 Task: Search one way flight ticket for 4 adults, 2 children, 2 infants in seat and 1 infant on lap in premium economy from Garden City: Garden City Regional Airport to Indianapolis: Indianapolis International Airport on 8-5-2023. Choice of flights is Alaska. Number of bags: 2 checked bags. Price is upto 84000. Outbound departure time preference is 20:30.
Action: Mouse moved to (410, 372)
Screenshot: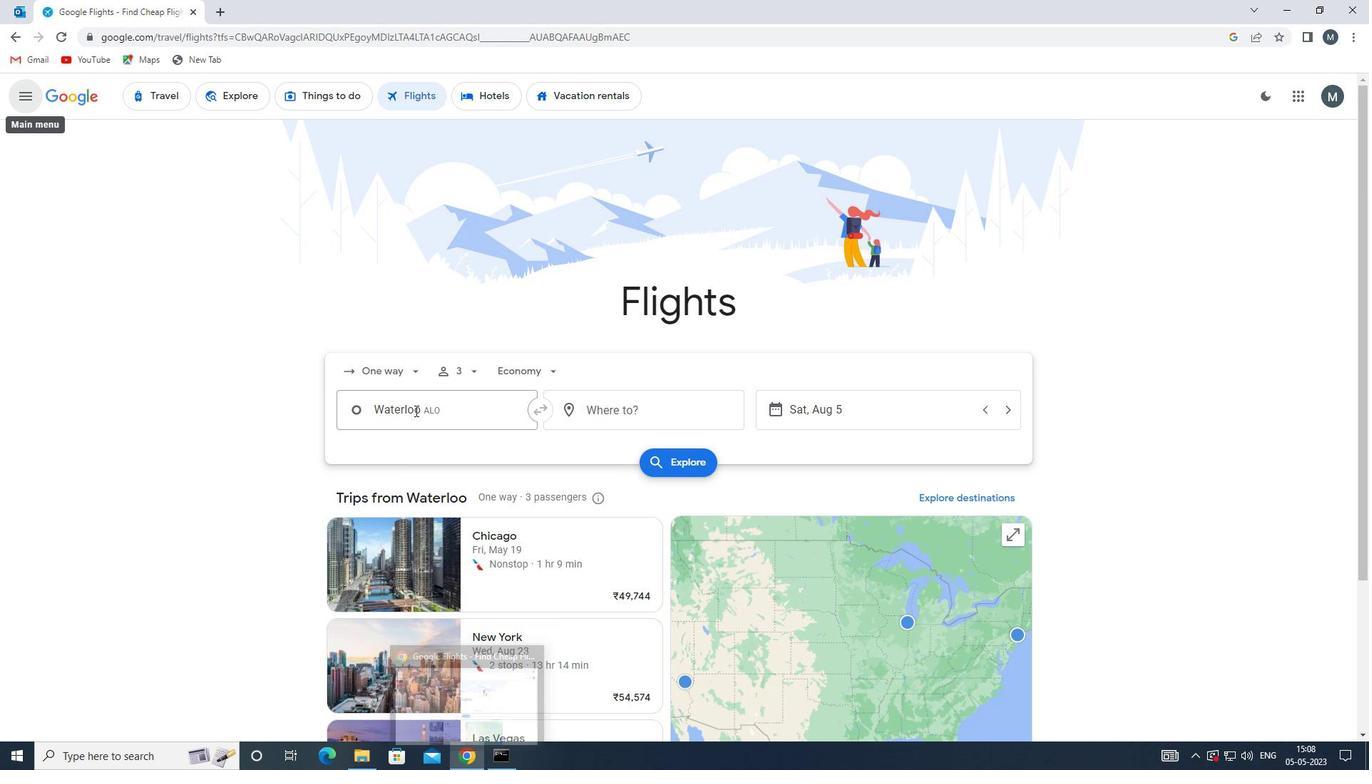 
Action: Mouse pressed left at (410, 372)
Screenshot: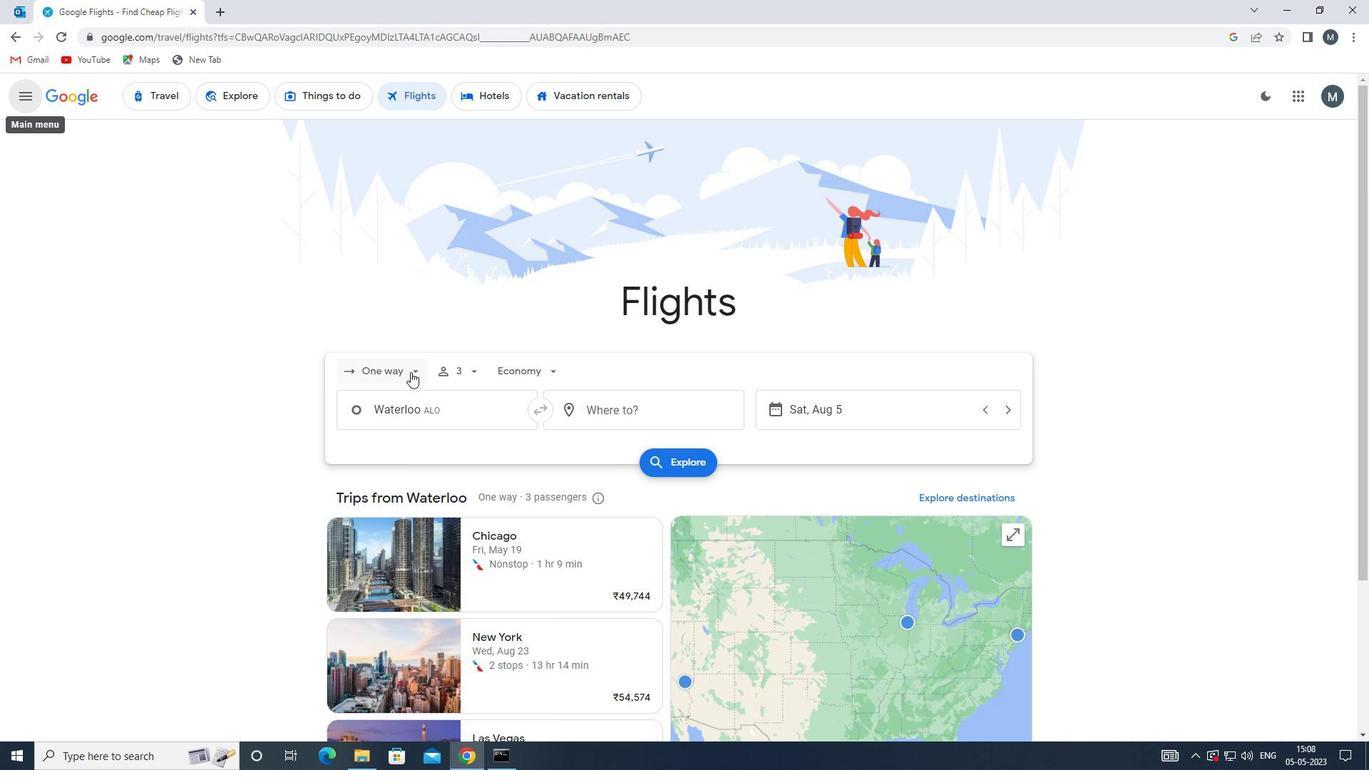 
Action: Mouse moved to (413, 436)
Screenshot: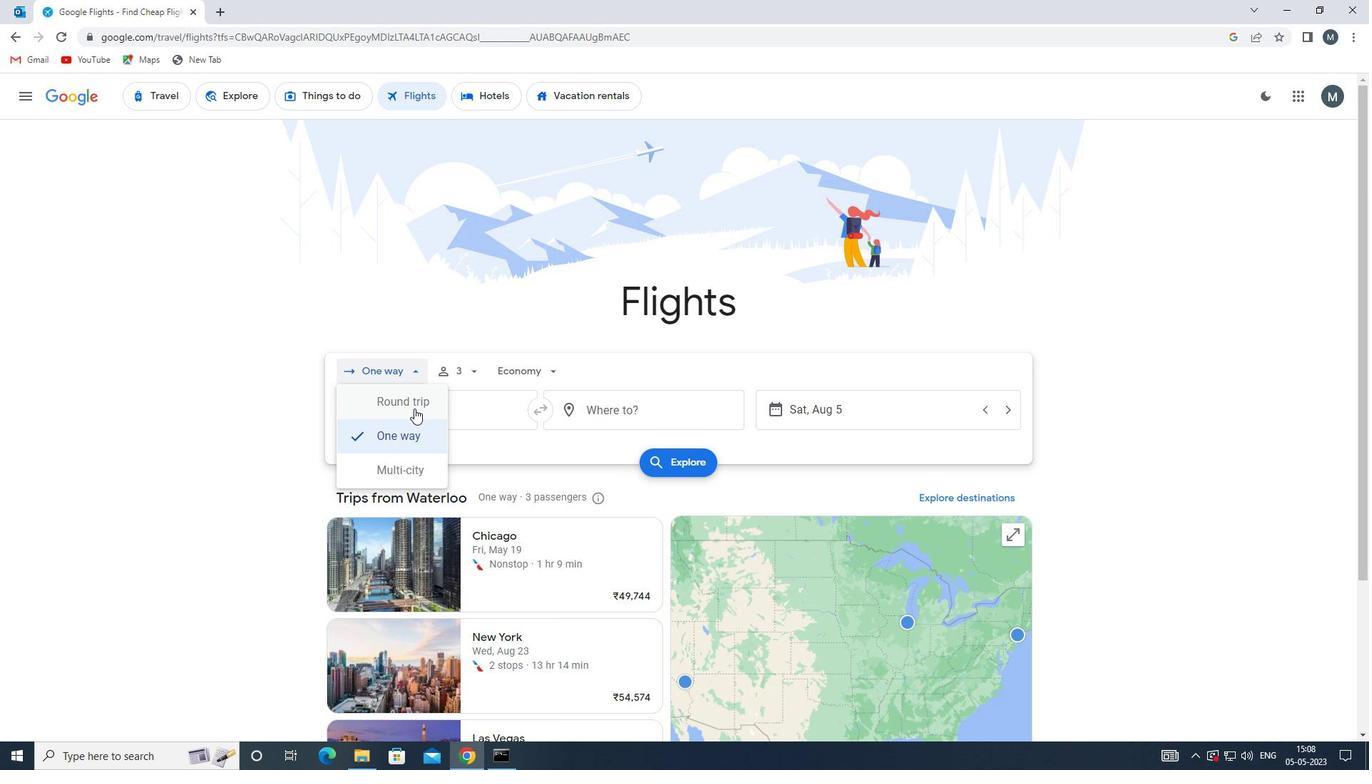 
Action: Mouse pressed left at (413, 436)
Screenshot: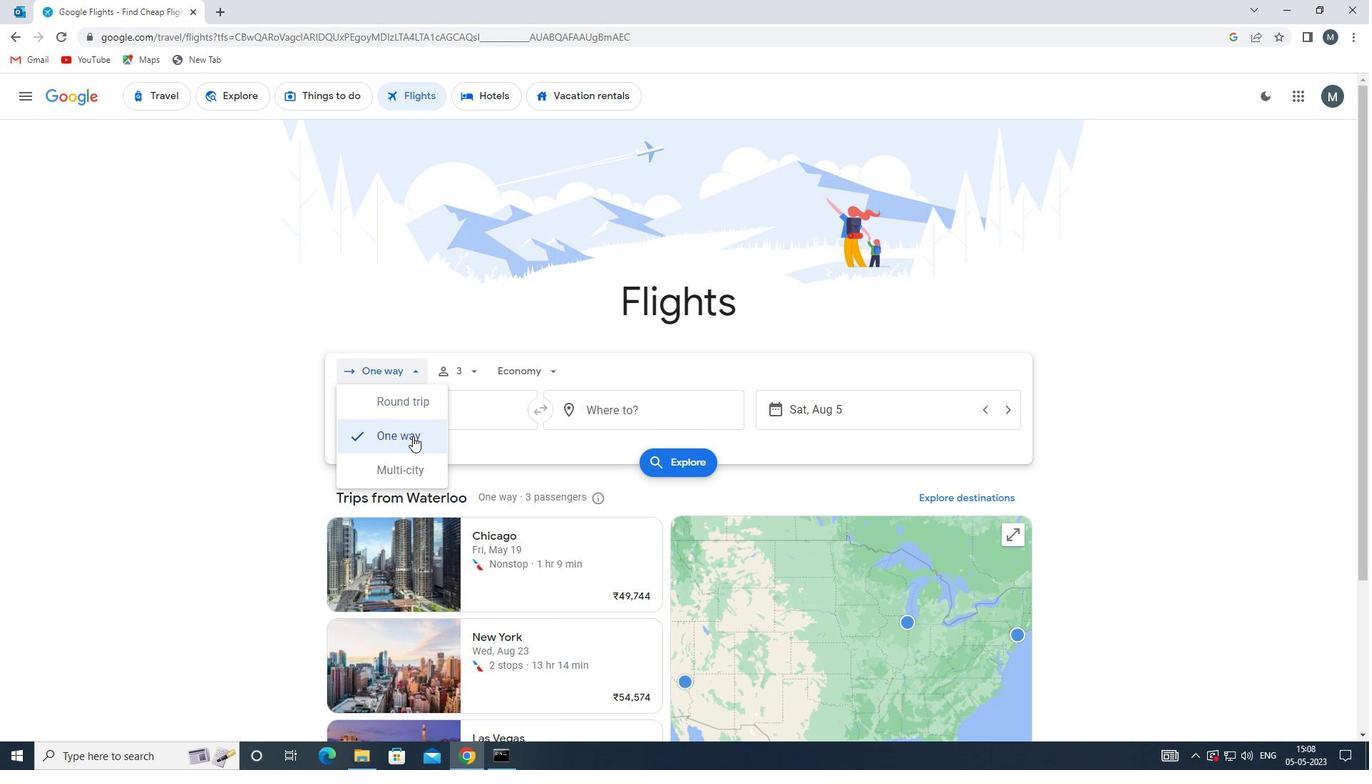 
Action: Mouse moved to (470, 371)
Screenshot: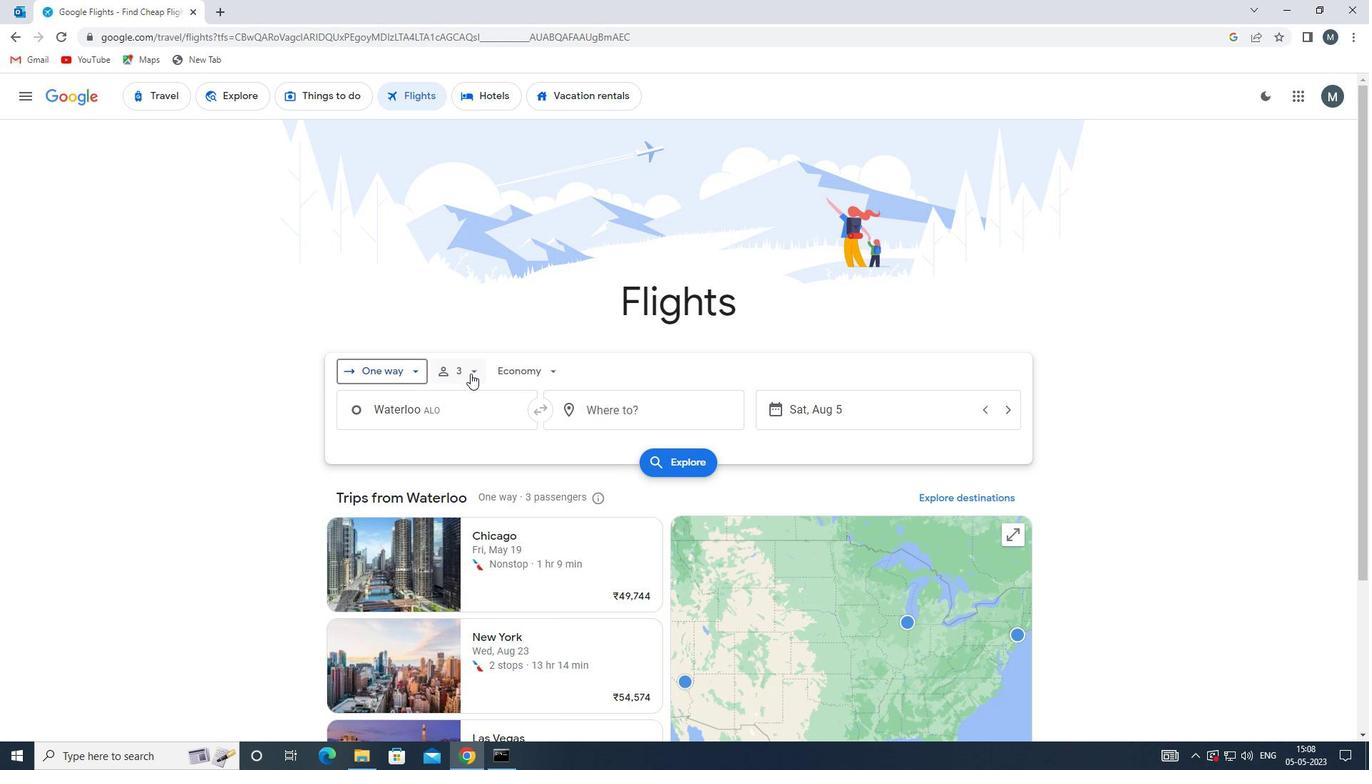 
Action: Mouse pressed left at (470, 371)
Screenshot: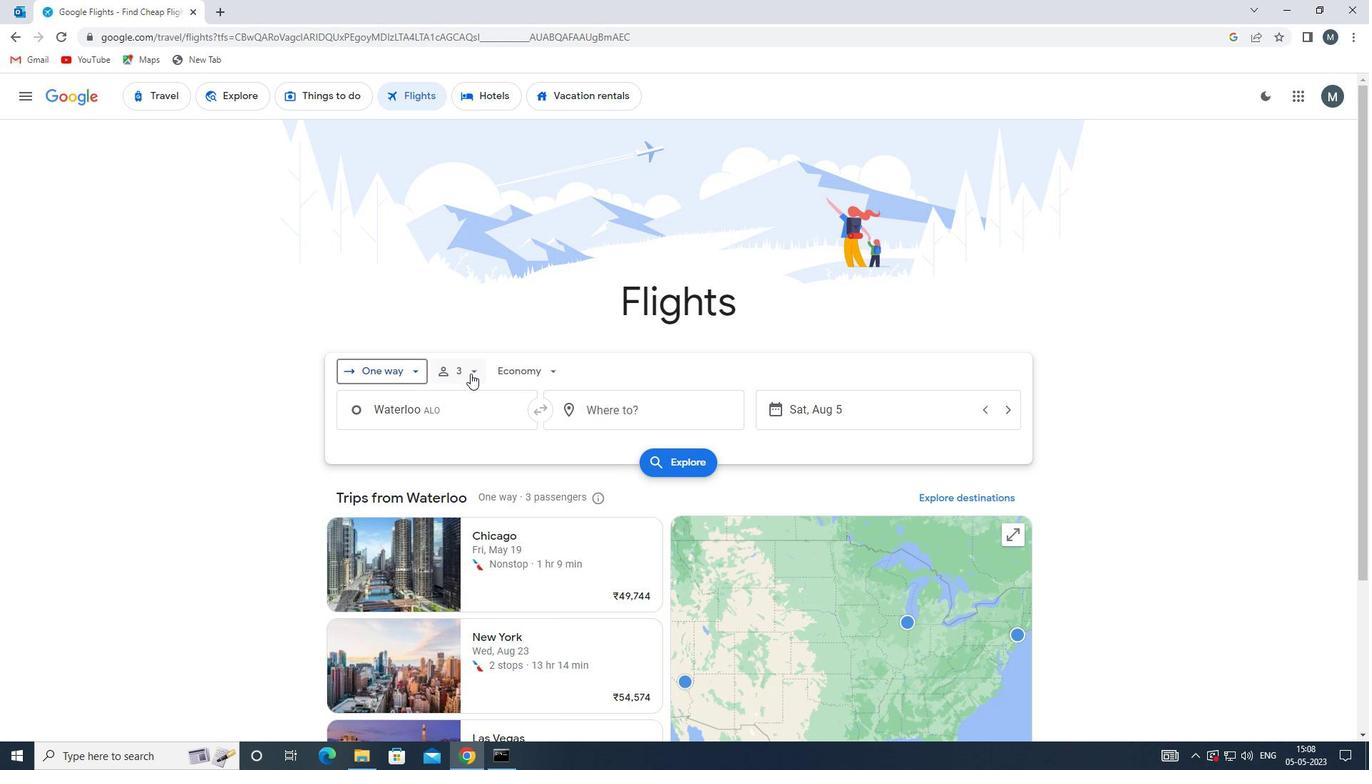 
Action: Mouse moved to (583, 408)
Screenshot: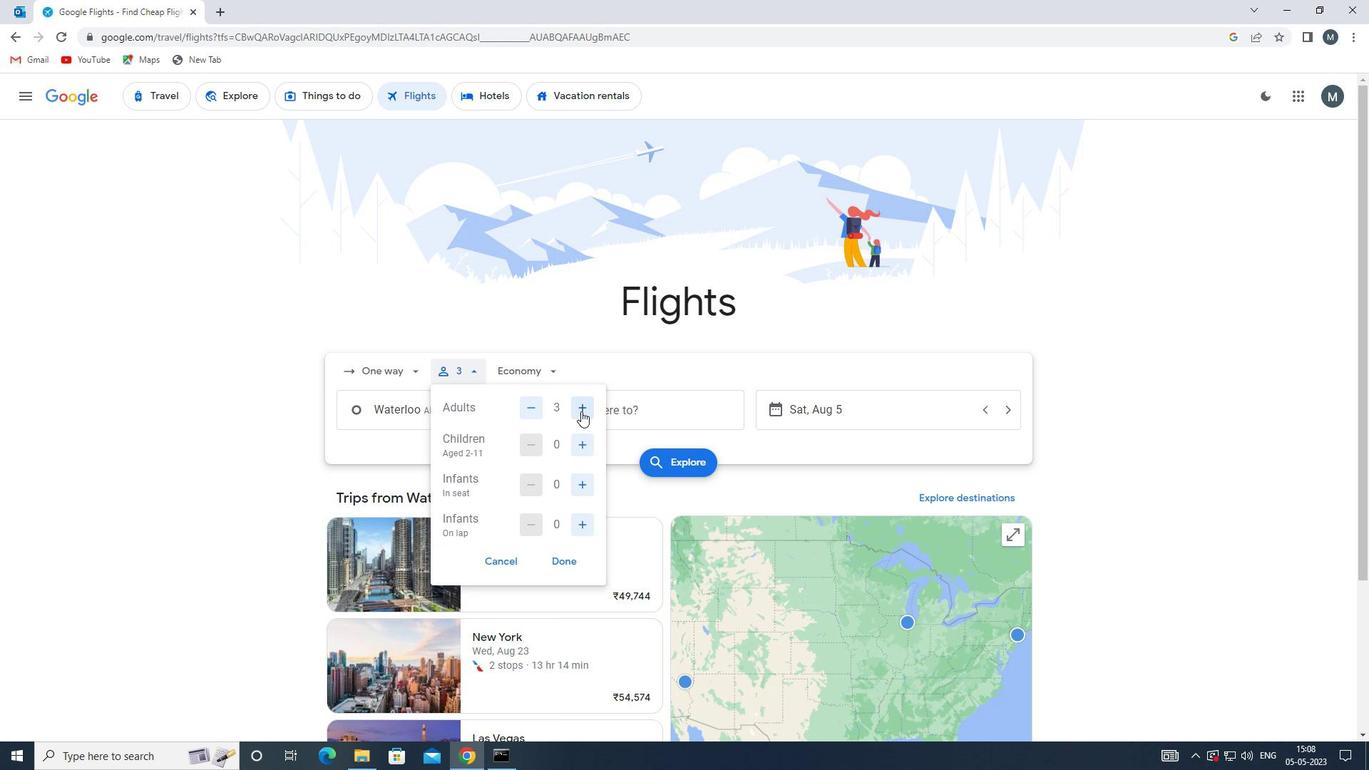 
Action: Mouse pressed left at (583, 408)
Screenshot: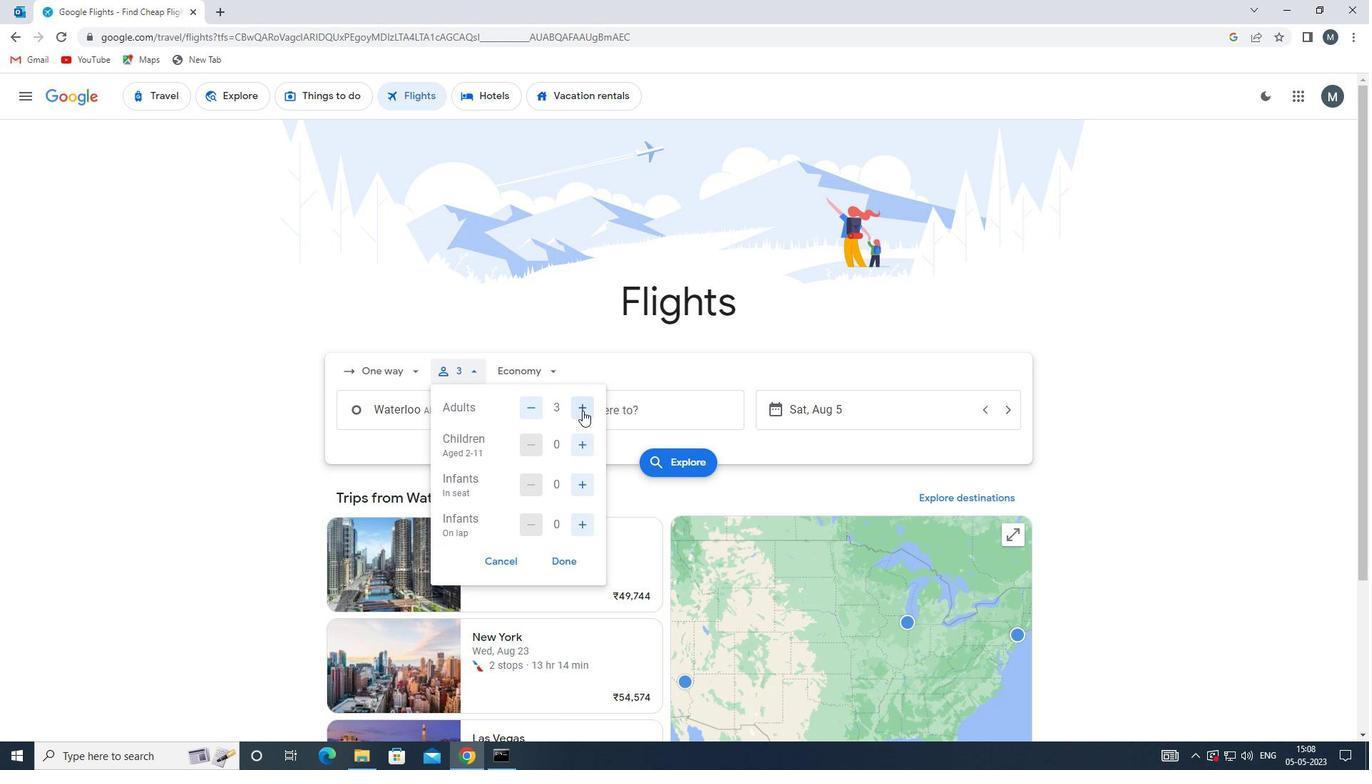 
Action: Mouse moved to (582, 441)
Screenshot: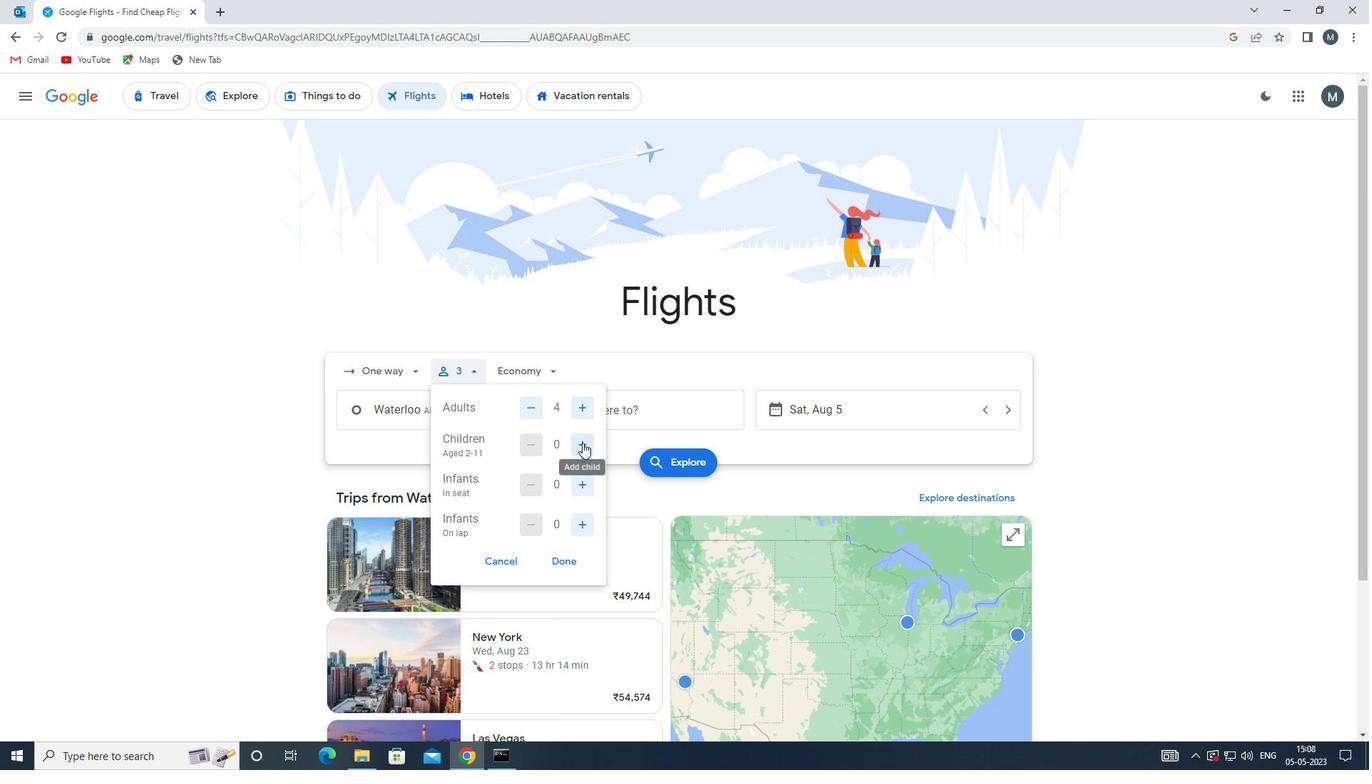 
Action: Mouse pressed left at (582, 441)
Screenshot: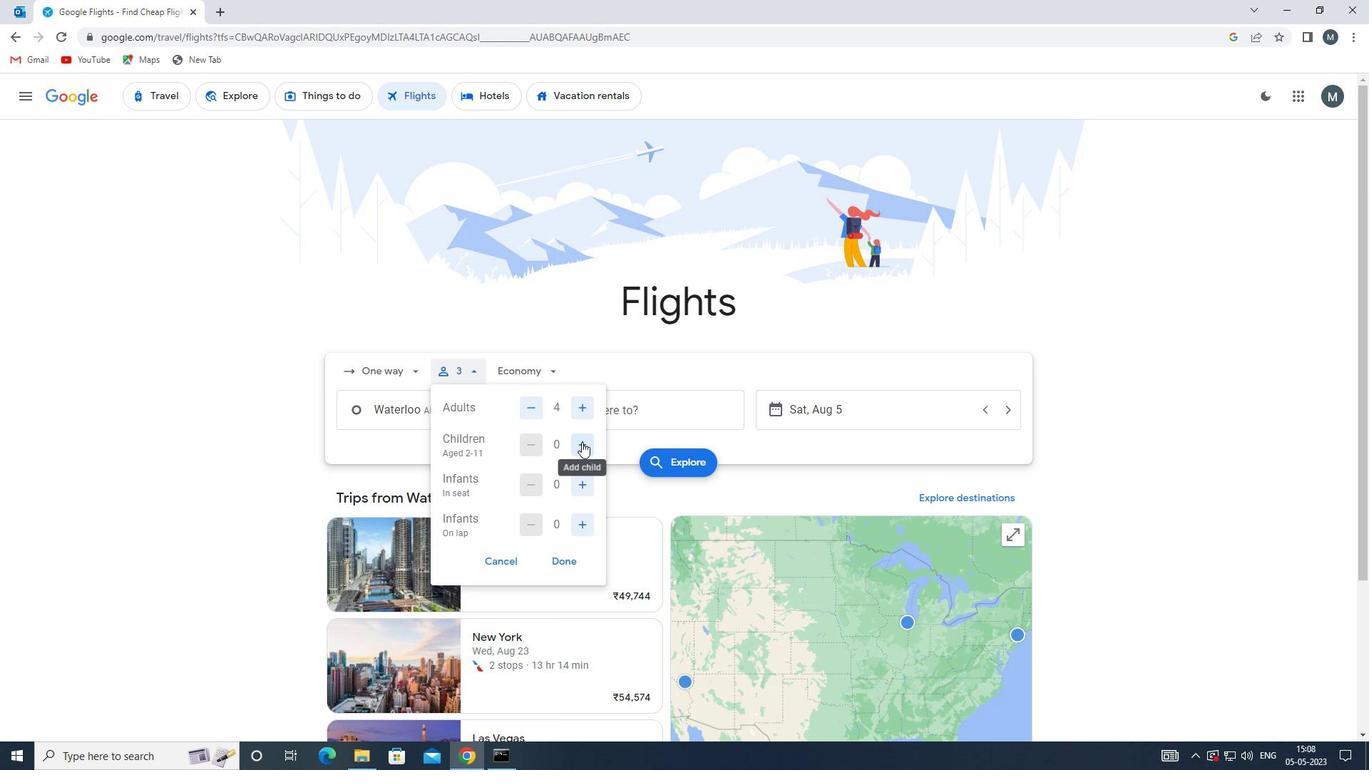 
Action: Mouse pressed left at (582, 441)
Screenshot: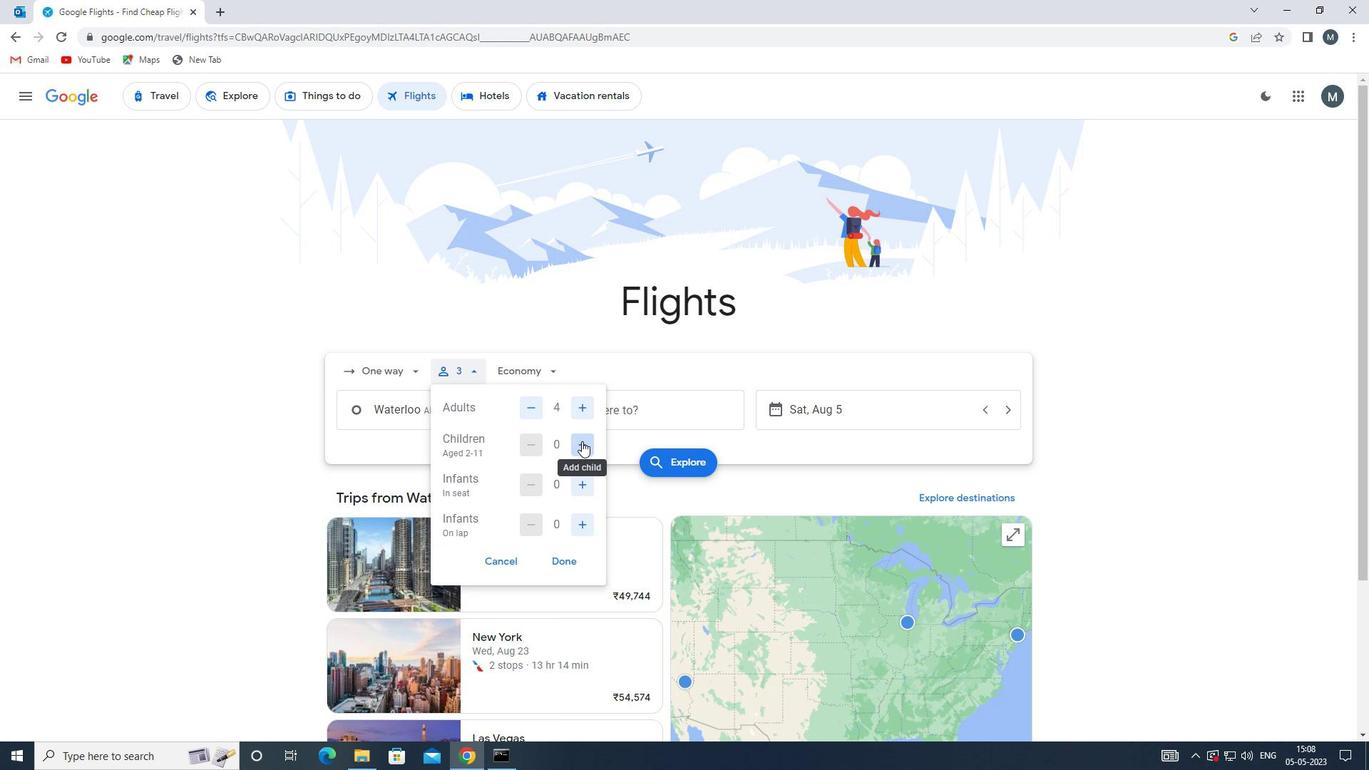 
Action: Mouse moved to (578, 482)
Screenshot: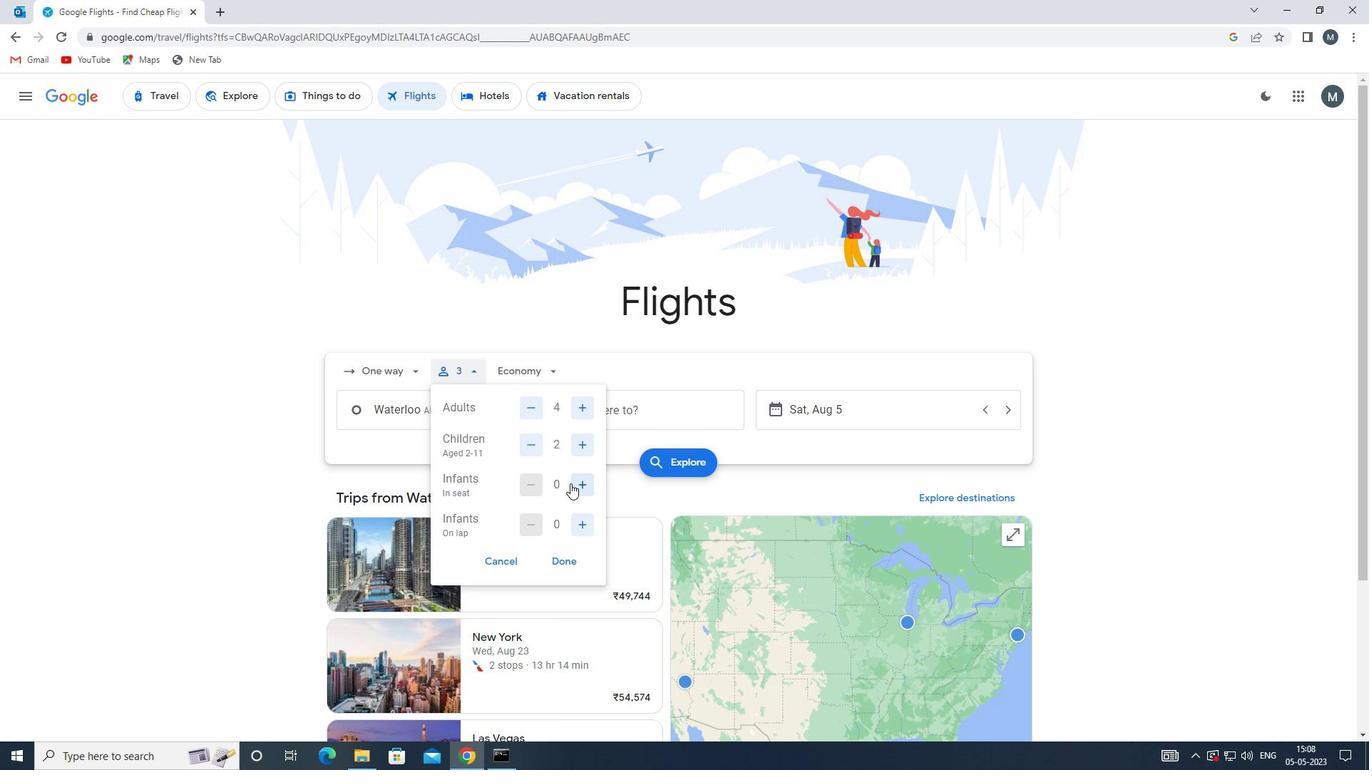 
Action: Mouse pressed left at (578, 482)
Screenshot: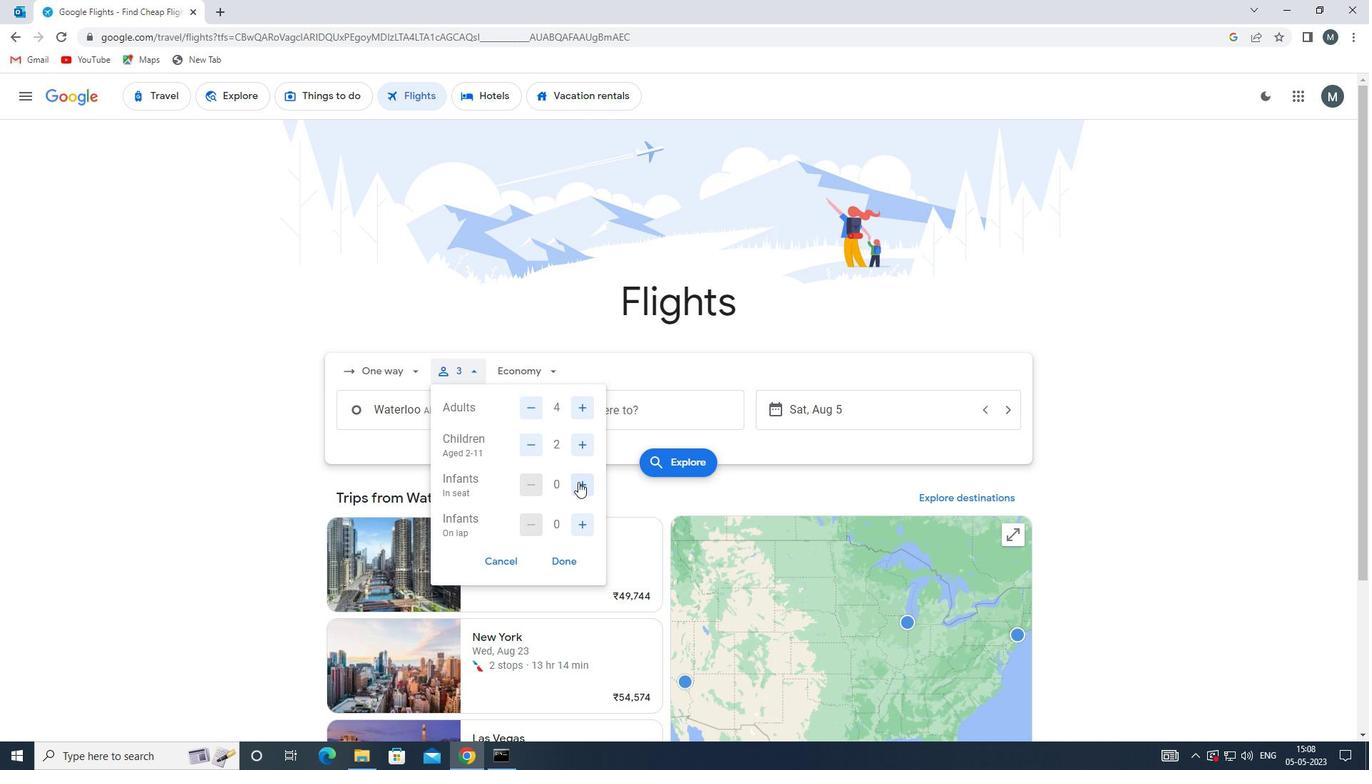 
Action: Mouse pressed left at (578, 482)
Screenshot: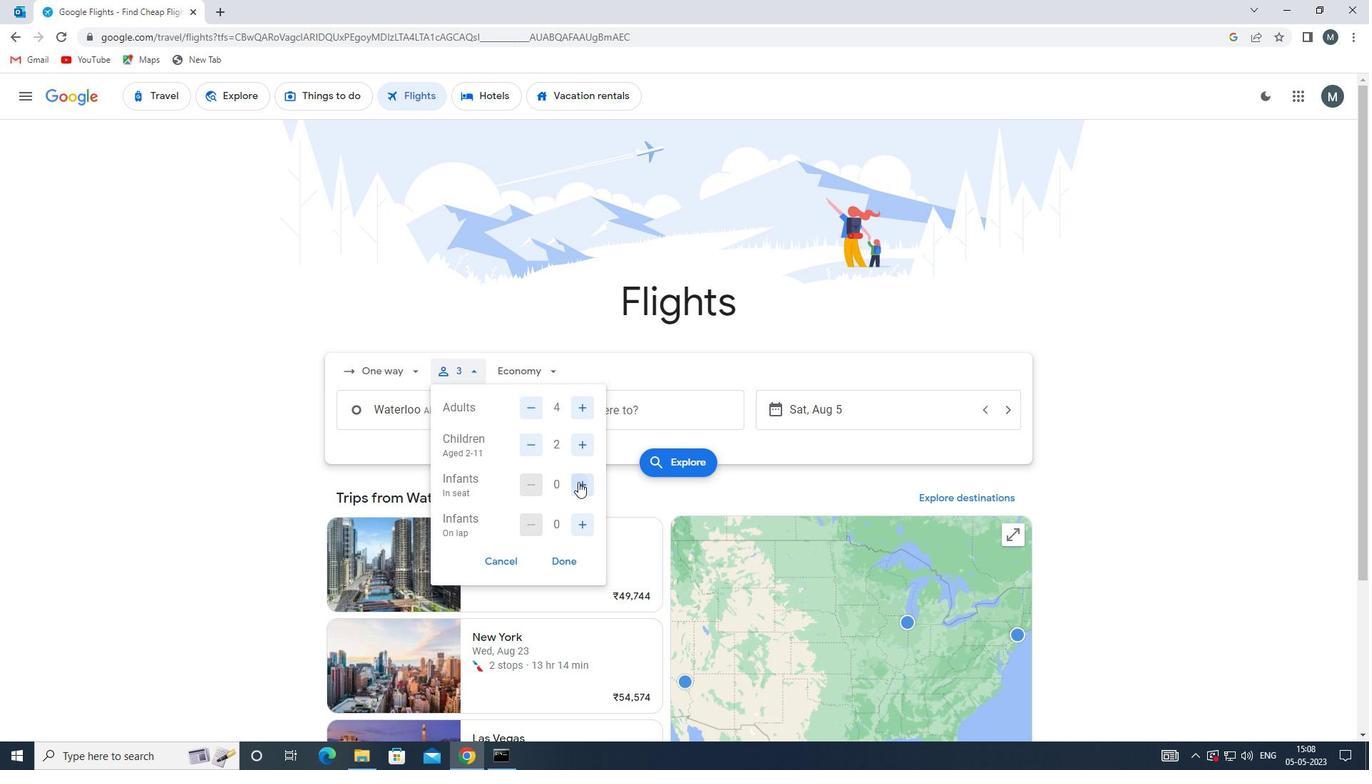 
Action: Mouse moved to (581, 521)
Screenshot: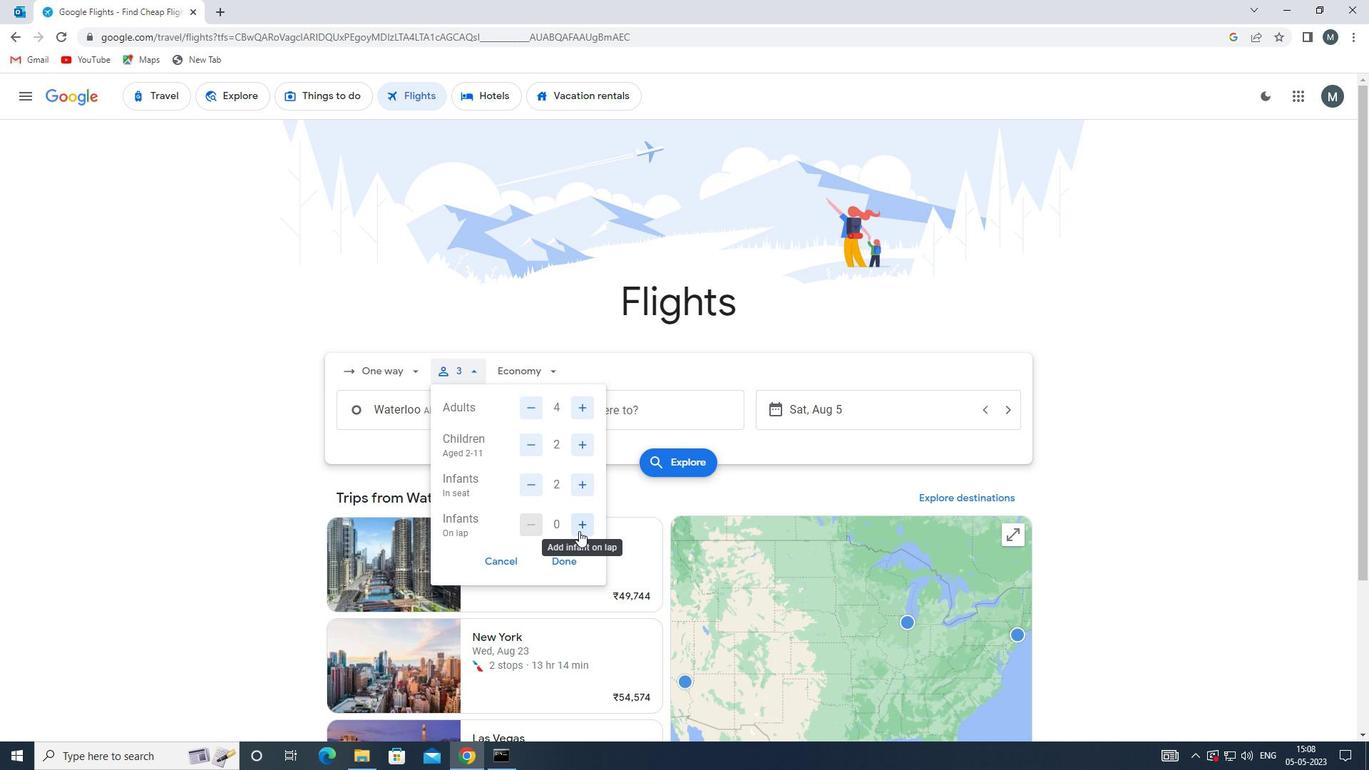 
Action: Mouse pressed left at (581, 521)
Screenshot: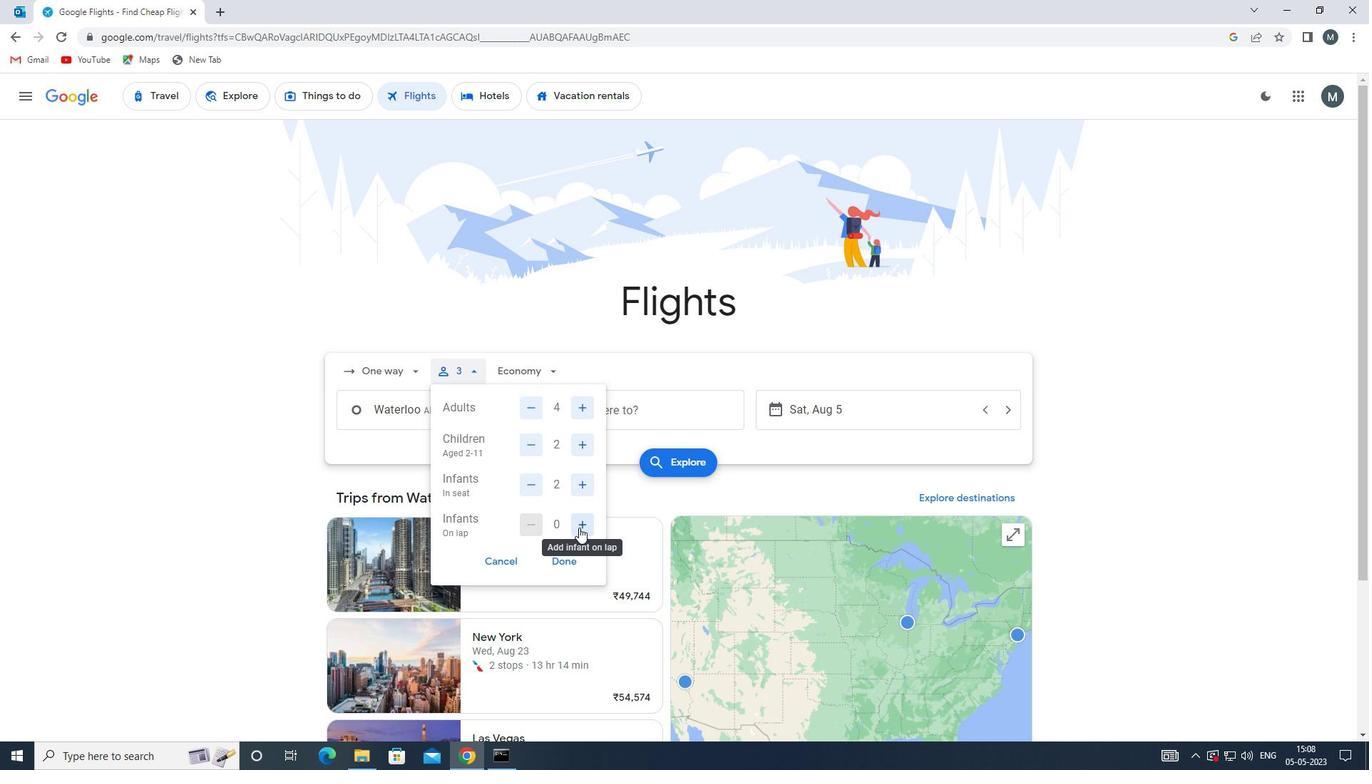 
Action: Mouse moved to (568, 555)
Screenshot: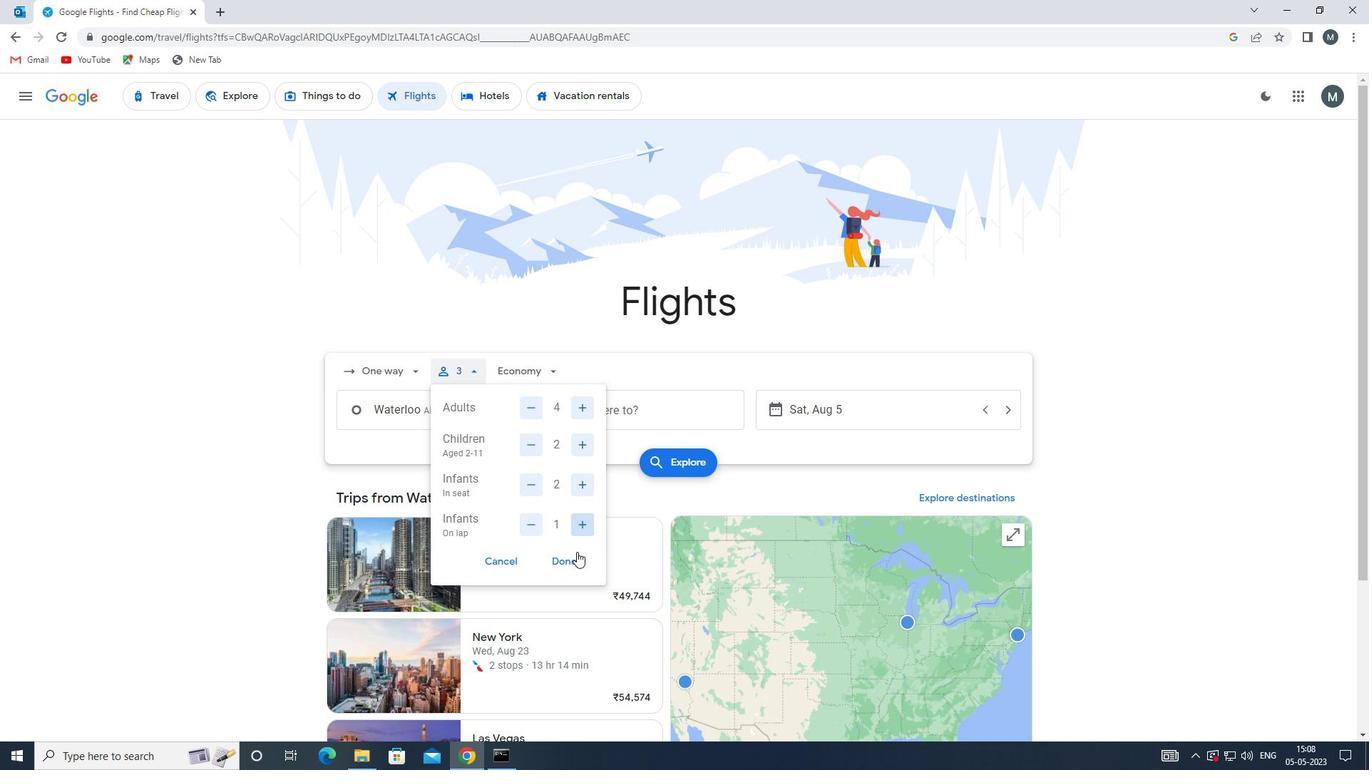 
Action: Mouse pressed left at (568, 555)
Screenshot: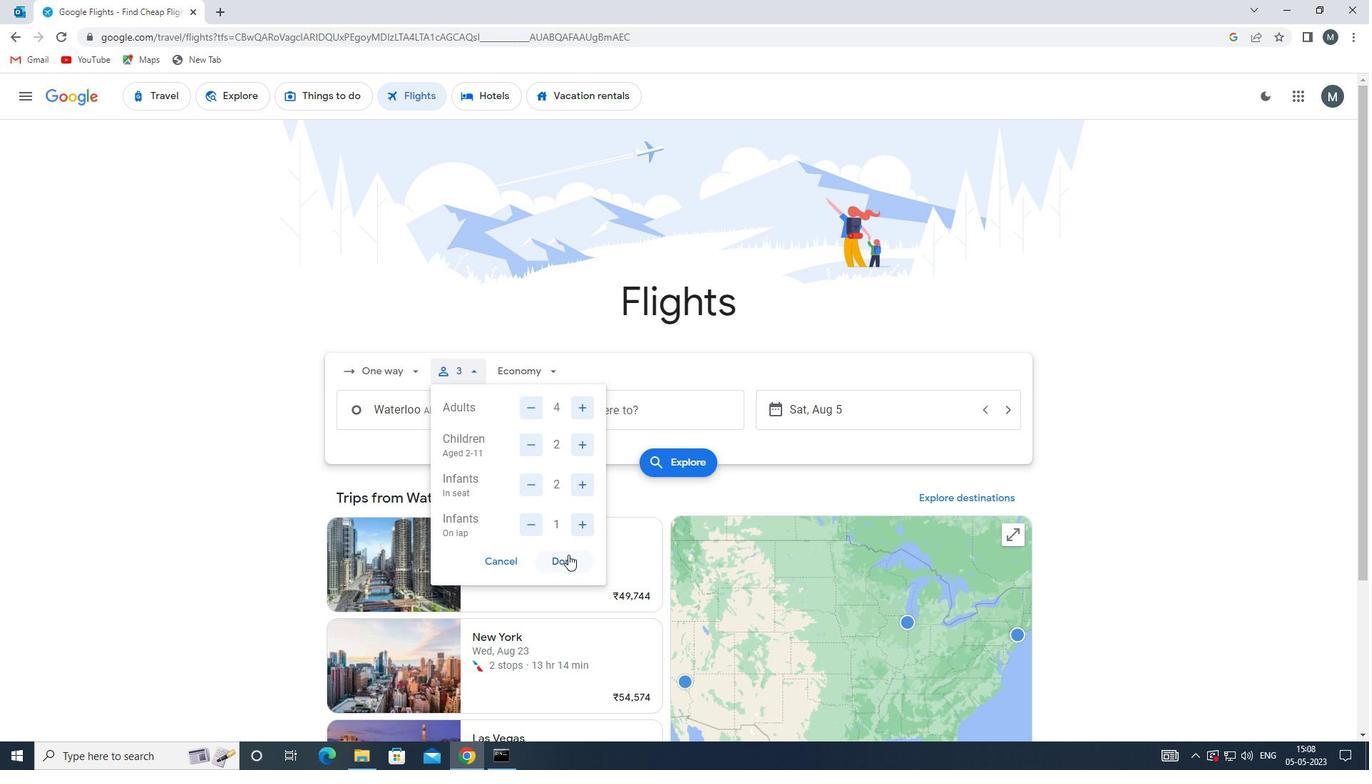 
Action: Mouse moved to (532, 366)
Screenshot: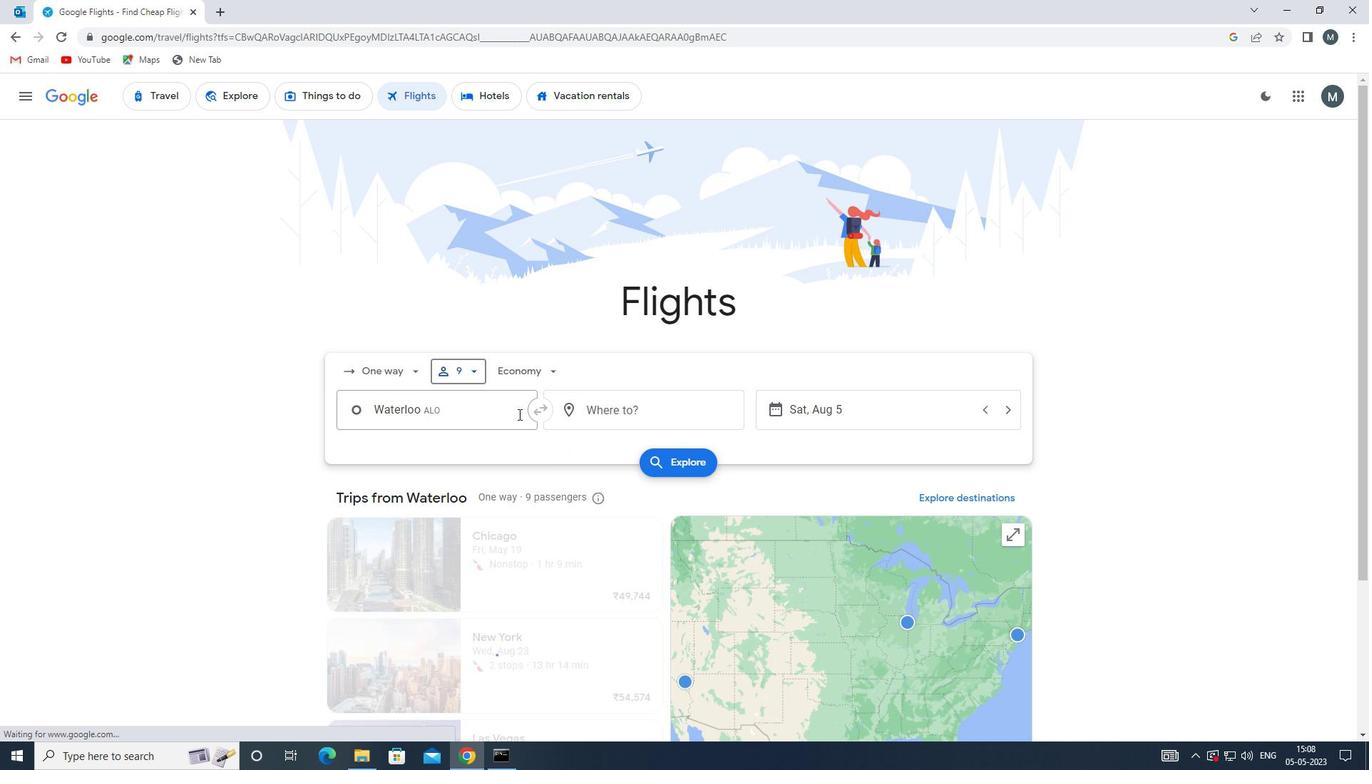 
Action: Mouse pressed left at (532, 366)
Screenshot: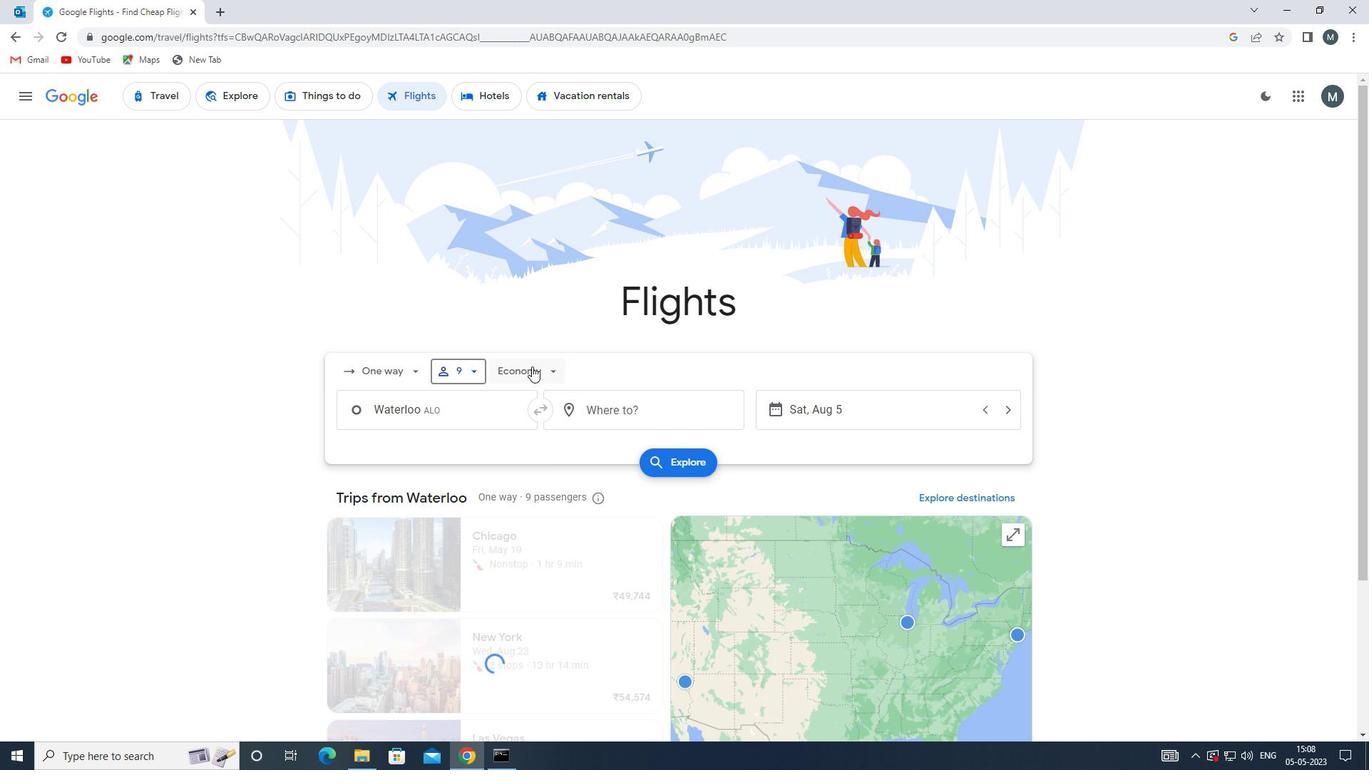 
Action: Mouse moved to (547, 436)
Screenshot: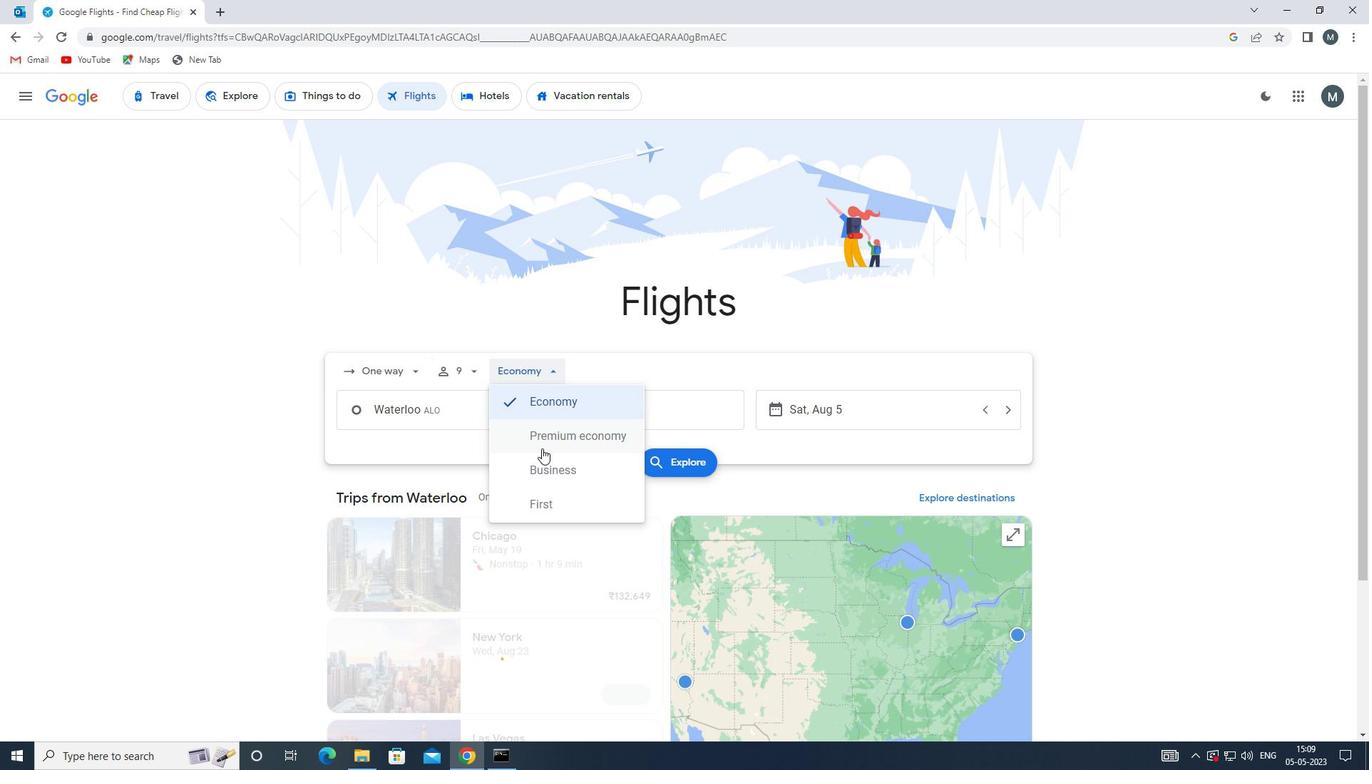 
Action: Mouse pressed left at (547, 436)
Screenshot: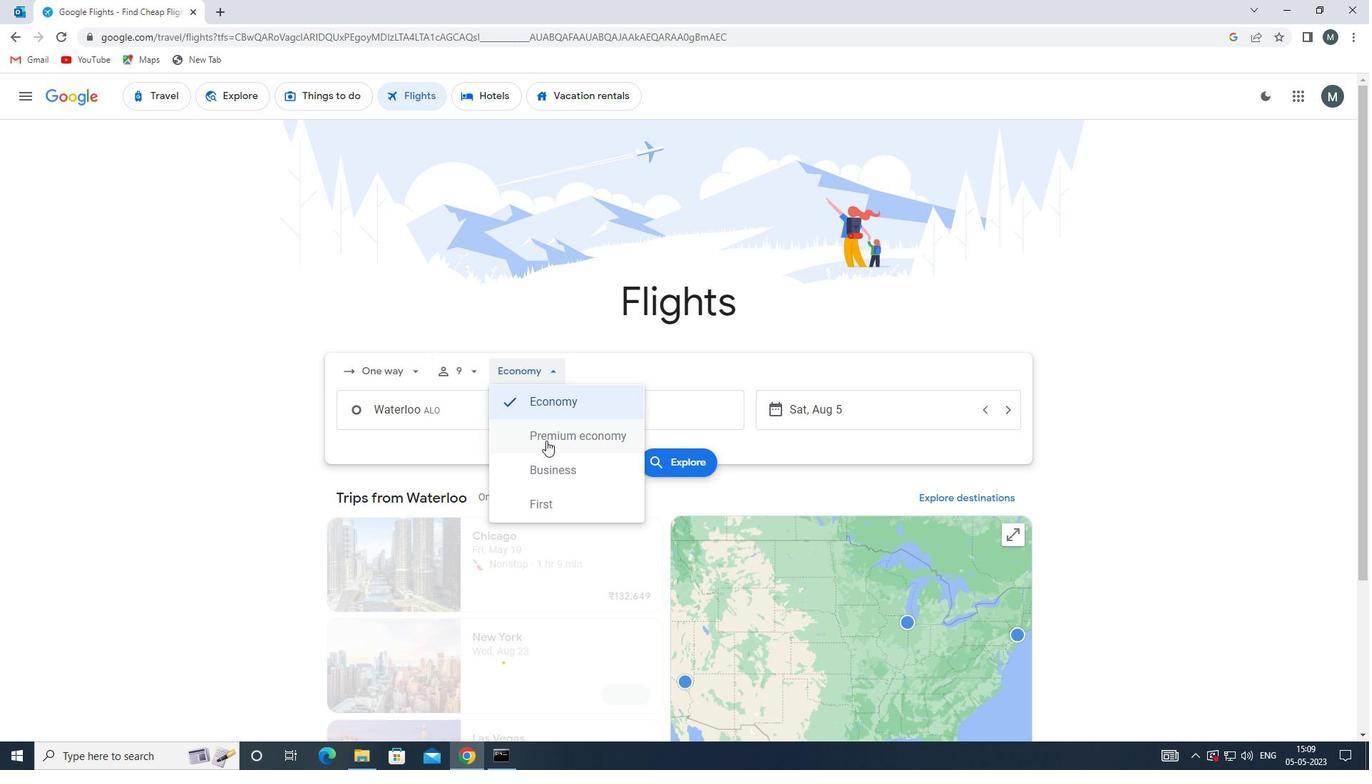 
Action: Mouse moved to (449, 416)
Screenshot: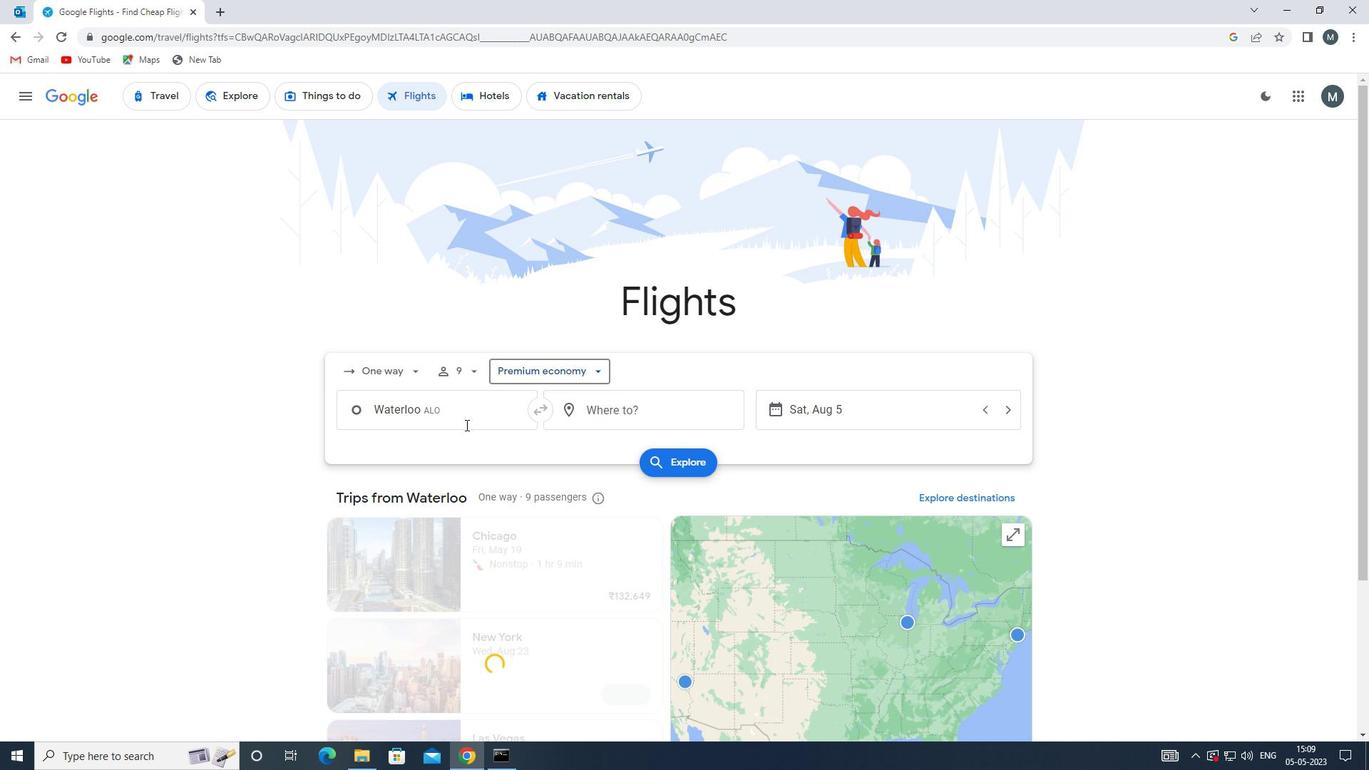 
Action: Mouse pressed left at (449, 416)
Screenshot: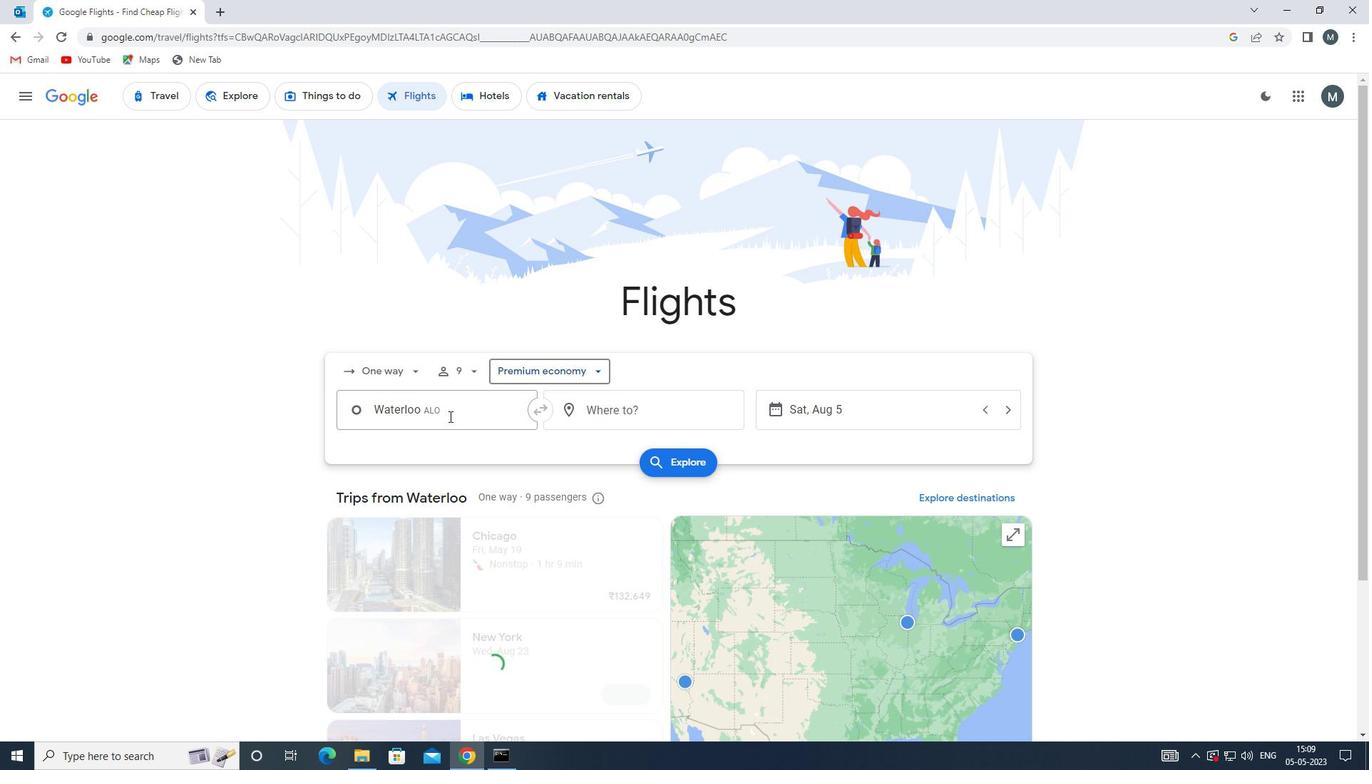
Action: Key pressed garden<Key.space>city
Screenshot: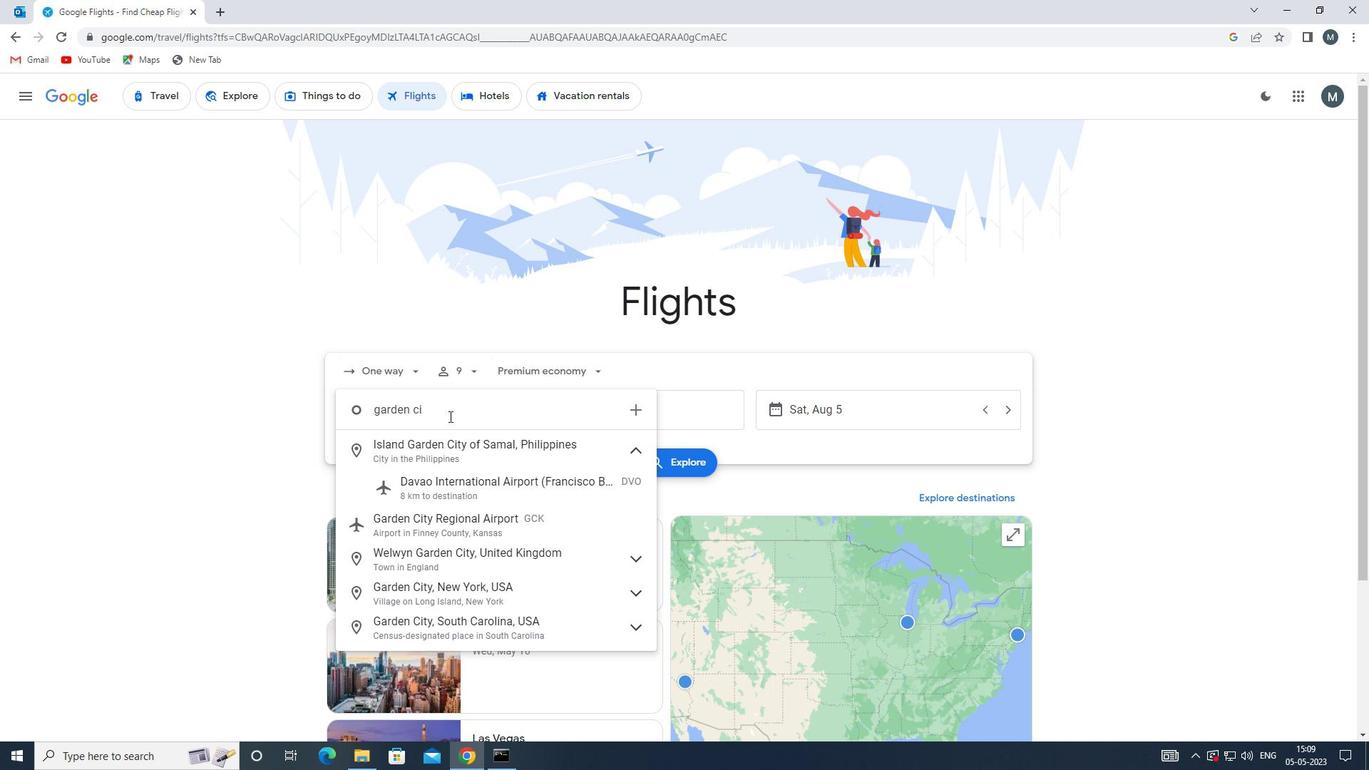 
Action: Mouse moved to (465, 520)
Screenshot: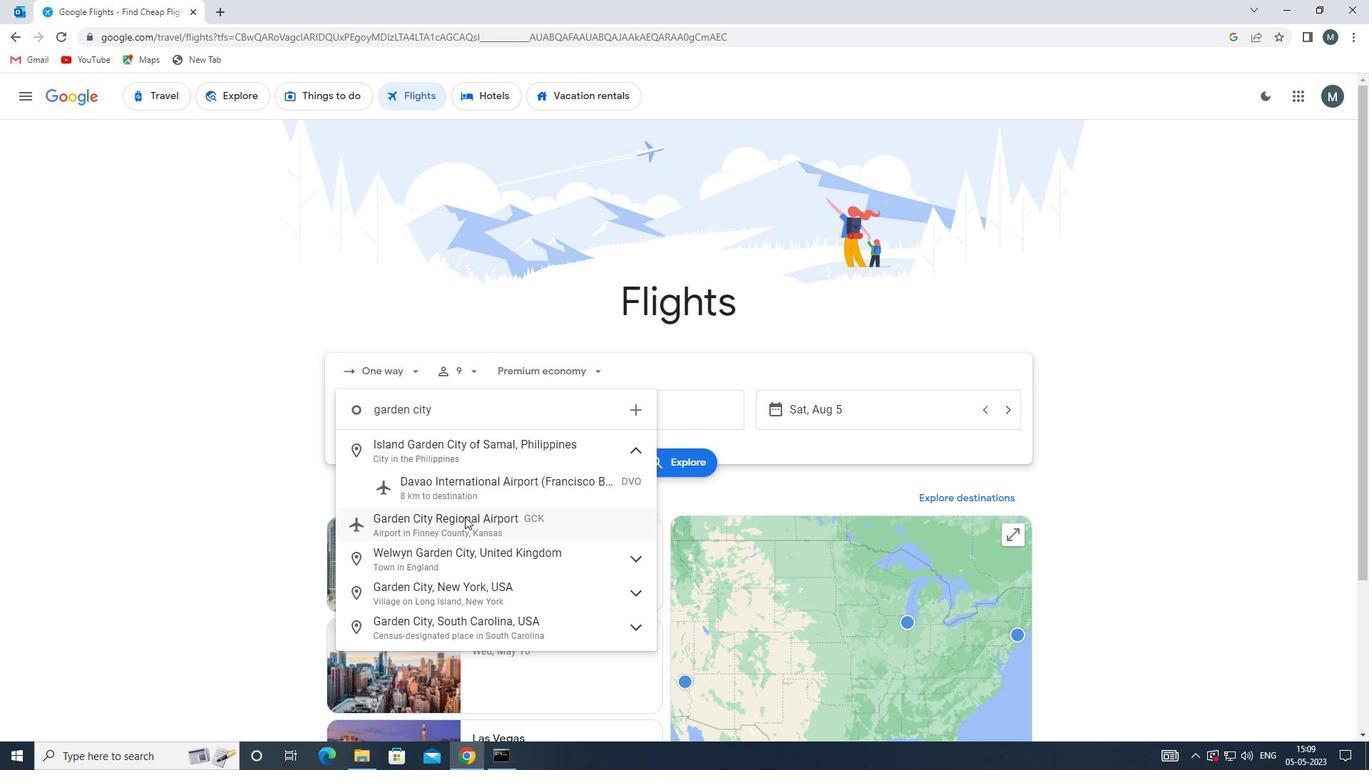 
Action: Mouse pressed left at (465, 520)
Screenshot: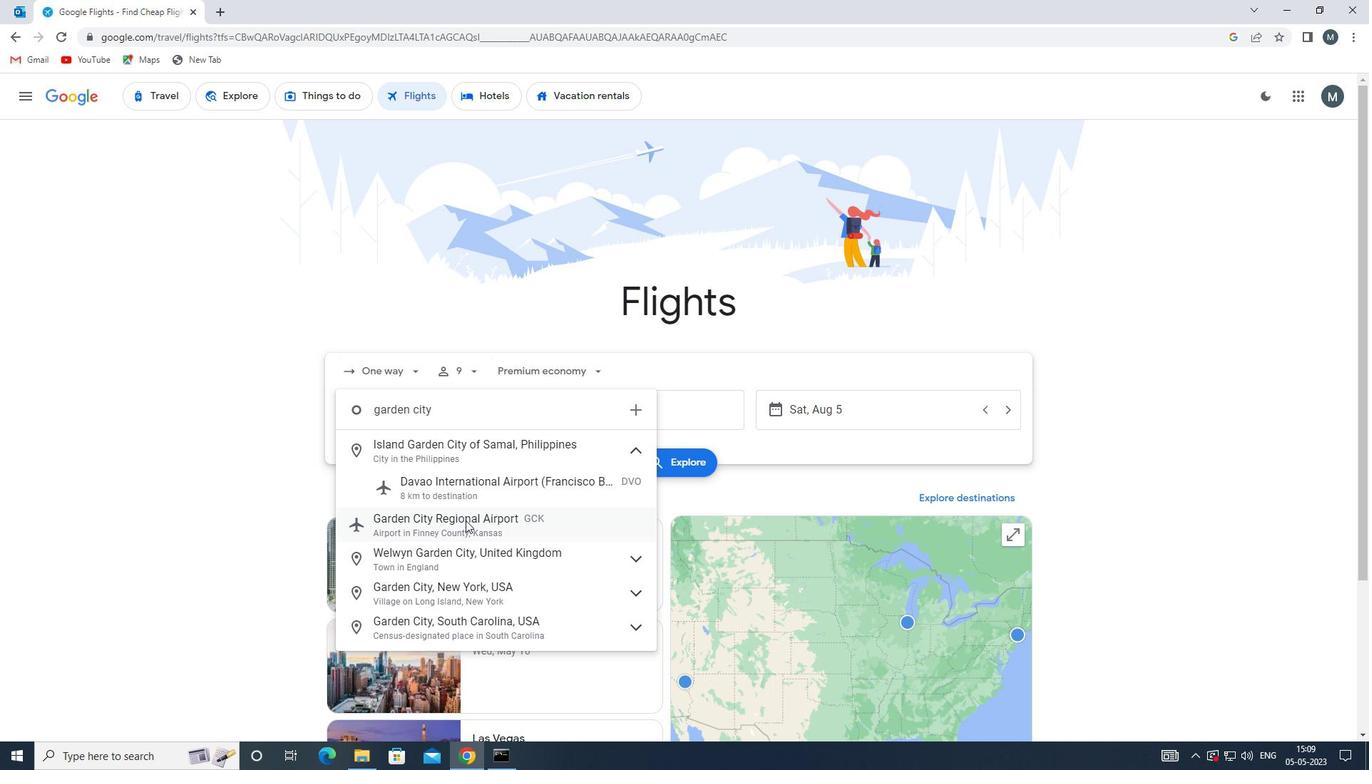 
Action: Mouse moved to (647, 412)
Screenshot: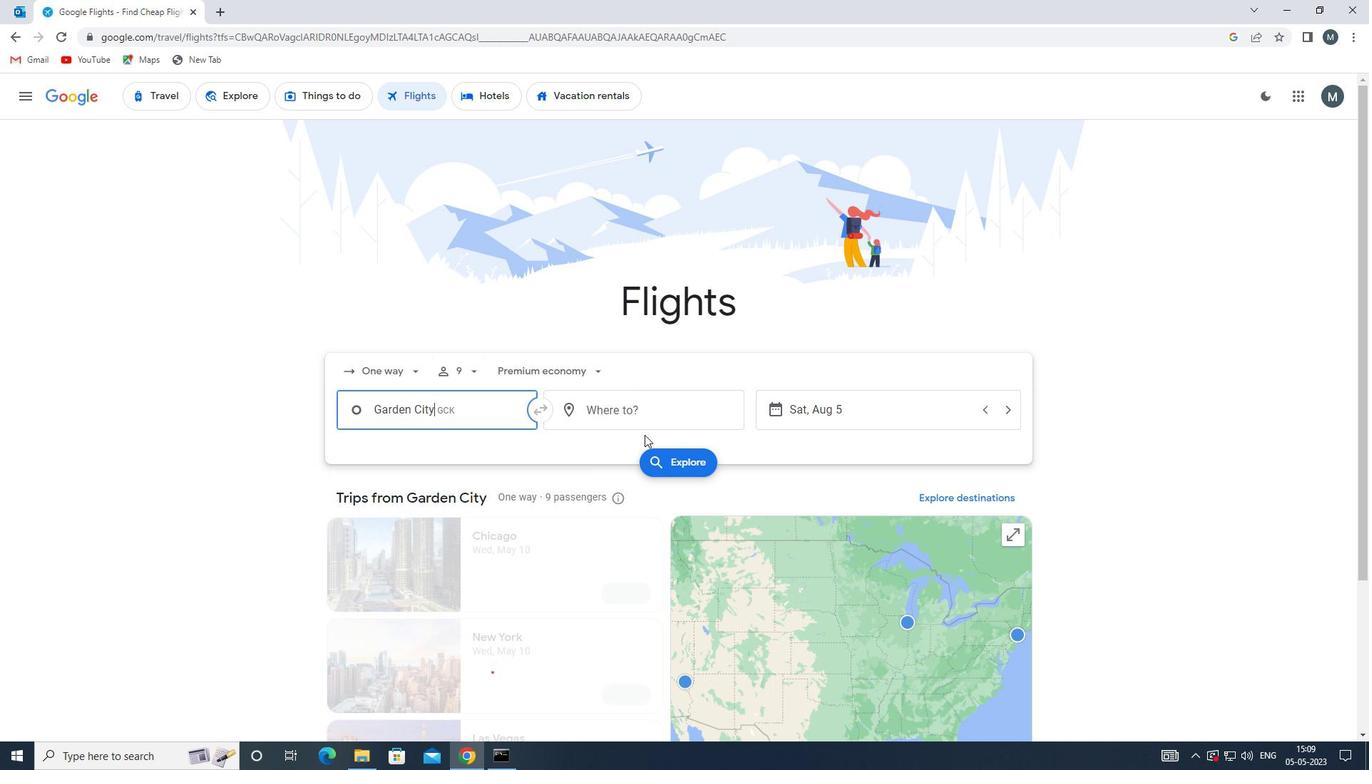 
Action: Mouse pressed left at (647, 412)
Screenshot: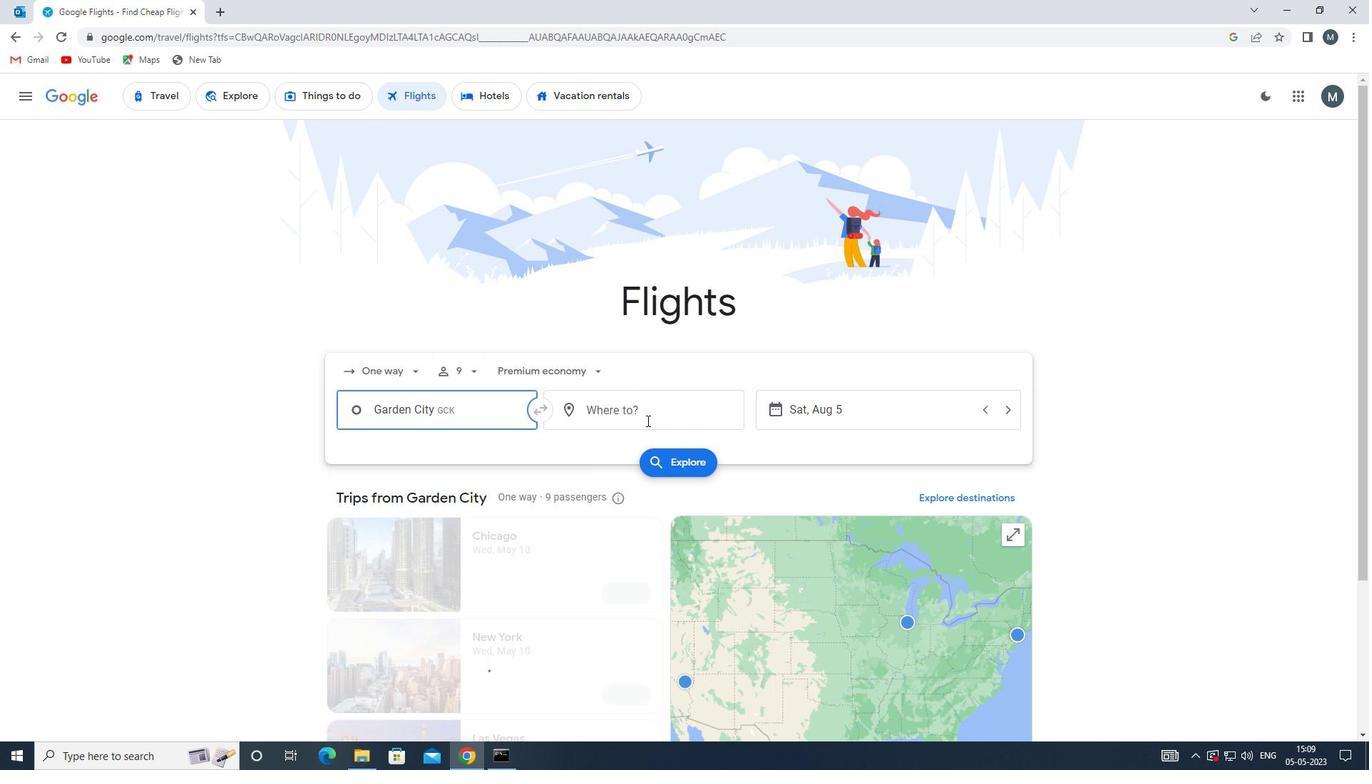 
Action: Mouse moved to (632, 415)
Screenshot: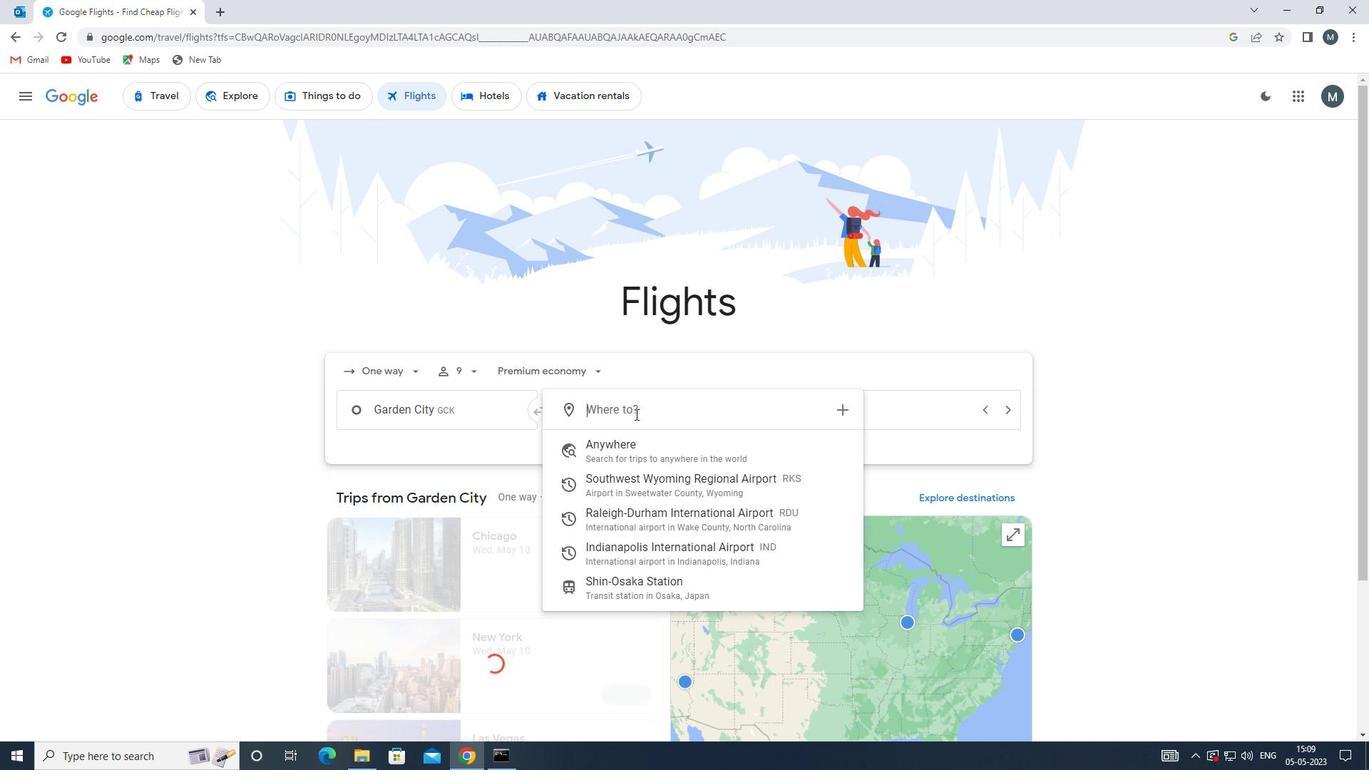 
Action: Key pressed ind
Screenshot: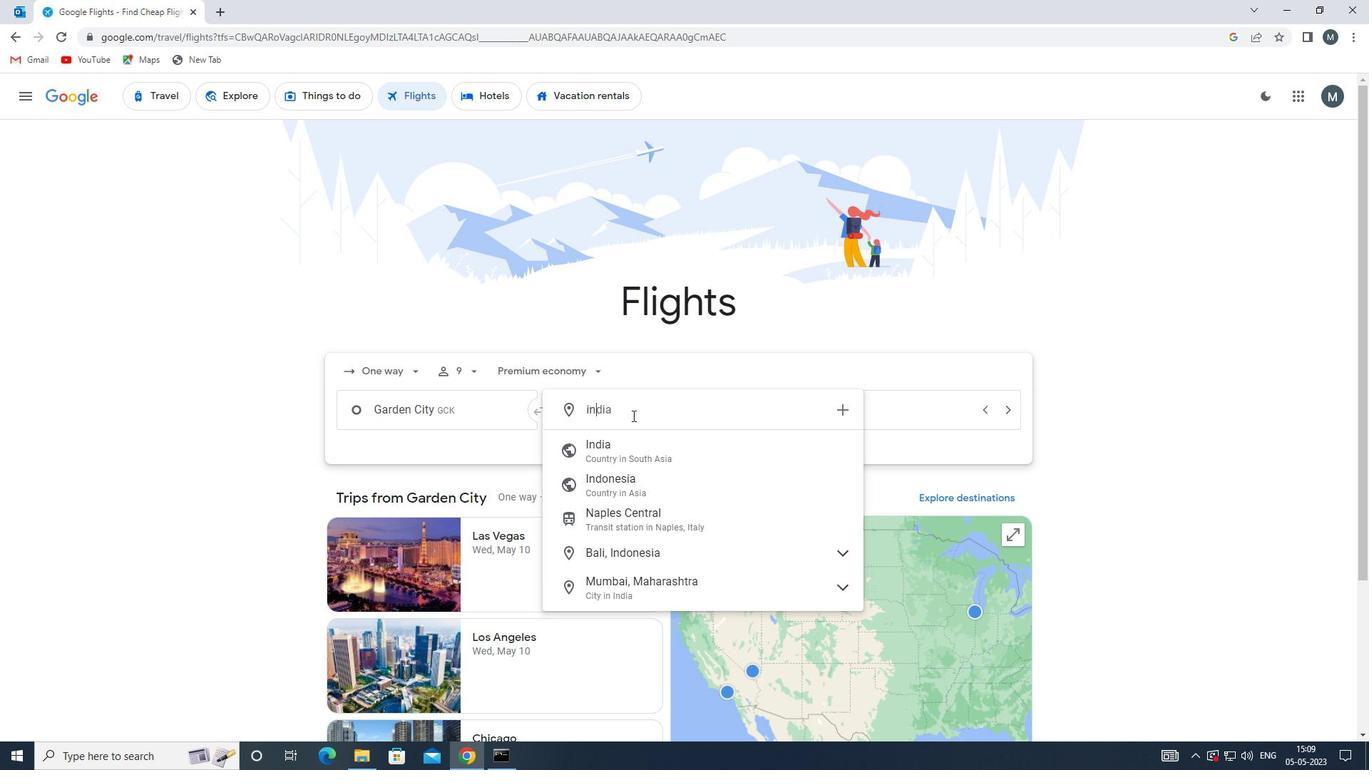 
Action: Mouse moved to (632, 452)
Screenshot: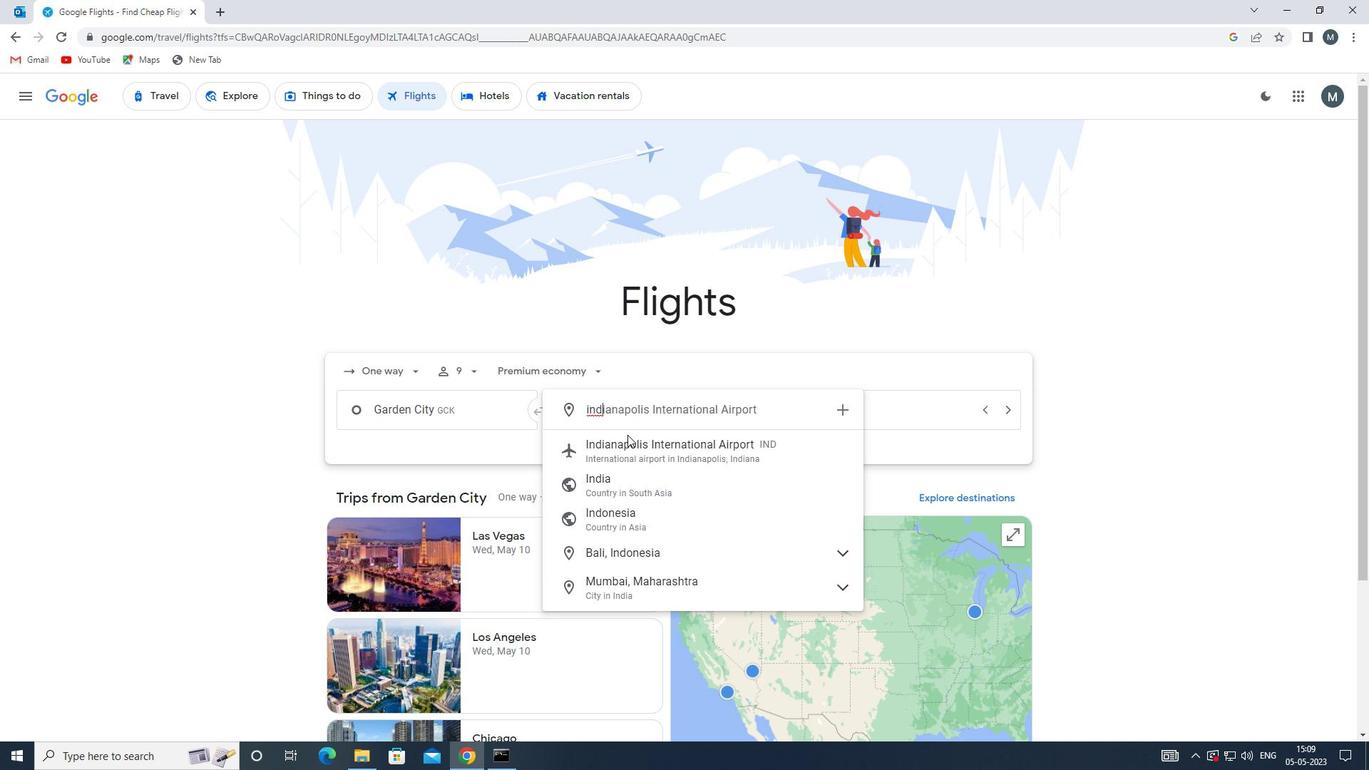 
Action: Mouse pressed left at (632, 452)
Screenshot: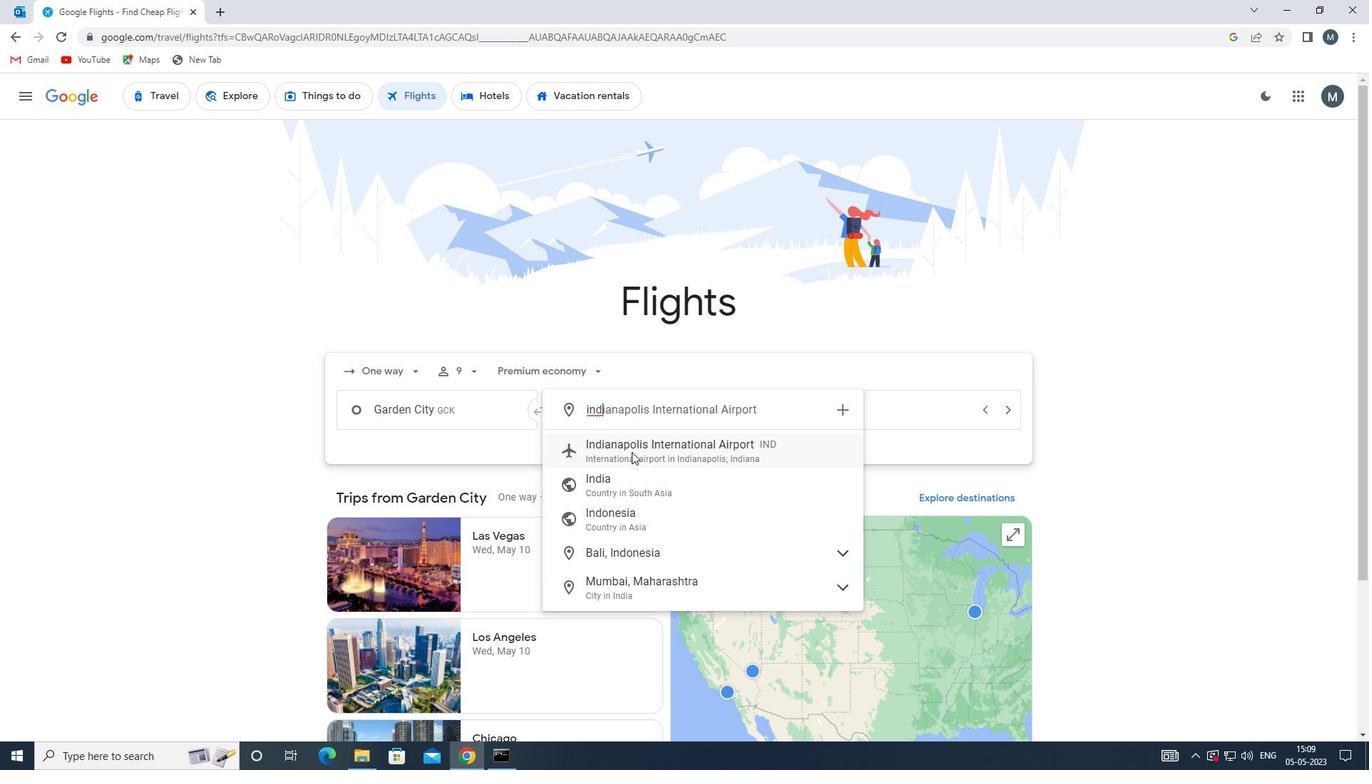 
Action: Mouse moved to (786, 407)
Screenshot: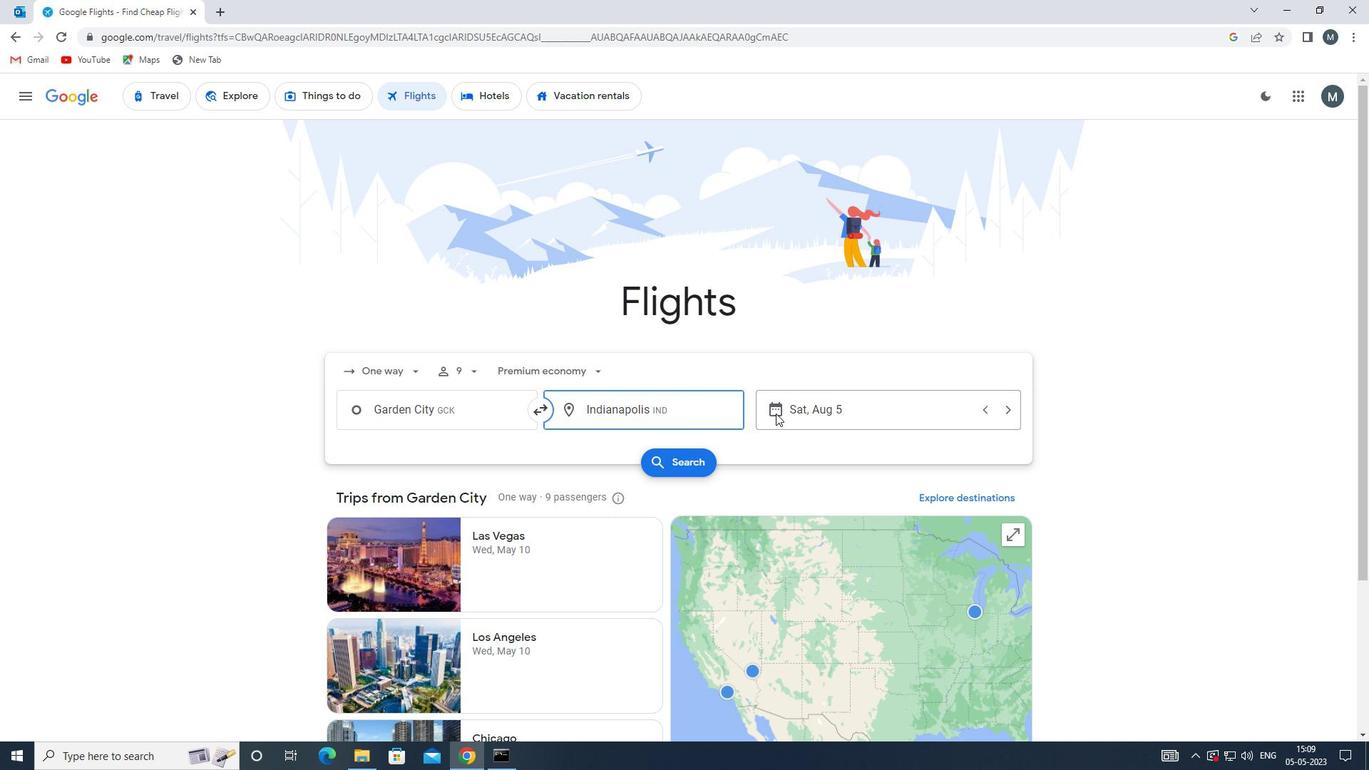 
Action: Mouse pressed left at (786, 407)
Screenshot: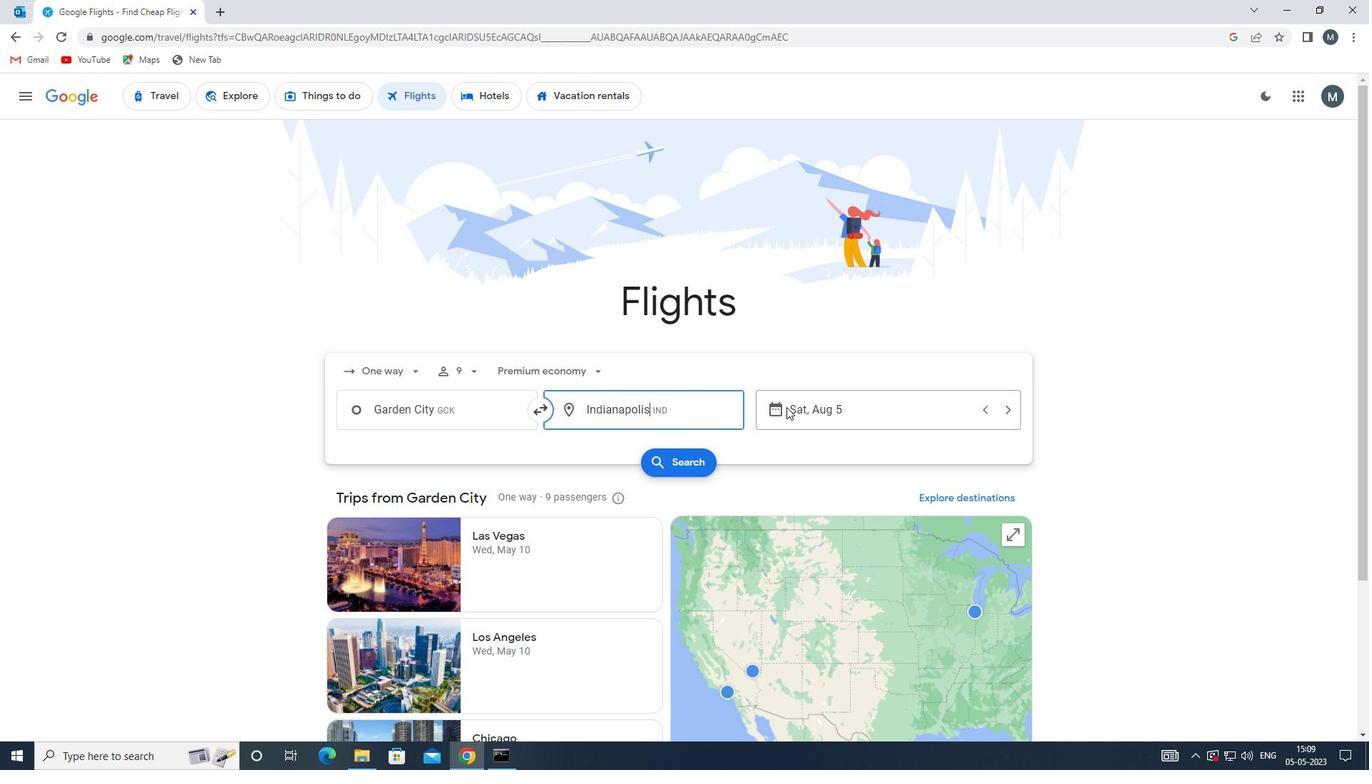 
Action: Mouse moved to (726, 483)
Screenshot: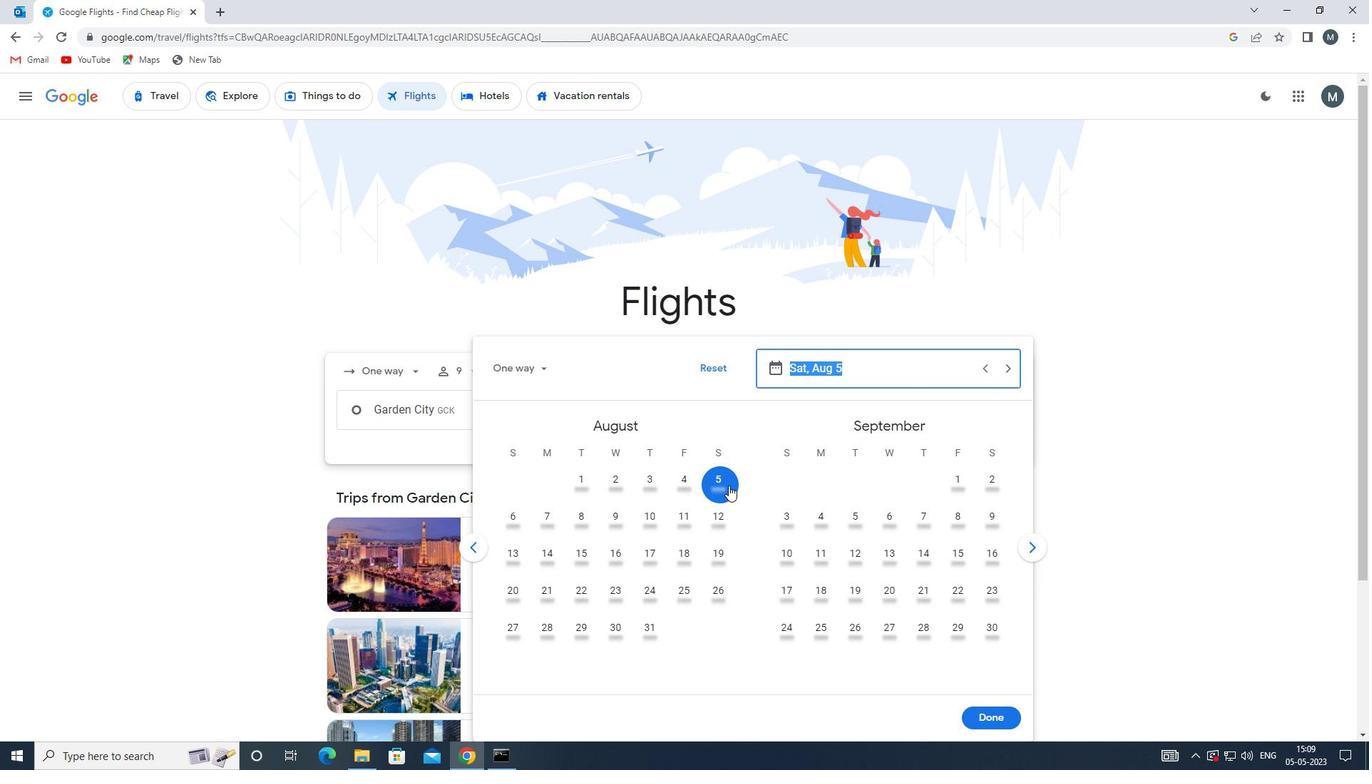 
Action: Mouse pressed left at (726, 483)
Screenshot: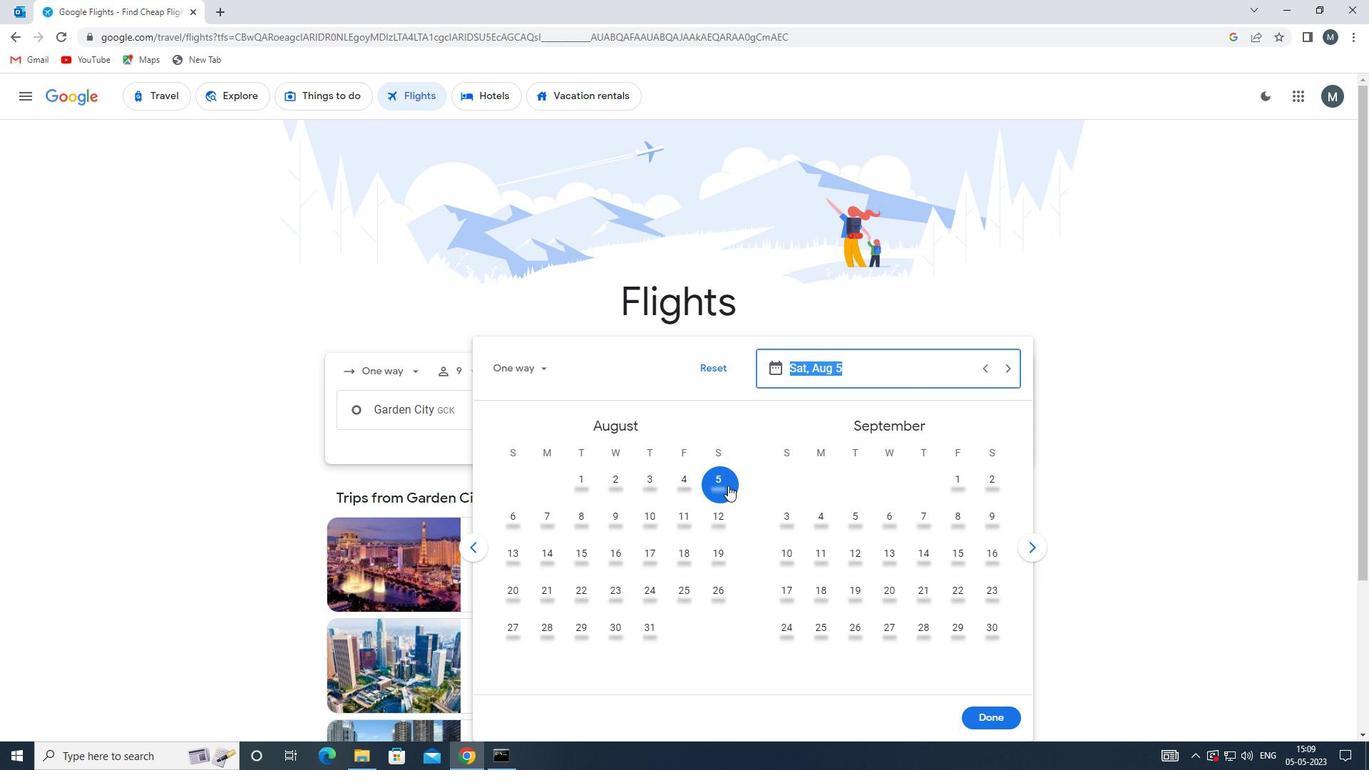 
Action: Mouse moved to (985, 712)
Screenshot: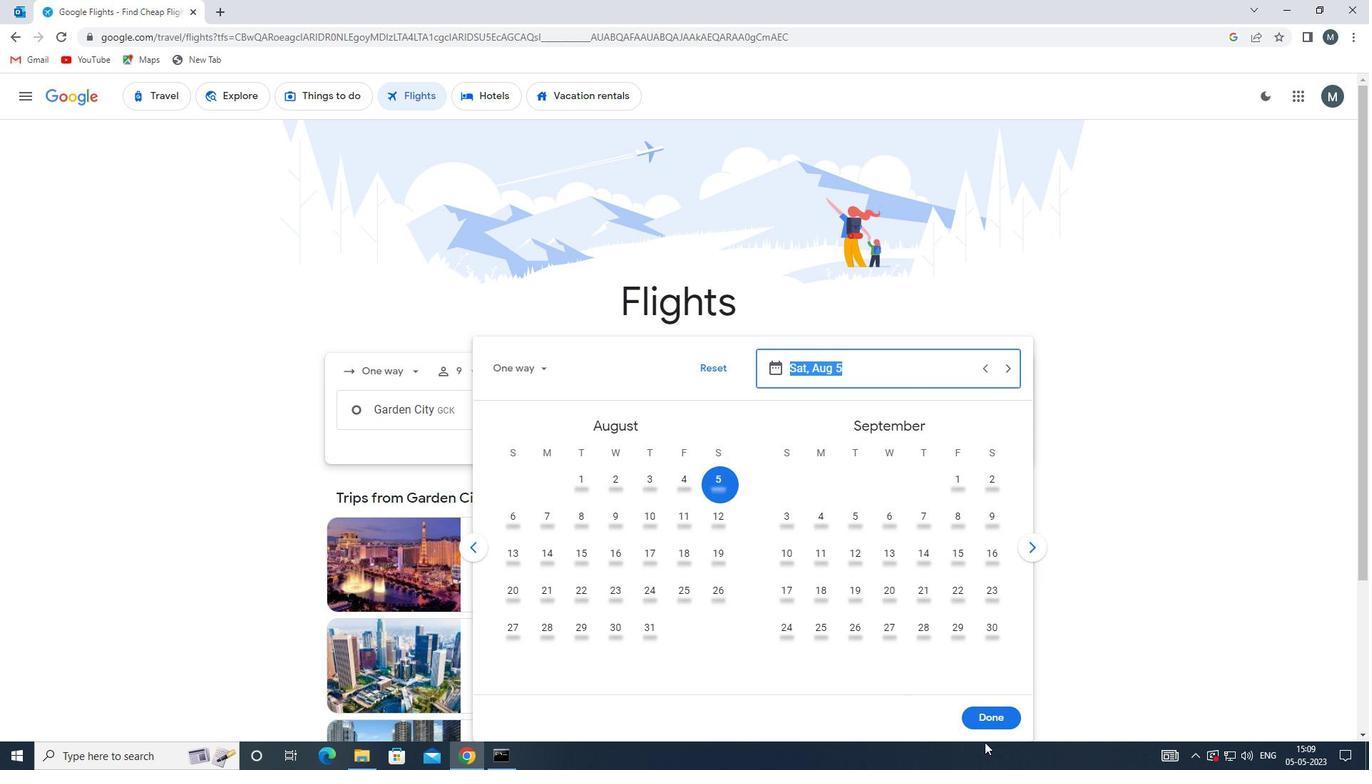 
Action: Mouse pressed left at (985, 712)
Screenshot: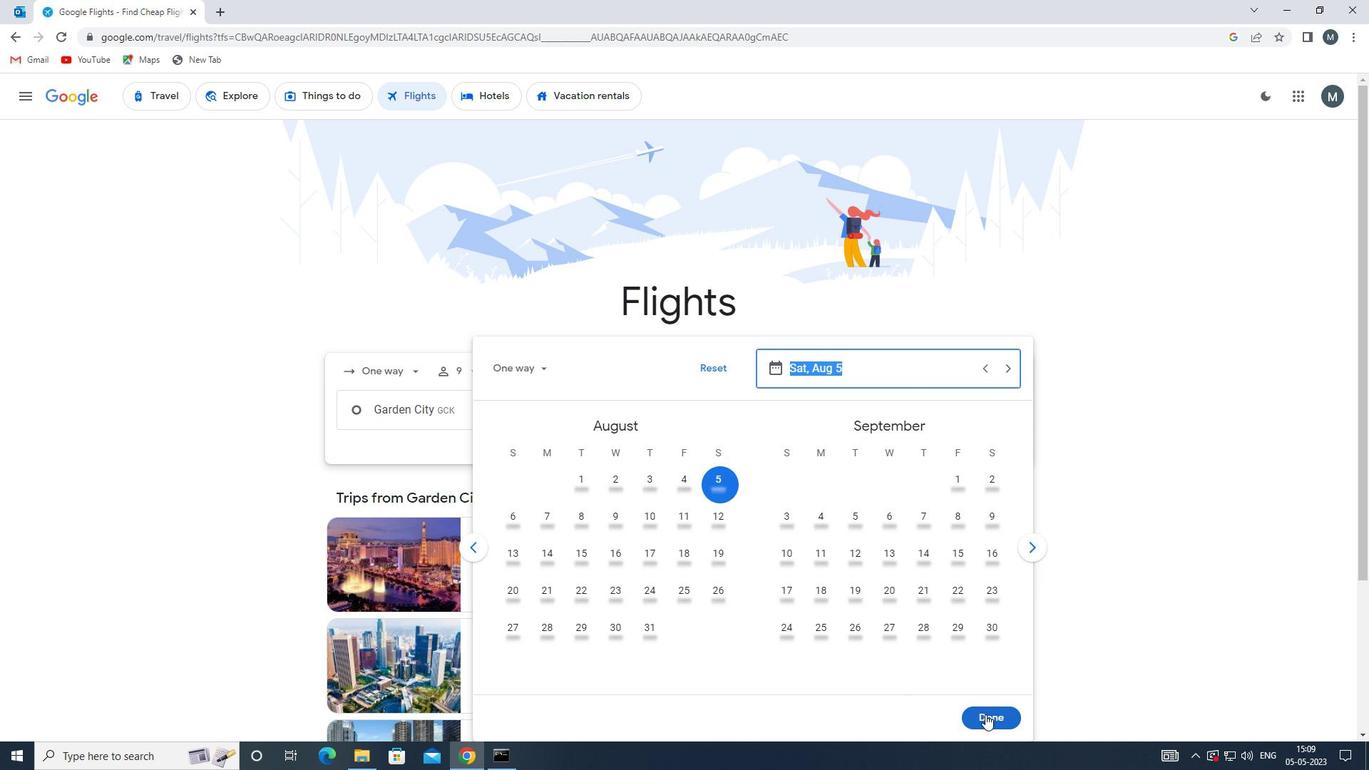 
Action: Mouse moved to (698, 465)
Screenshot: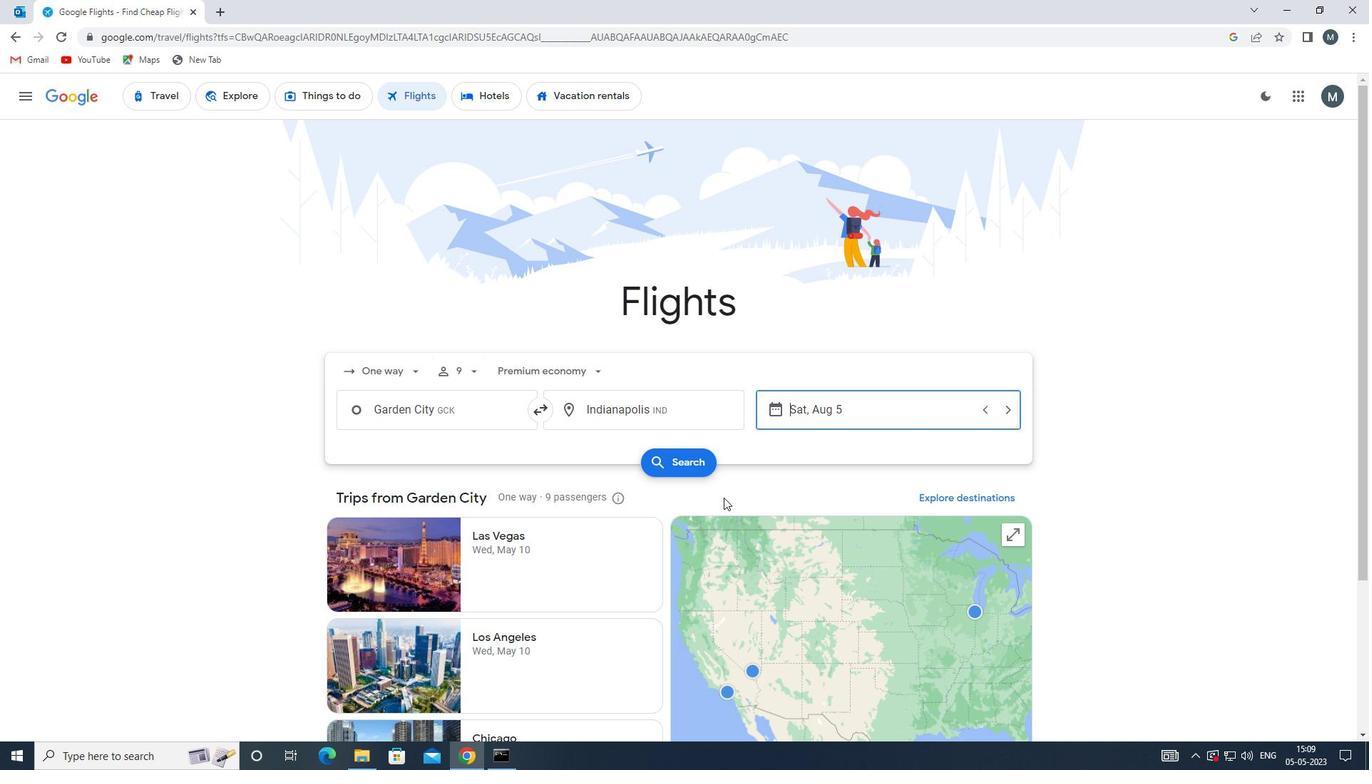 
Action: Mouse pressed left at (698, 465)
Screenshot: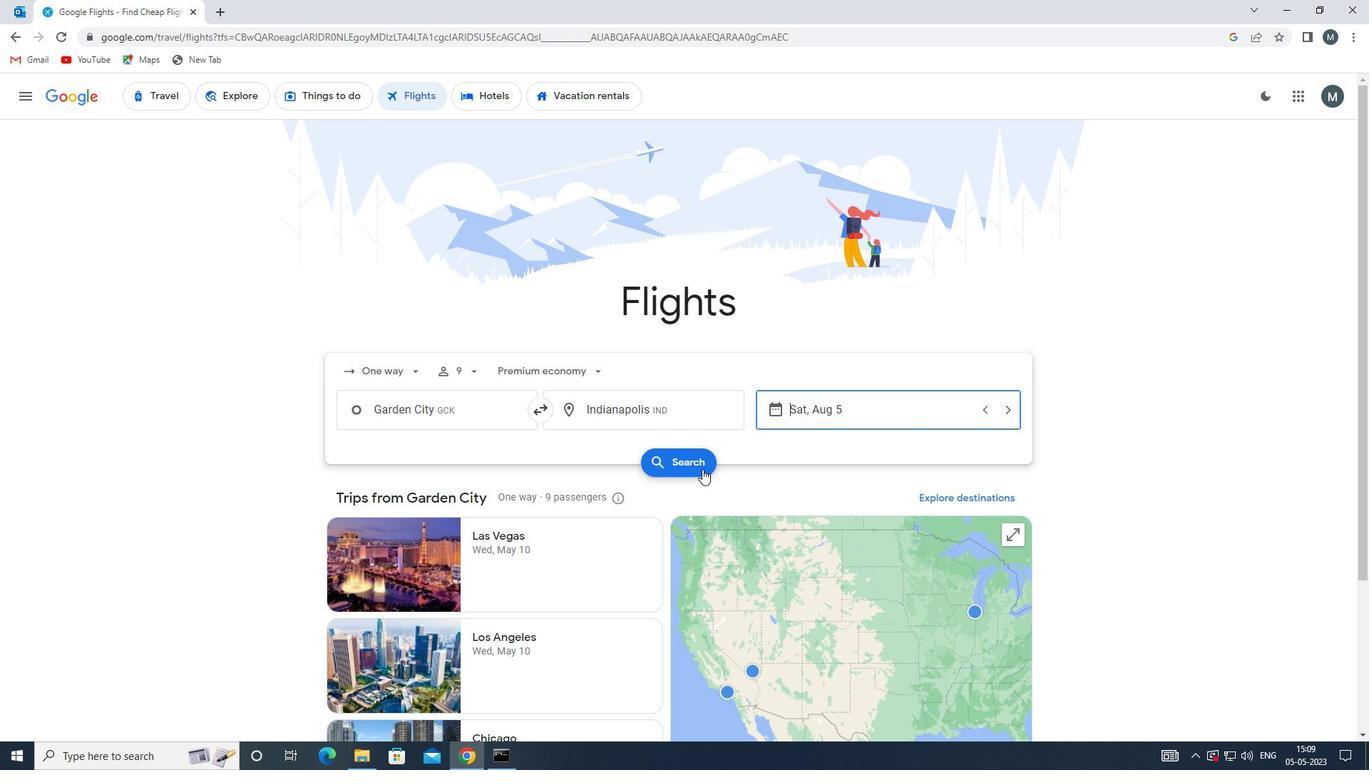 
Action: Mouse moved to (373, 218)
Screenshot: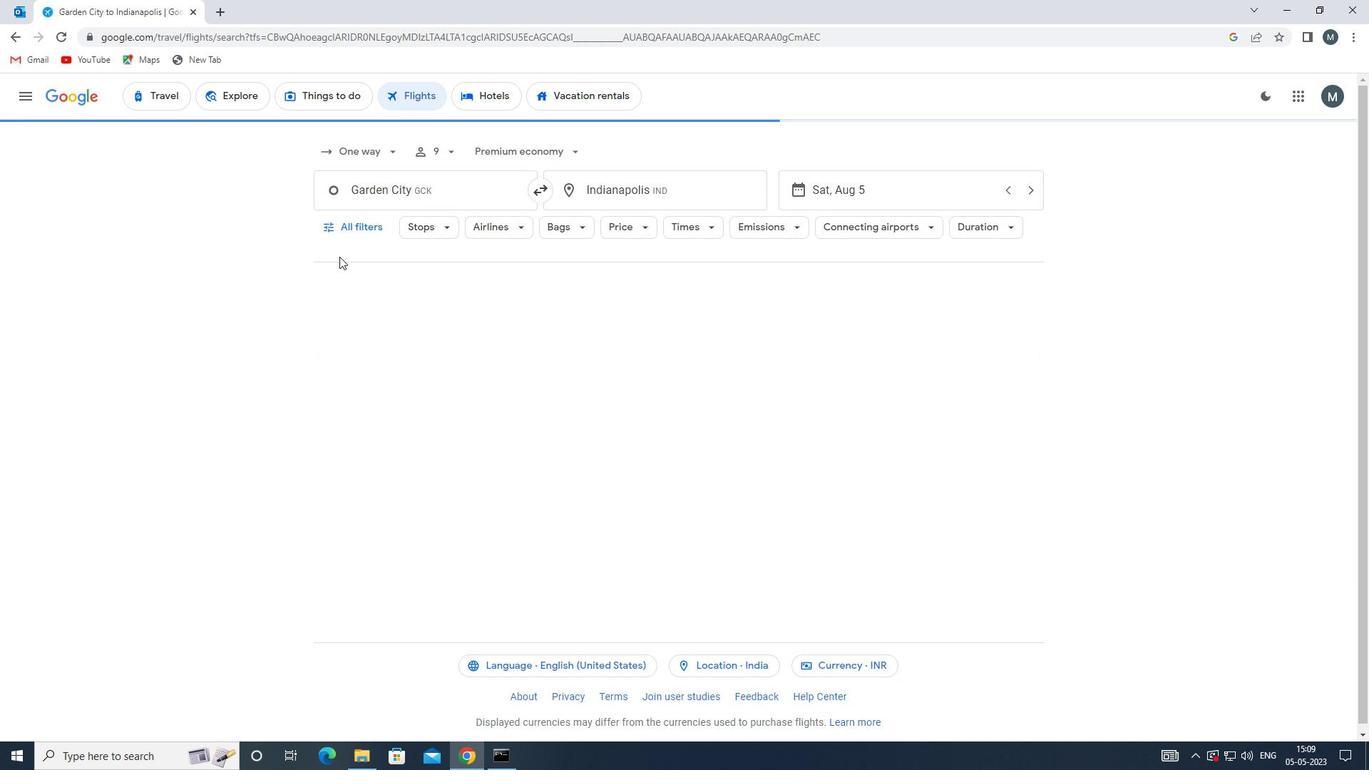 
Action: Mouse pressed left at (373, 218)
Screenshot: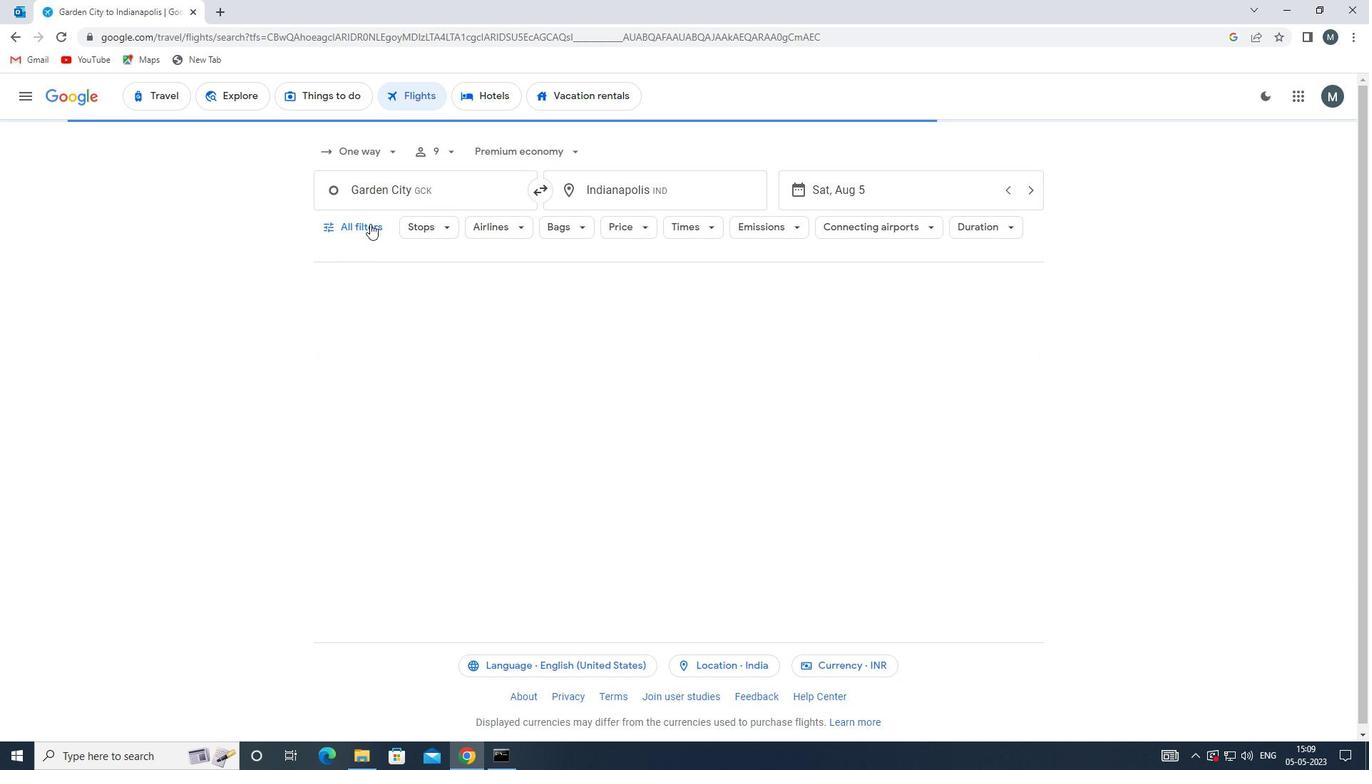 
Action: Mouse moved to (371, 368)
Screenshot: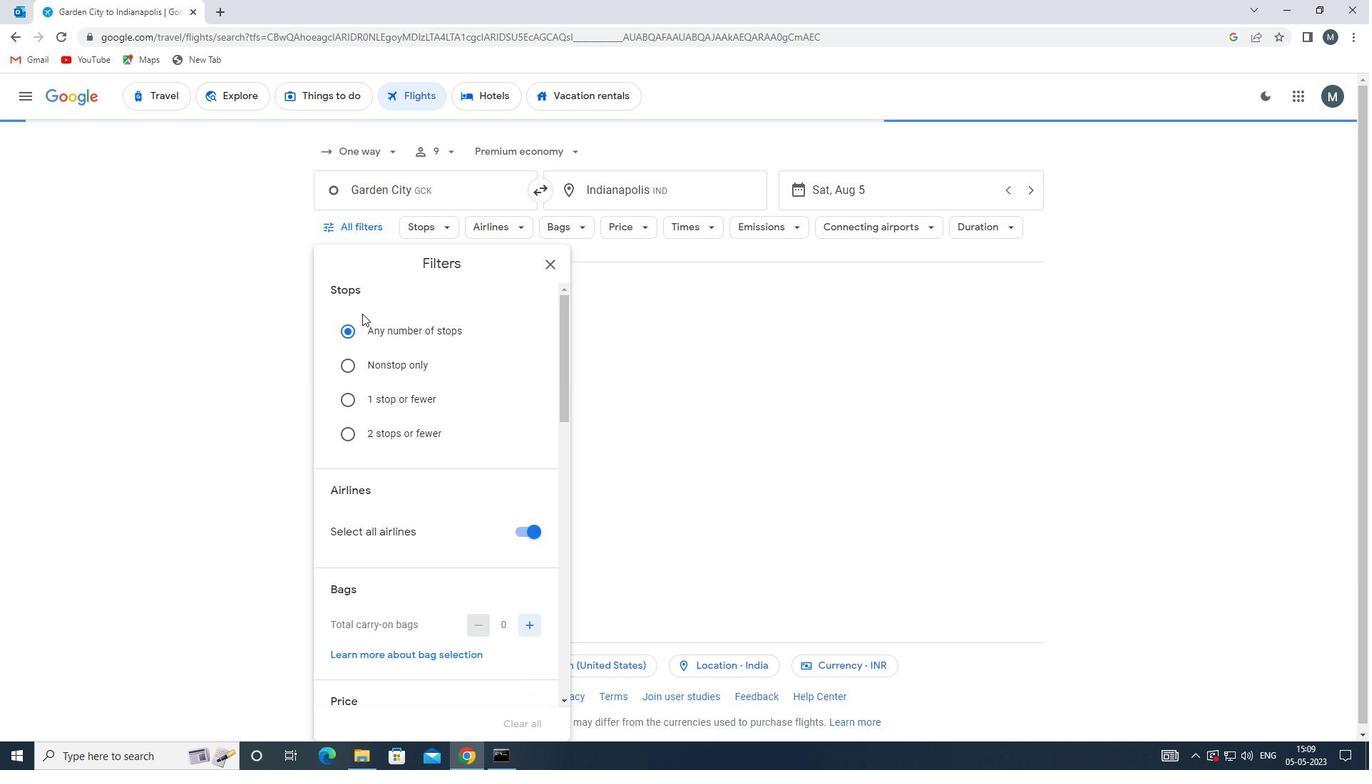 
Action: Mouse scrolled (371, 368) with delta (0, 0)
Screenshot: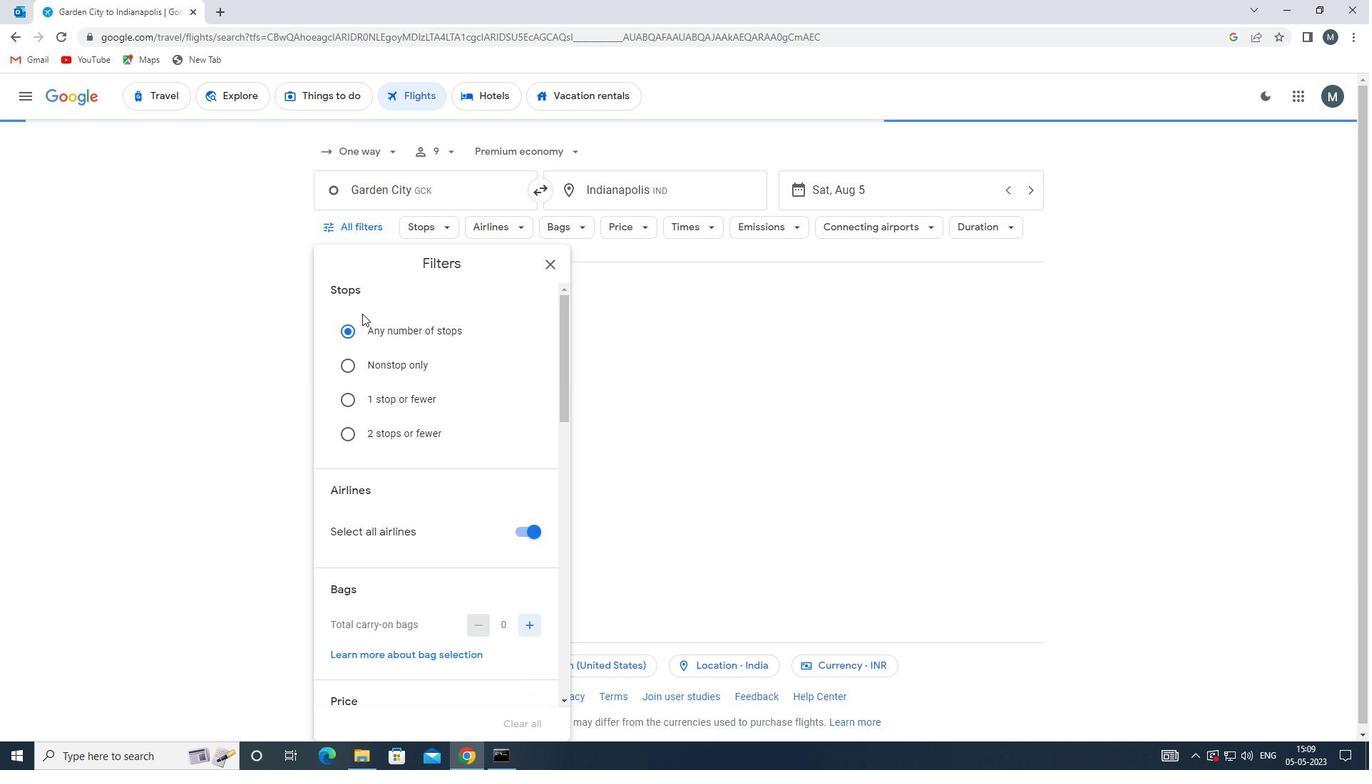 
Action: Mouse moved to (527, 458)
Screenshot: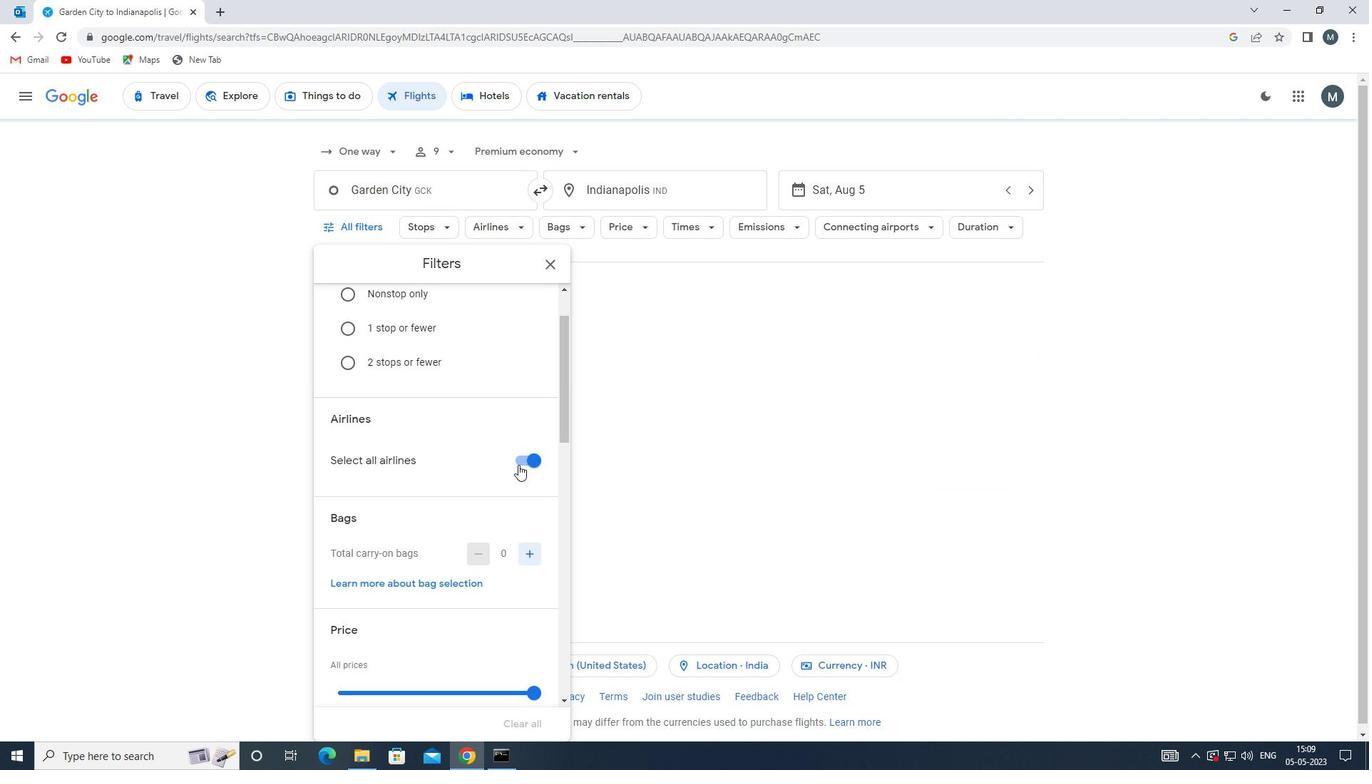 
Action: Mouse pressed left at (527, 458)
Screenshot: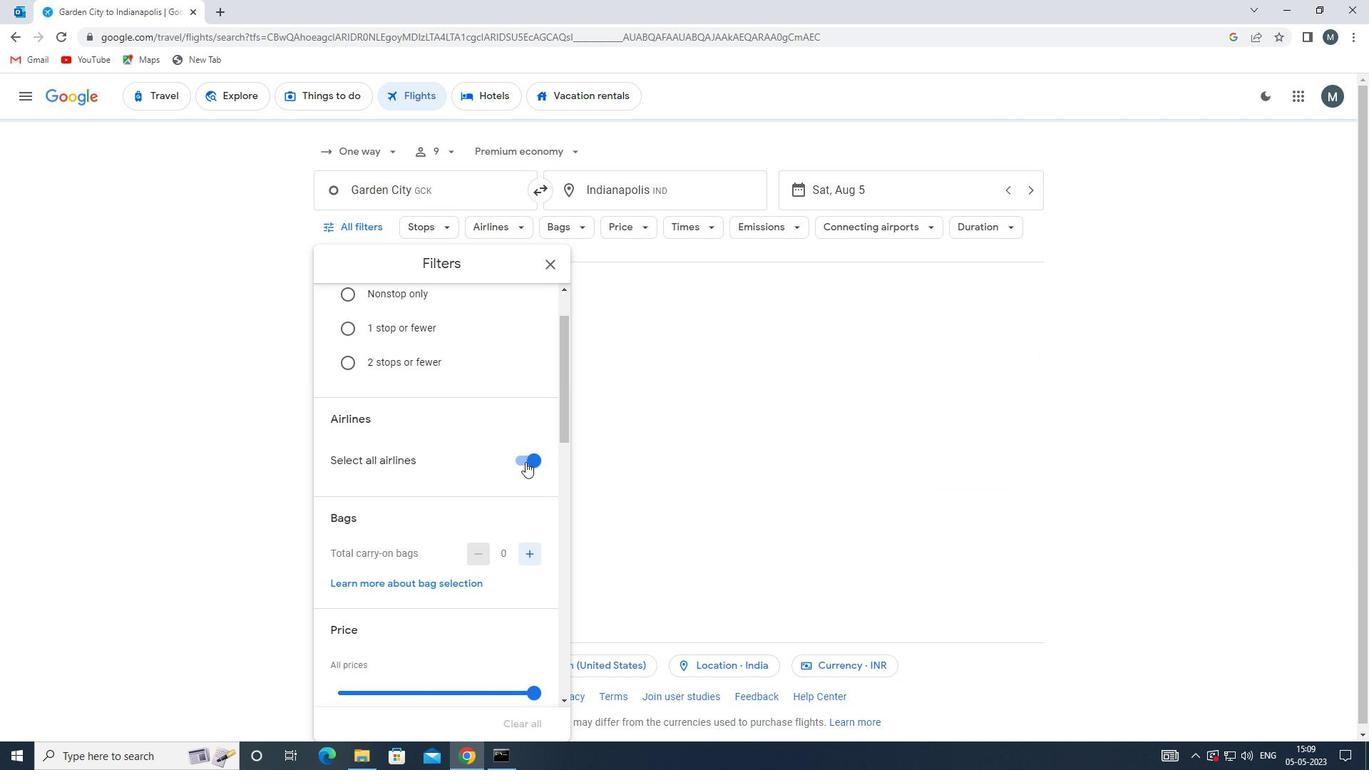 
Action: Mouse moved to (518, 455)
Screenshot: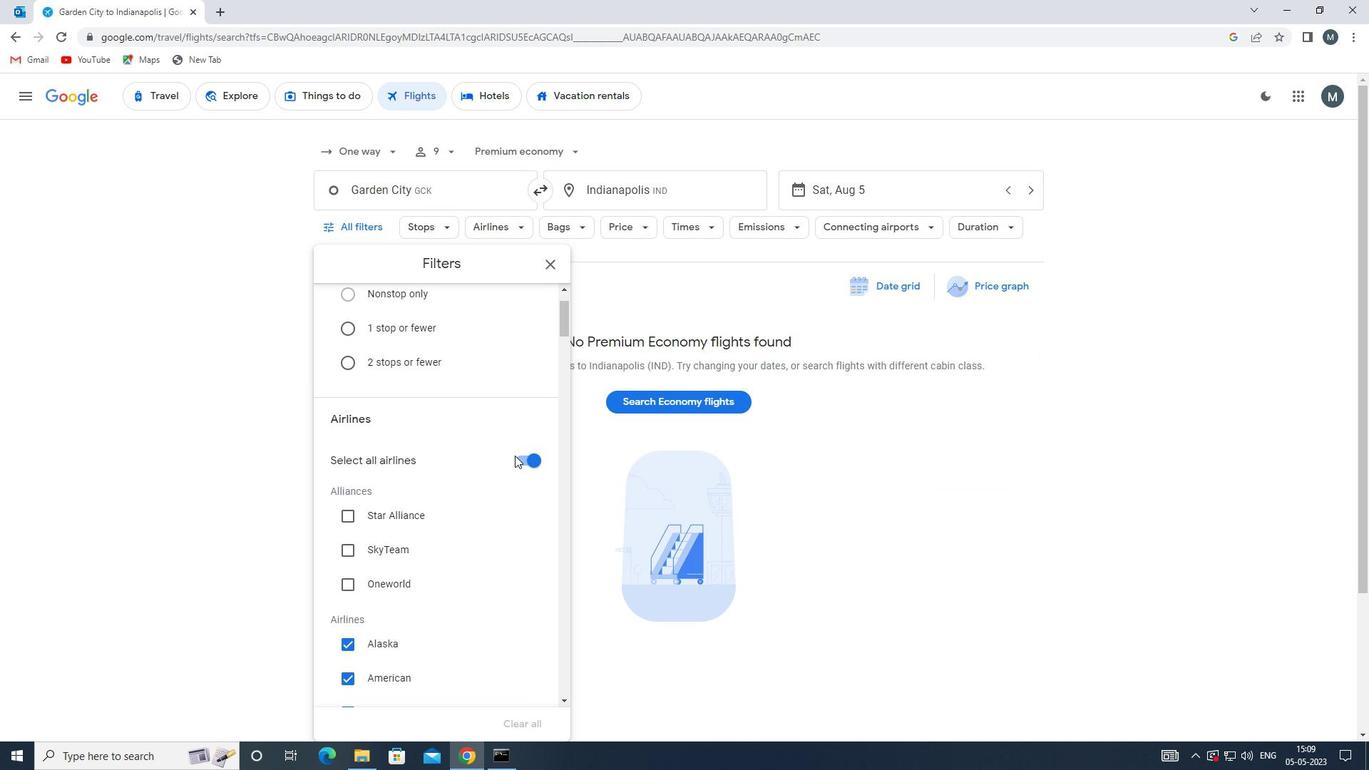 
Action: Mouse pressed left at (518, 455)
Screenshot: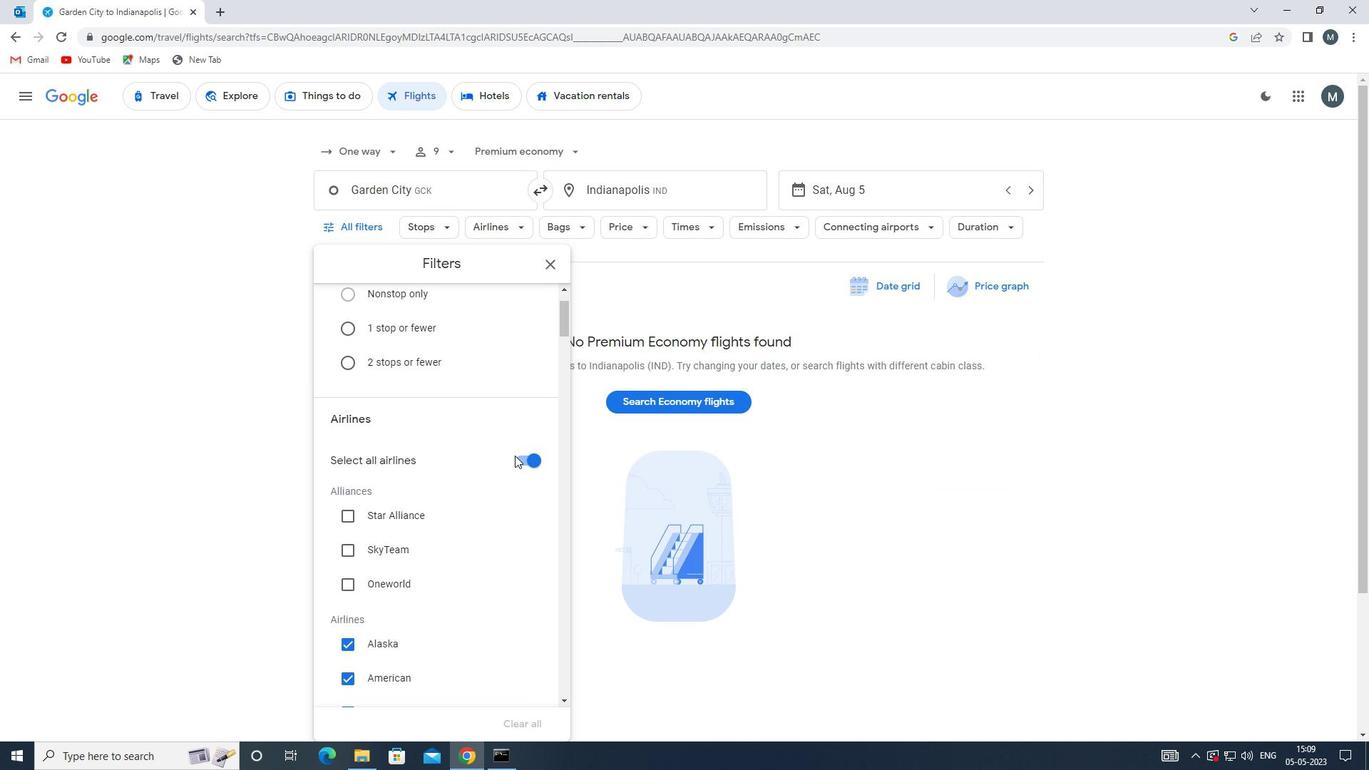 
Action: Mouse moved to (455, 471)
Screenshot: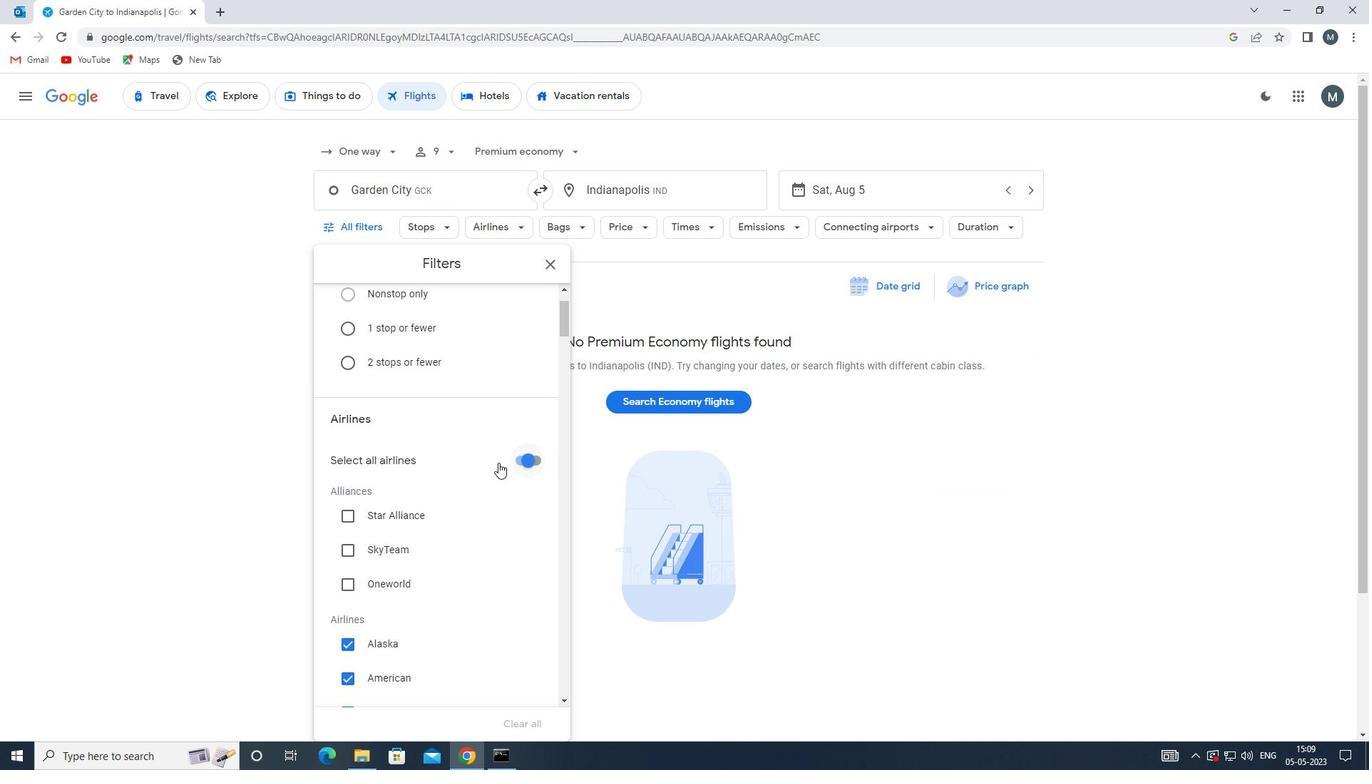 
Action: Mouse scrolled (455, 470) with delta (0, 0)
Screenshot: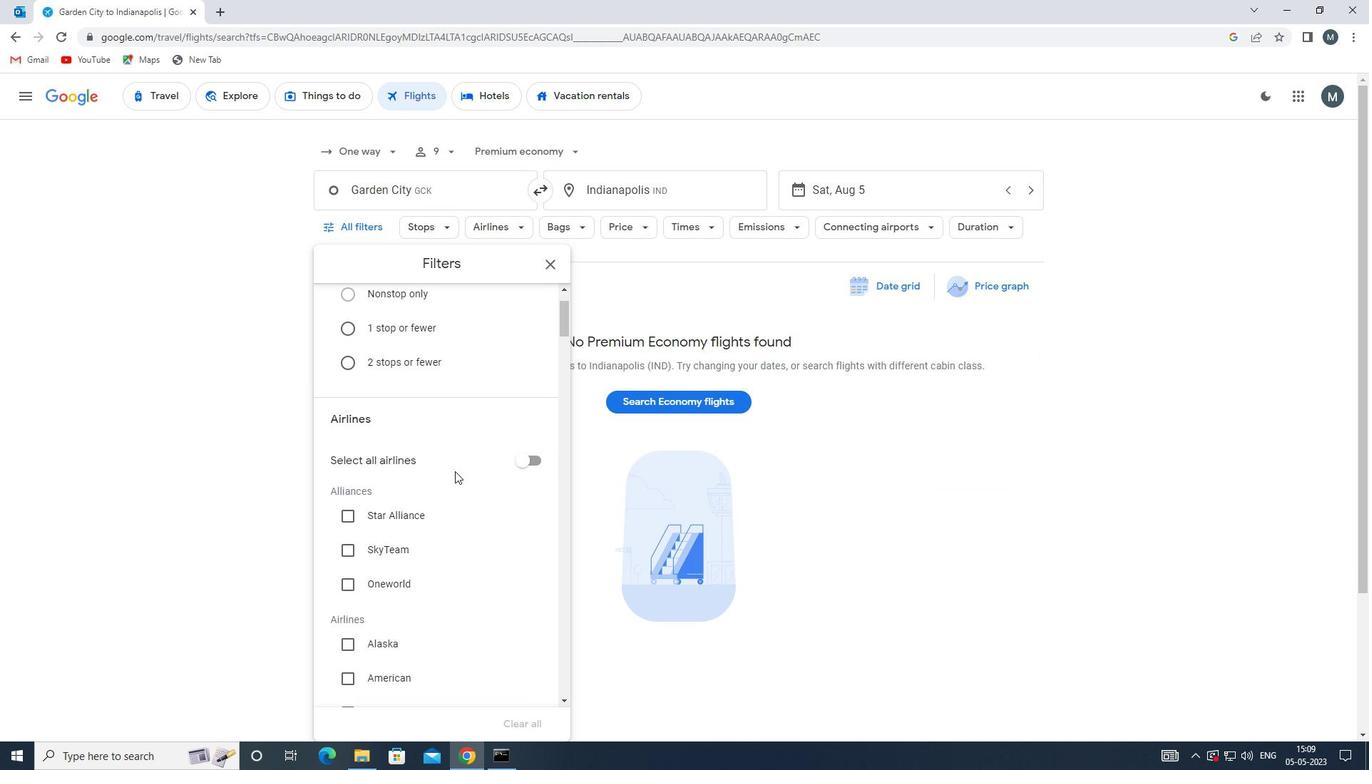
Action: Mouse moved to (420, 500)
Screenshot: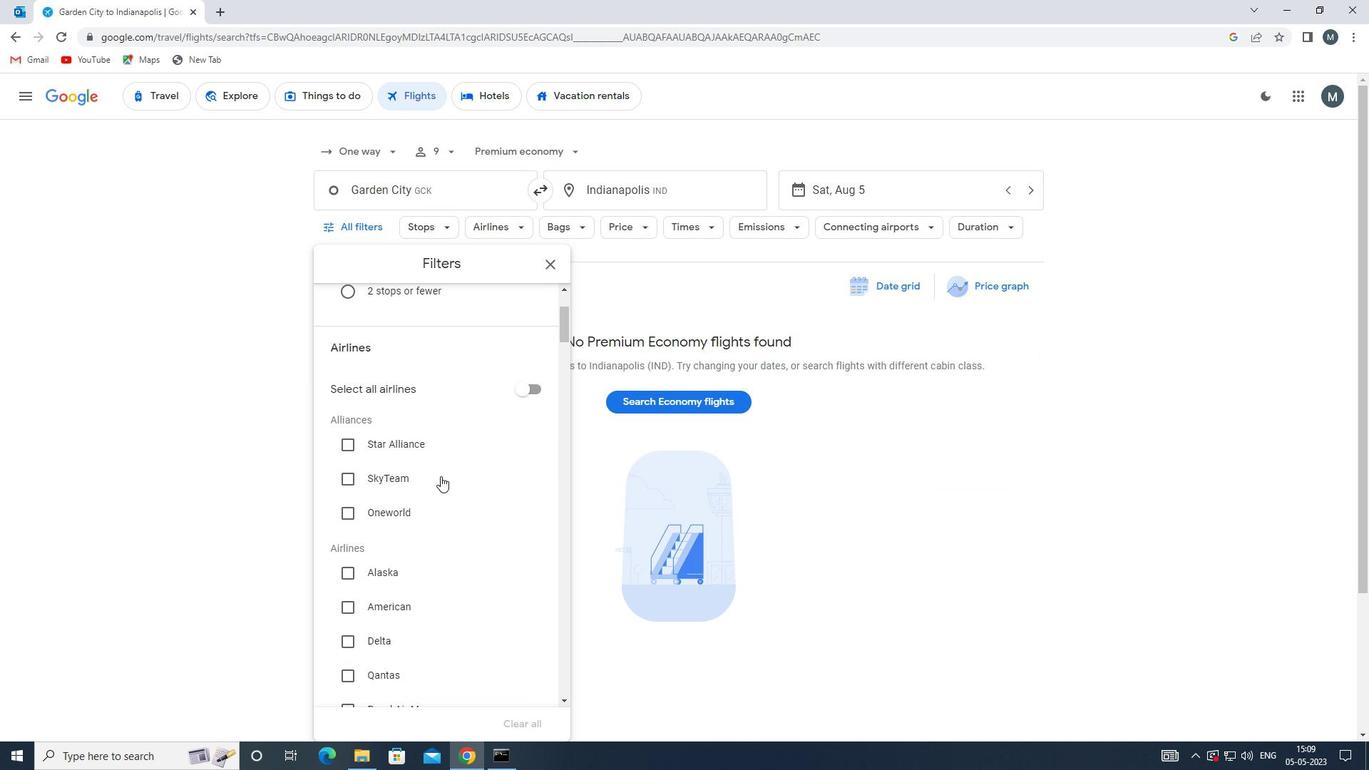 
Action: Mouse scrolled (420, 499) with delta (0, 0)
Screenshot: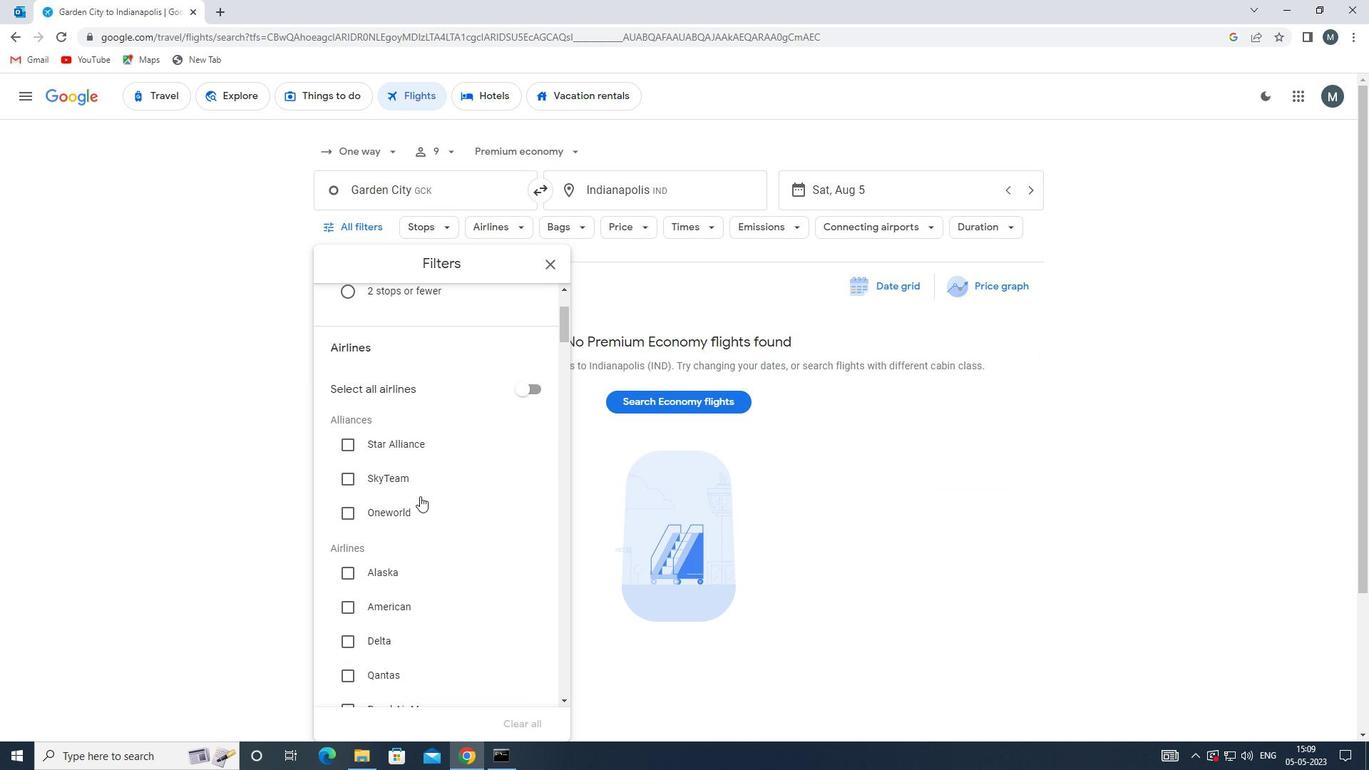 
Action: Mouse moved to (397, 495)
Screenshot: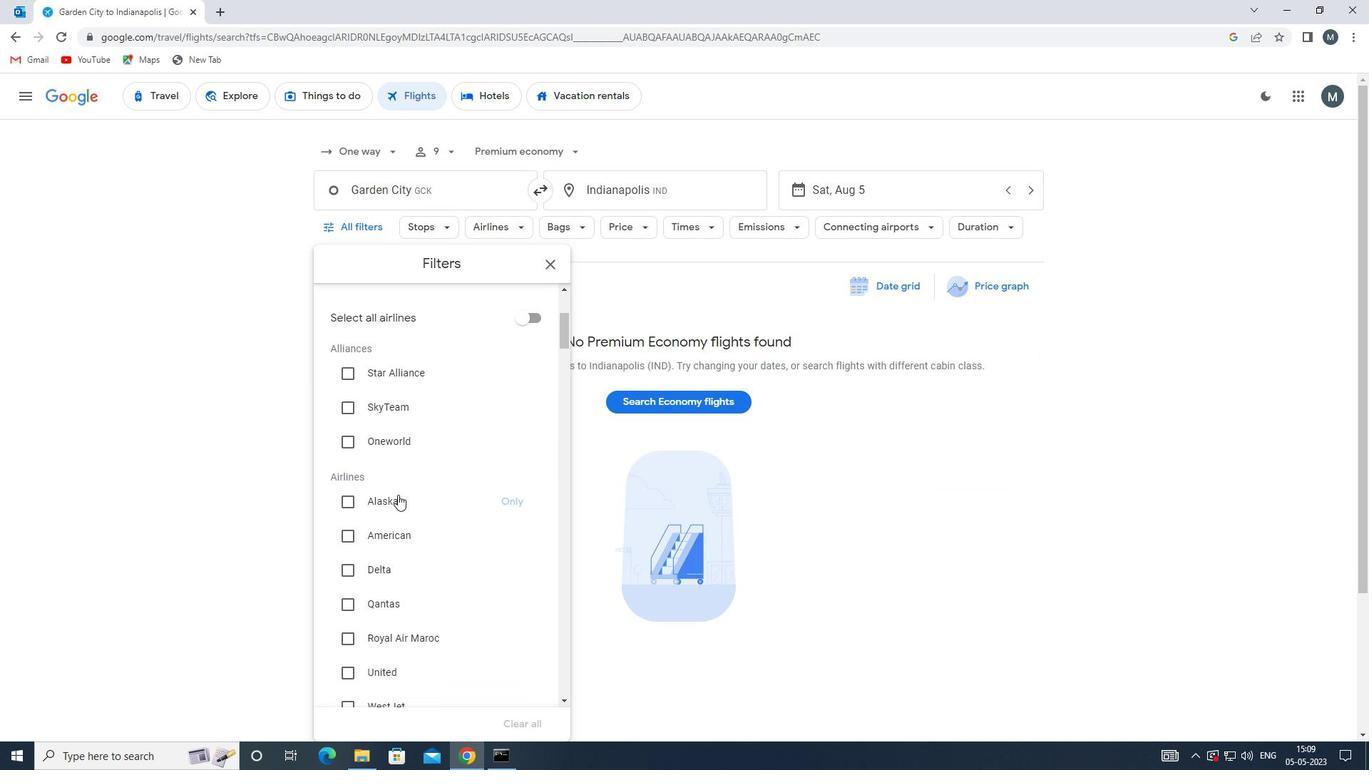 
Action: Mouse pressed left at (397, 495)
Screenshot: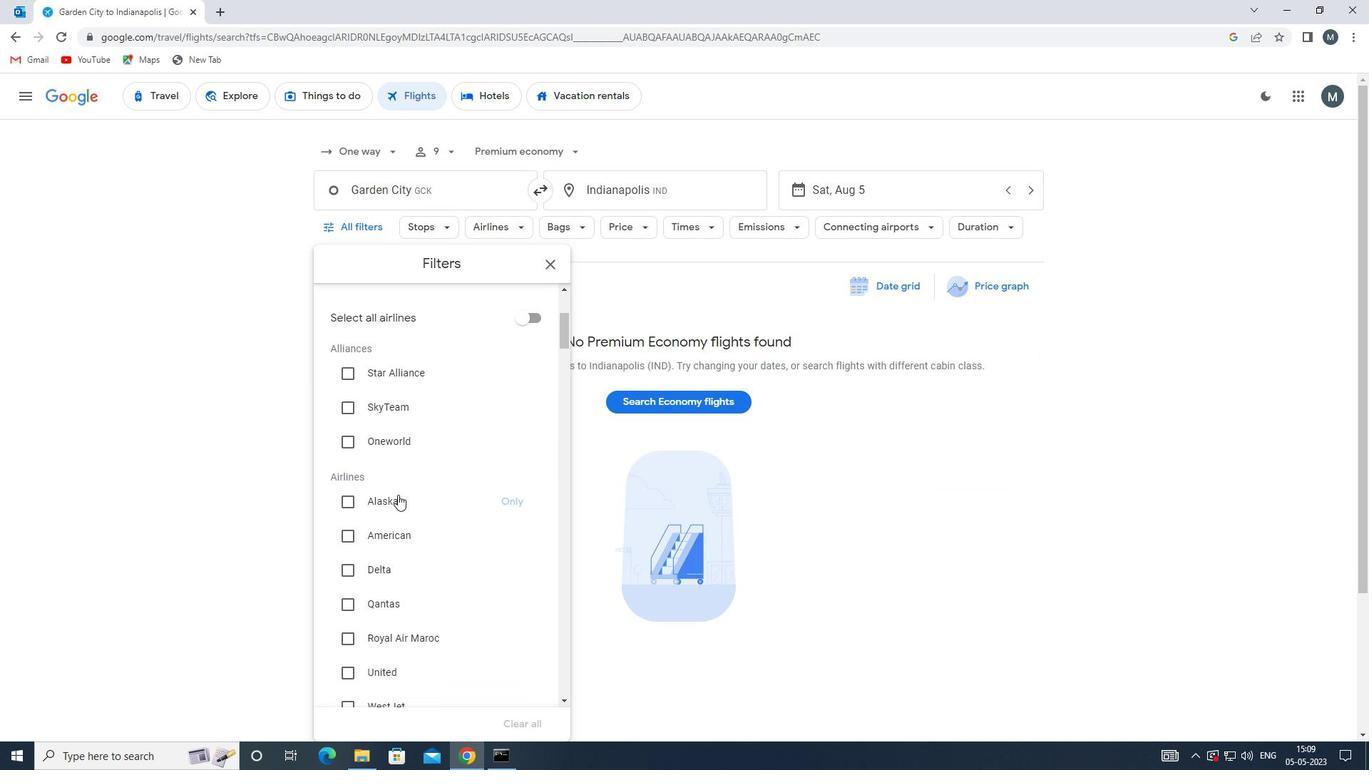 
Action: Mouse moved to (462, 480)
Screenshot: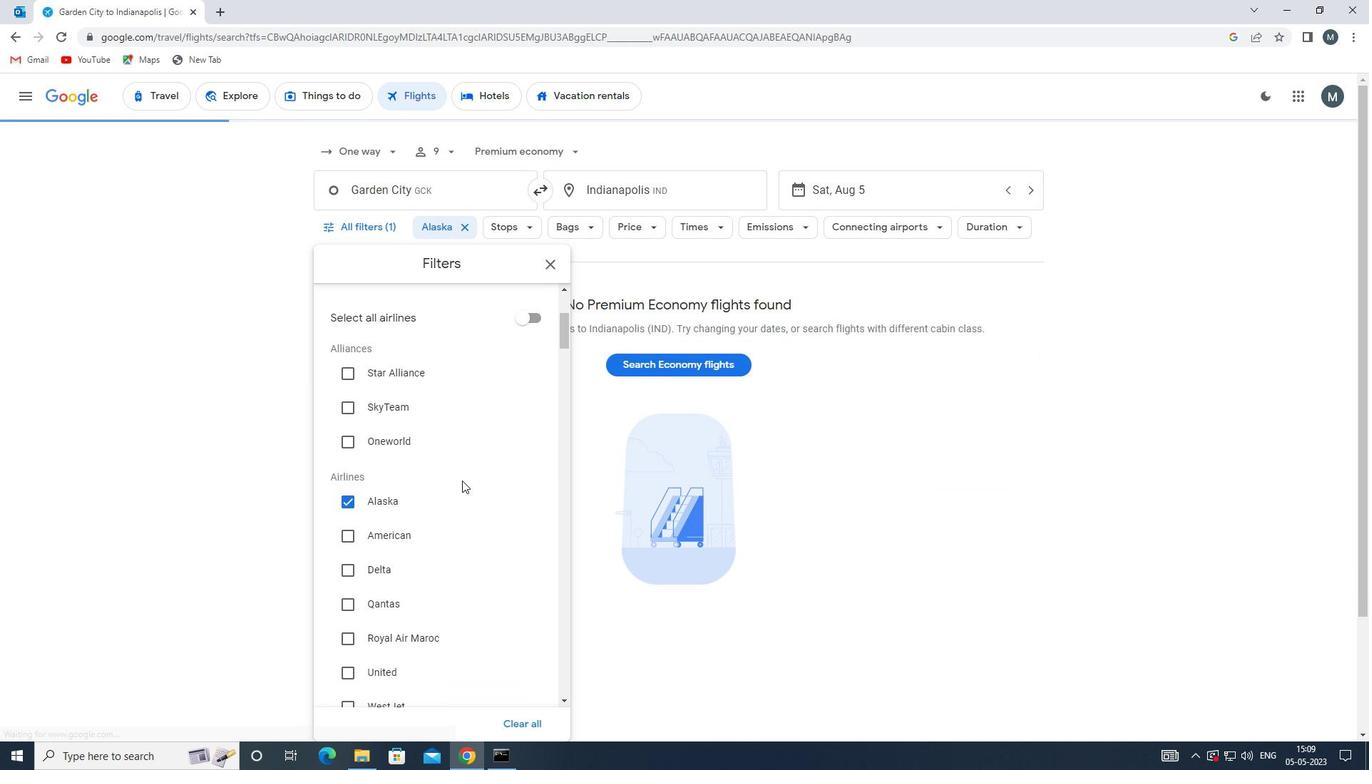 
Action: Mouse scrolled (462, 479) with delta (0, 0)
Screenshot: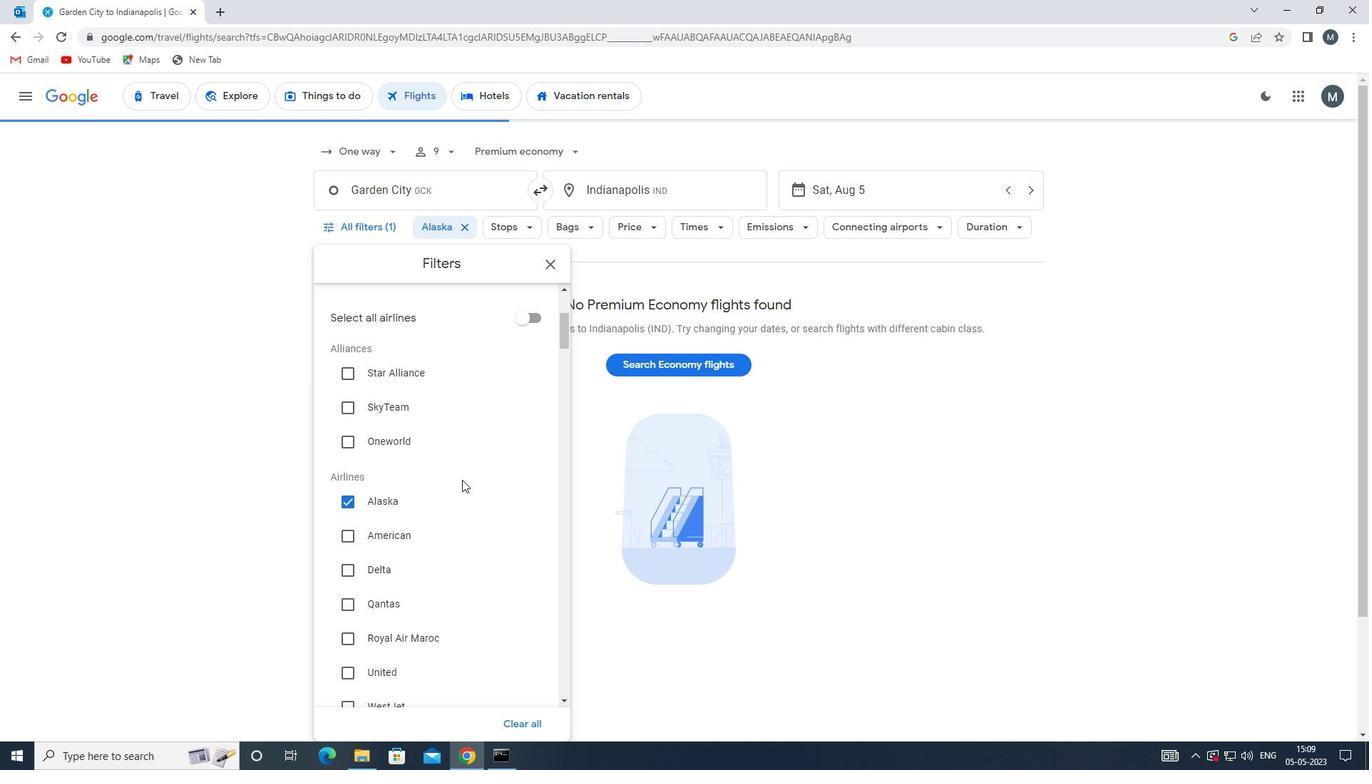 
Action: Mouse scrolled (462, 479) with delta (0, 0)
Screenshot: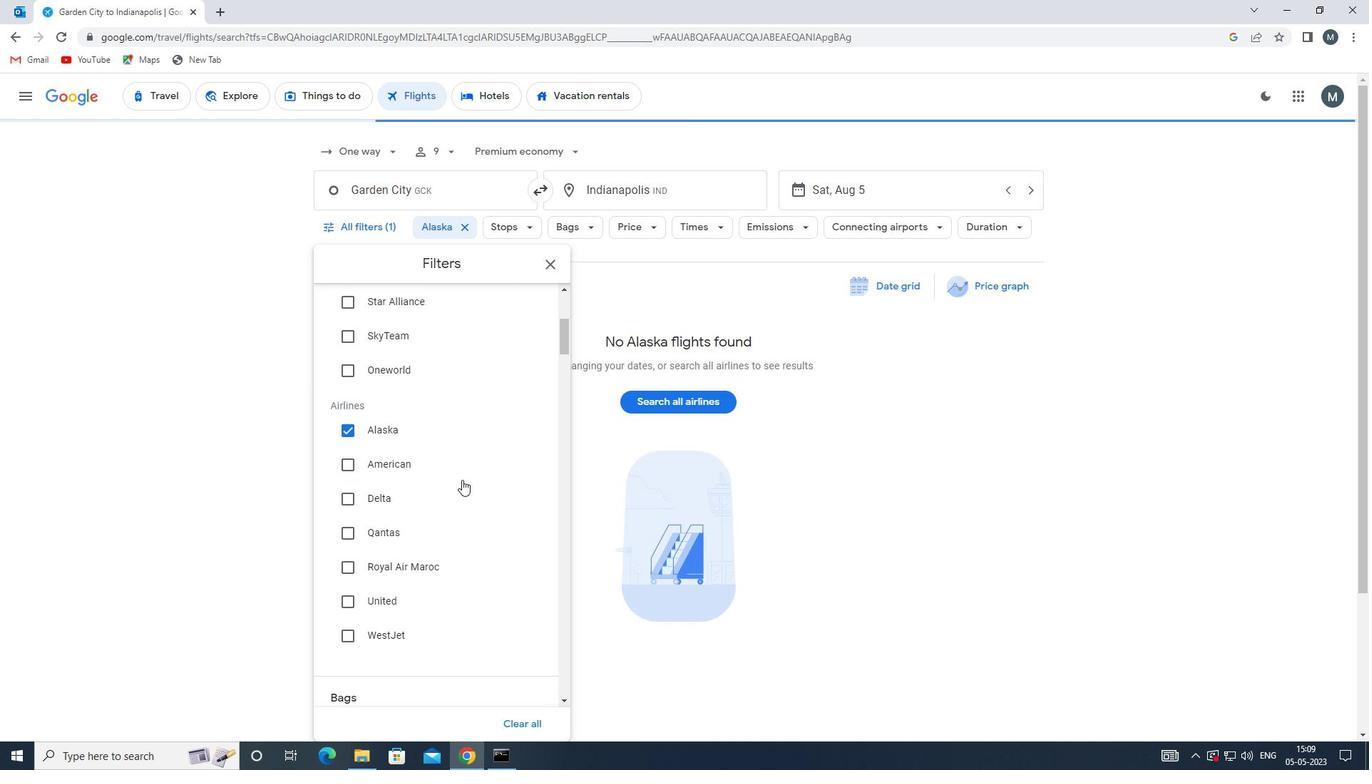 
Action: Mouse scrolled (462, 479) with delta (0, 0)
Screenshot: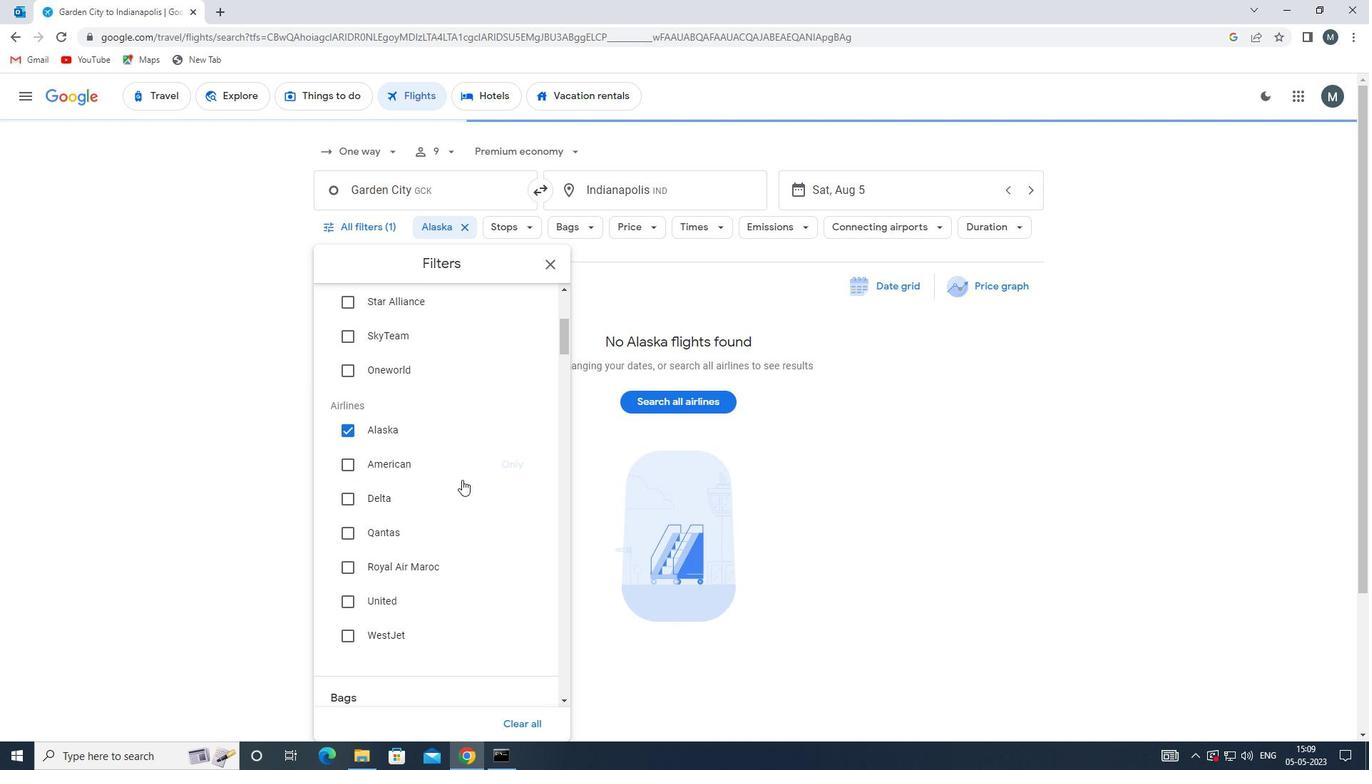 
Action: Mouse scrolled (462, 479) with delta (0, 0)
Screenshot: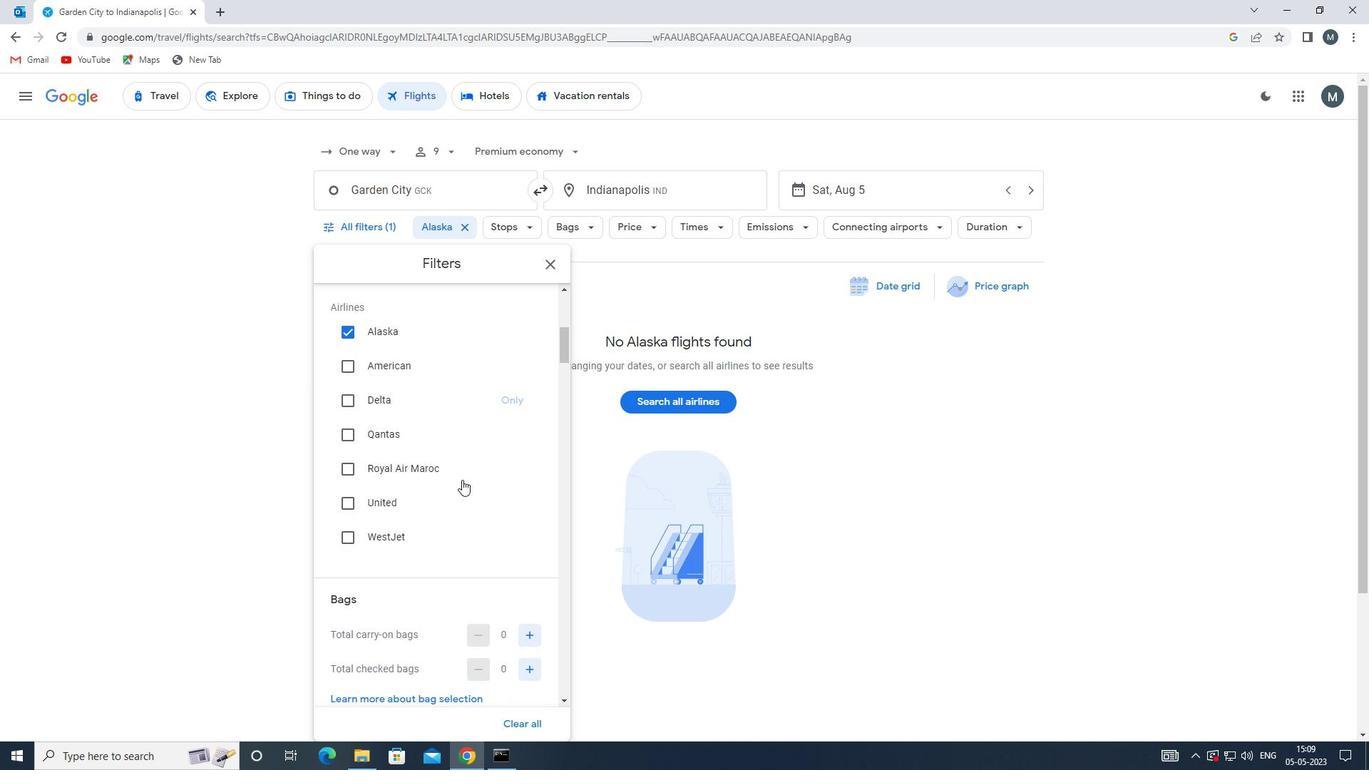 
Action: Mouse moved to (532, 551)
Screenshot: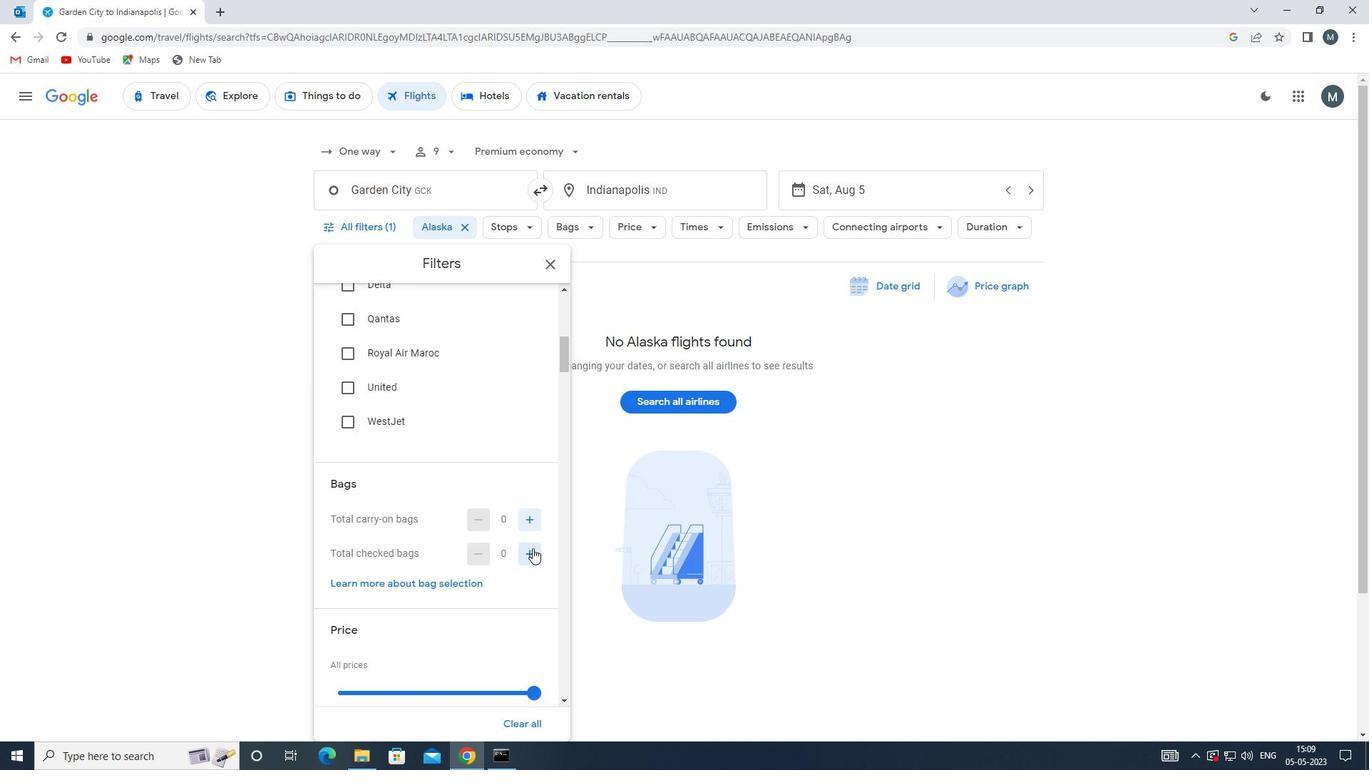 
Action: Mouse pressed left at (532, 551)
Screenshot: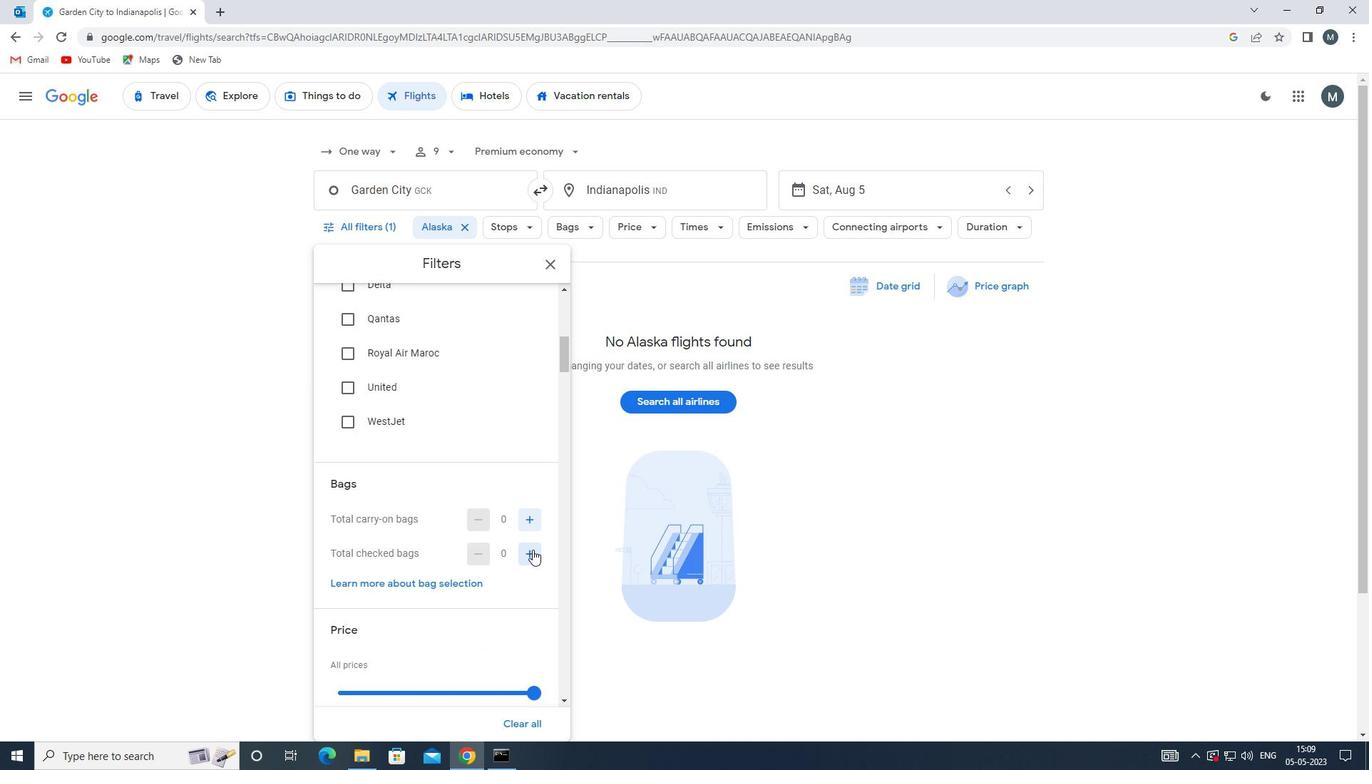 
Action: Mouse moved to (532, 552)
Screenshot: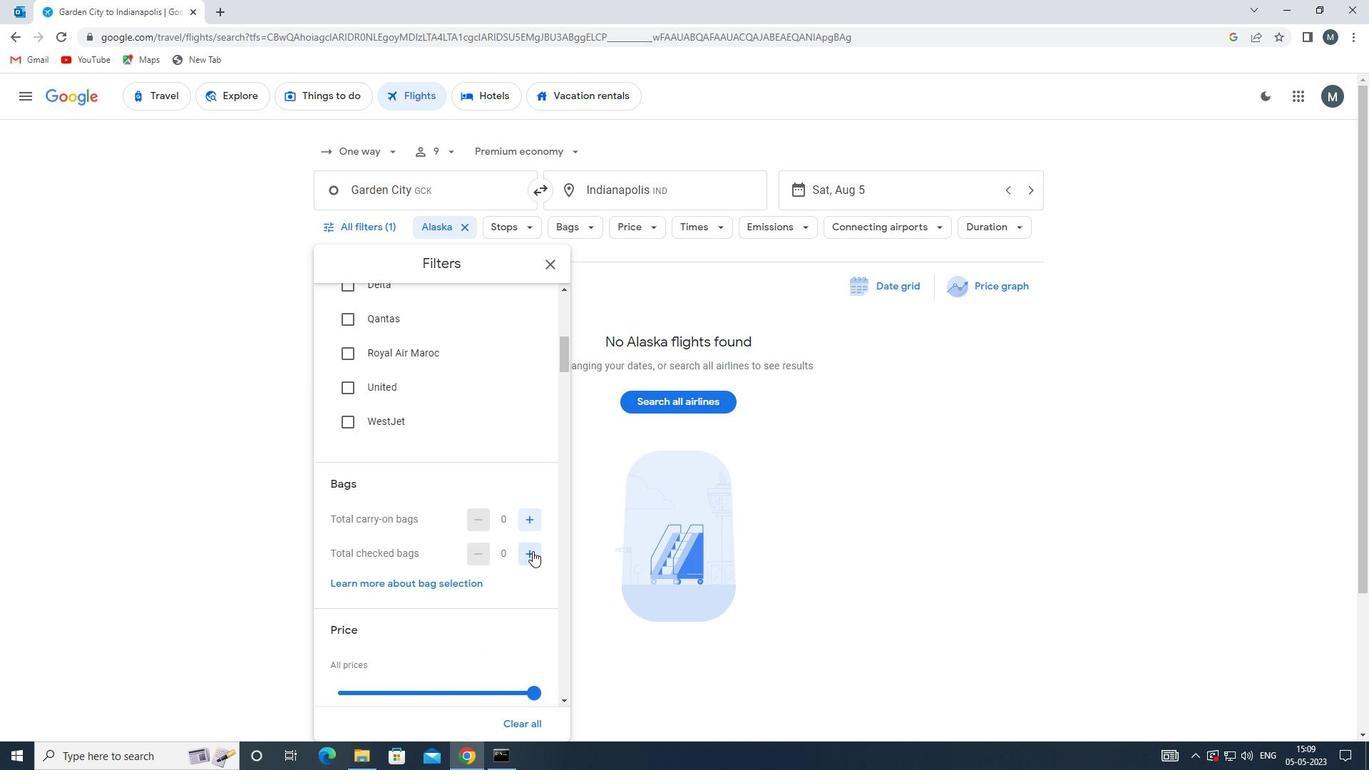
Action: Mouse pressed left at (532, 552)
Screenshot: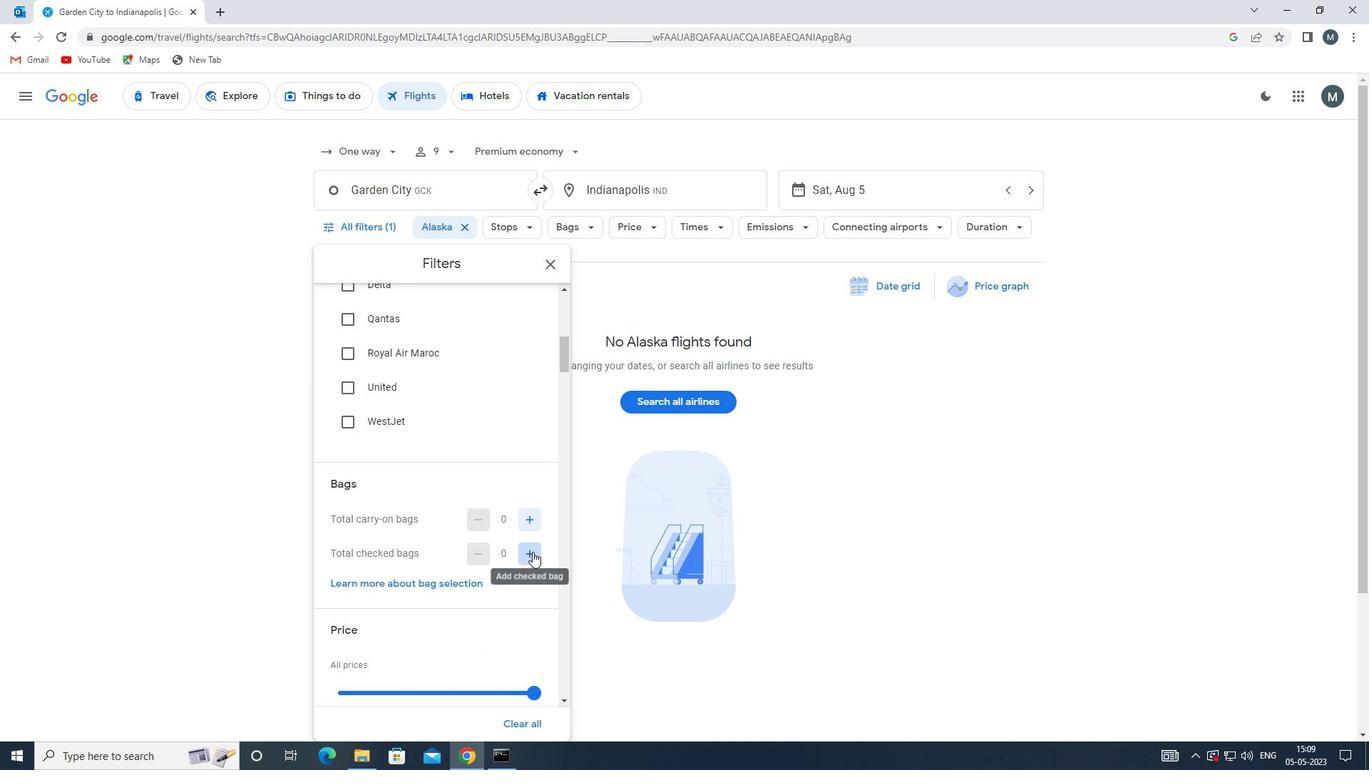 
Action: Mouse moved to (439, 510)
Screenshot: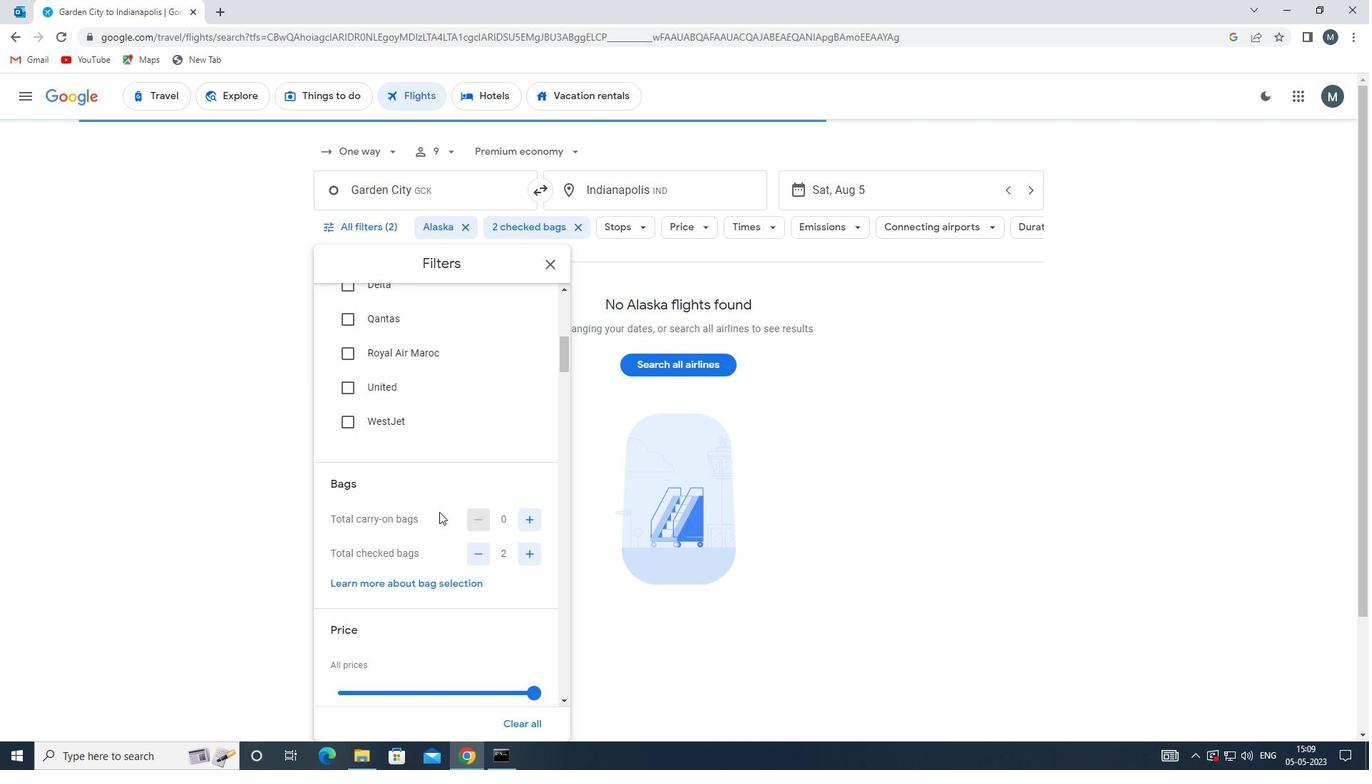 
Action: Mouse scrolled (439, 509) with delta (0, 0)
Screenshot: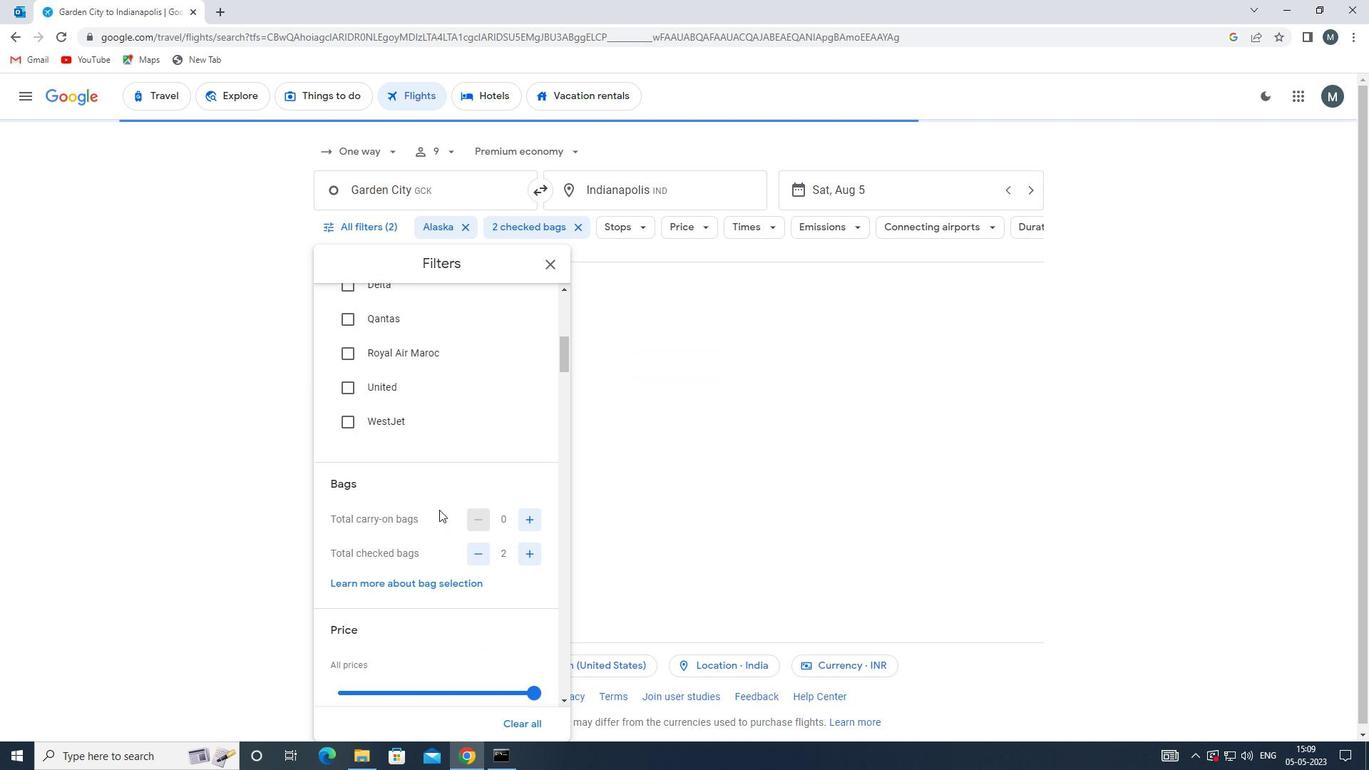 
Action: Mouse scrolled (439, 509) with delta (0, 0)
Screenshot: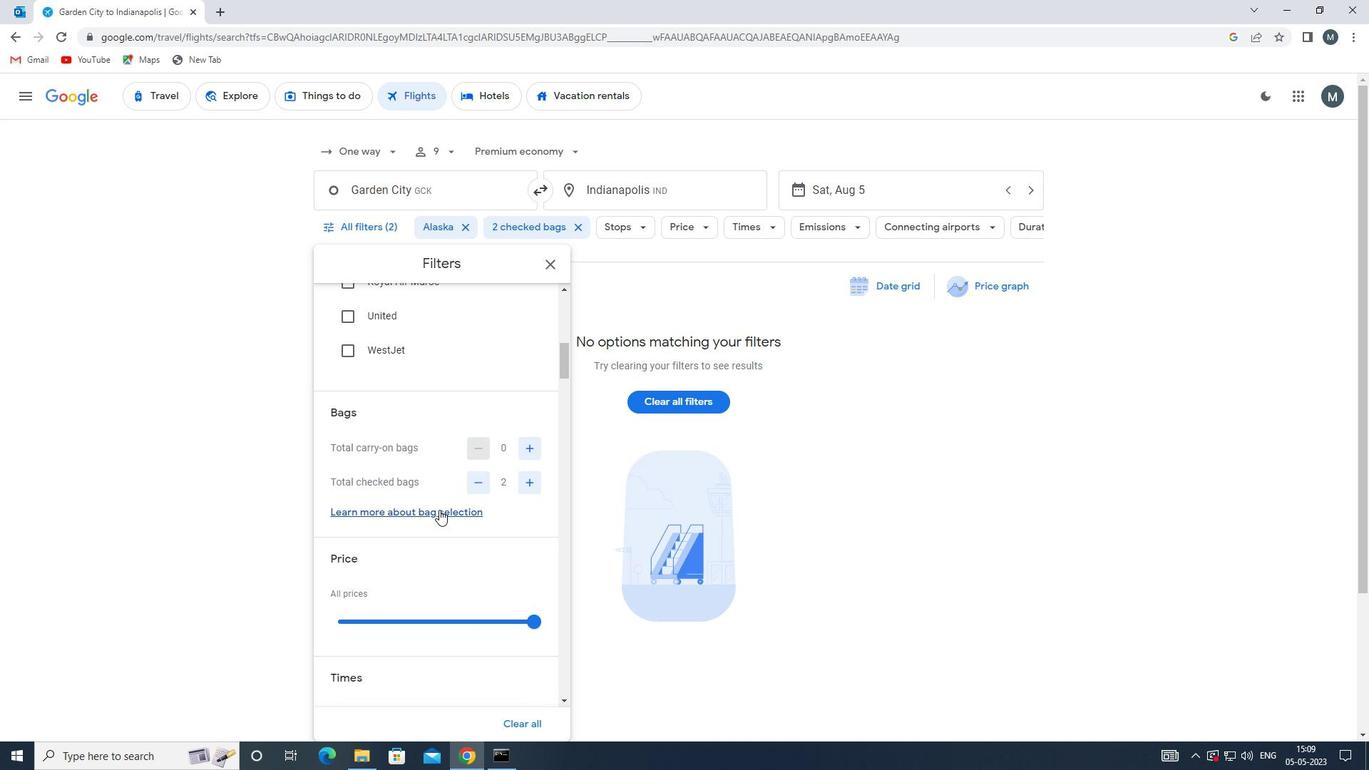 
Action: Mouse moved to (423, 547)
Screenshot: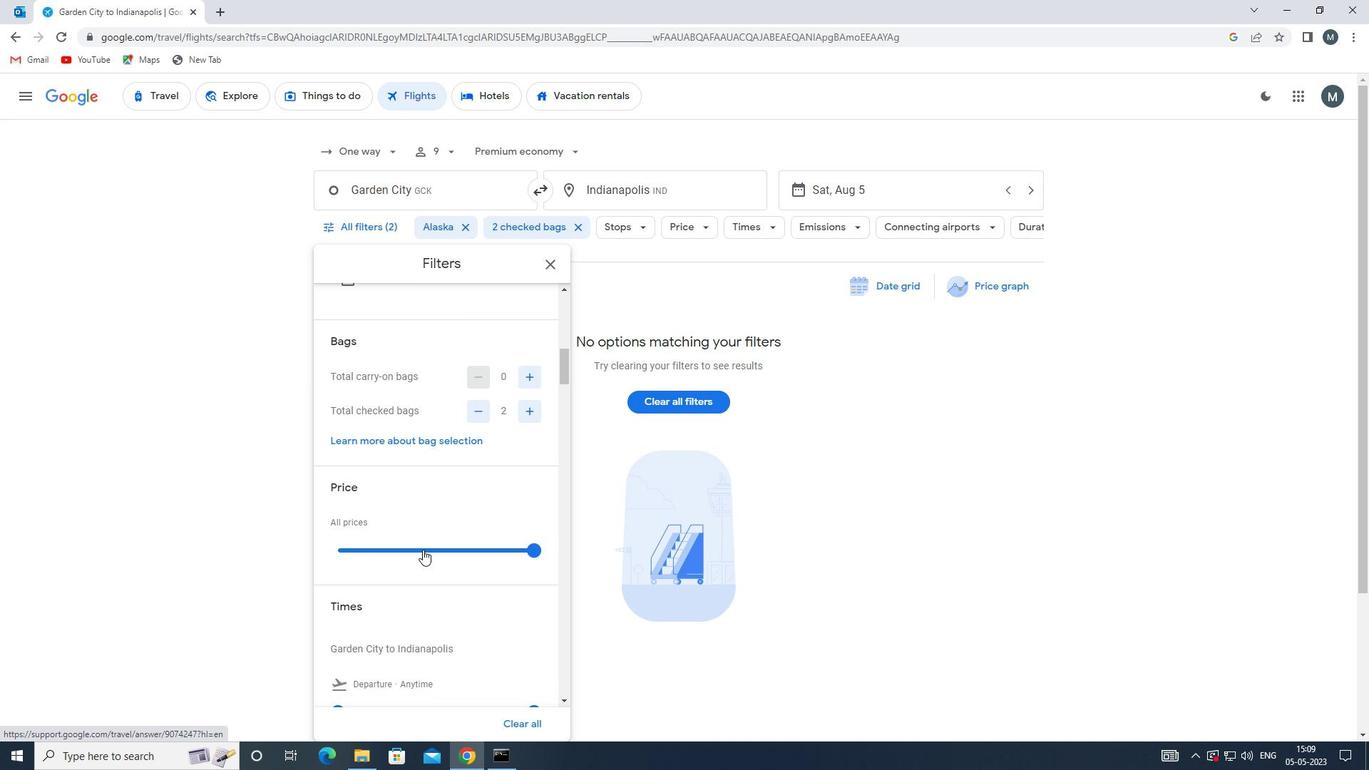 
Action: Mouse pressed left at (423, 547)
Screenshot: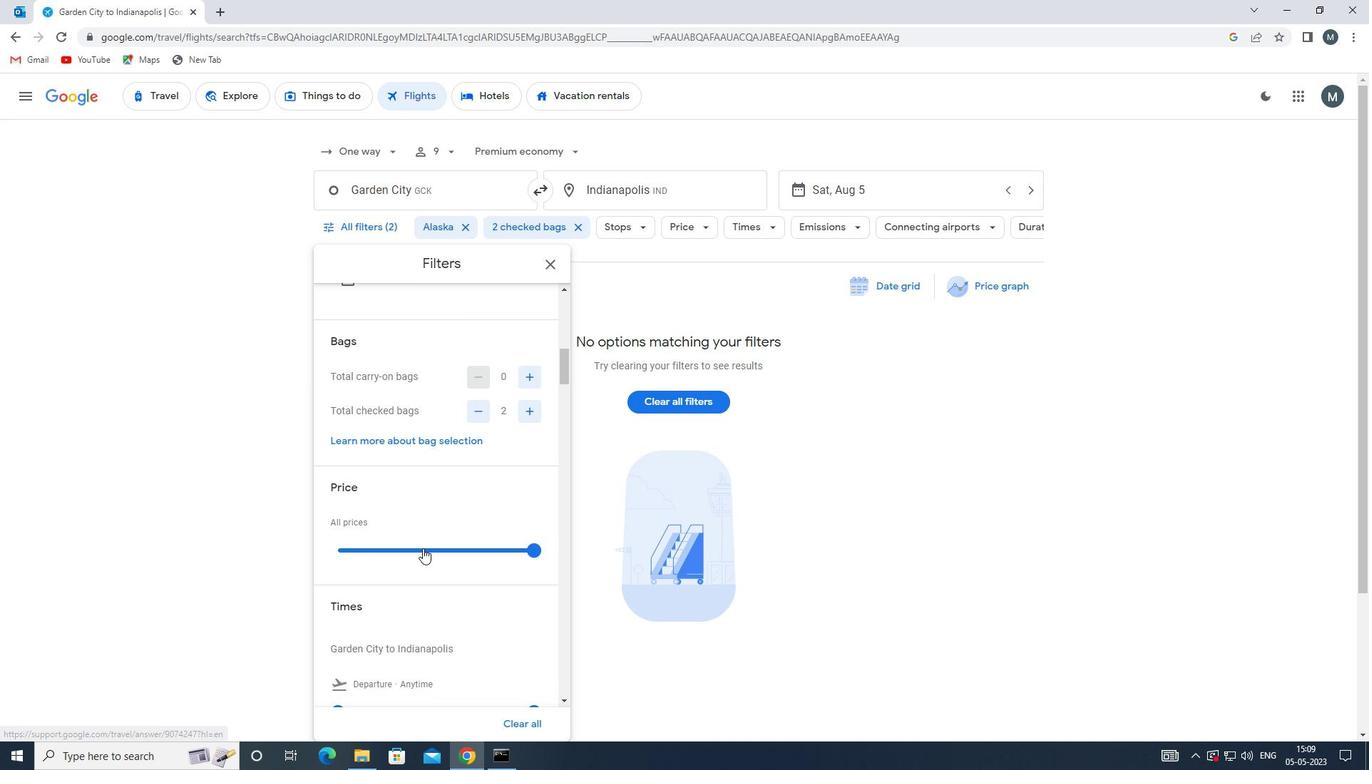 
Action: Mouse moved to (423, 545)
Screenshot: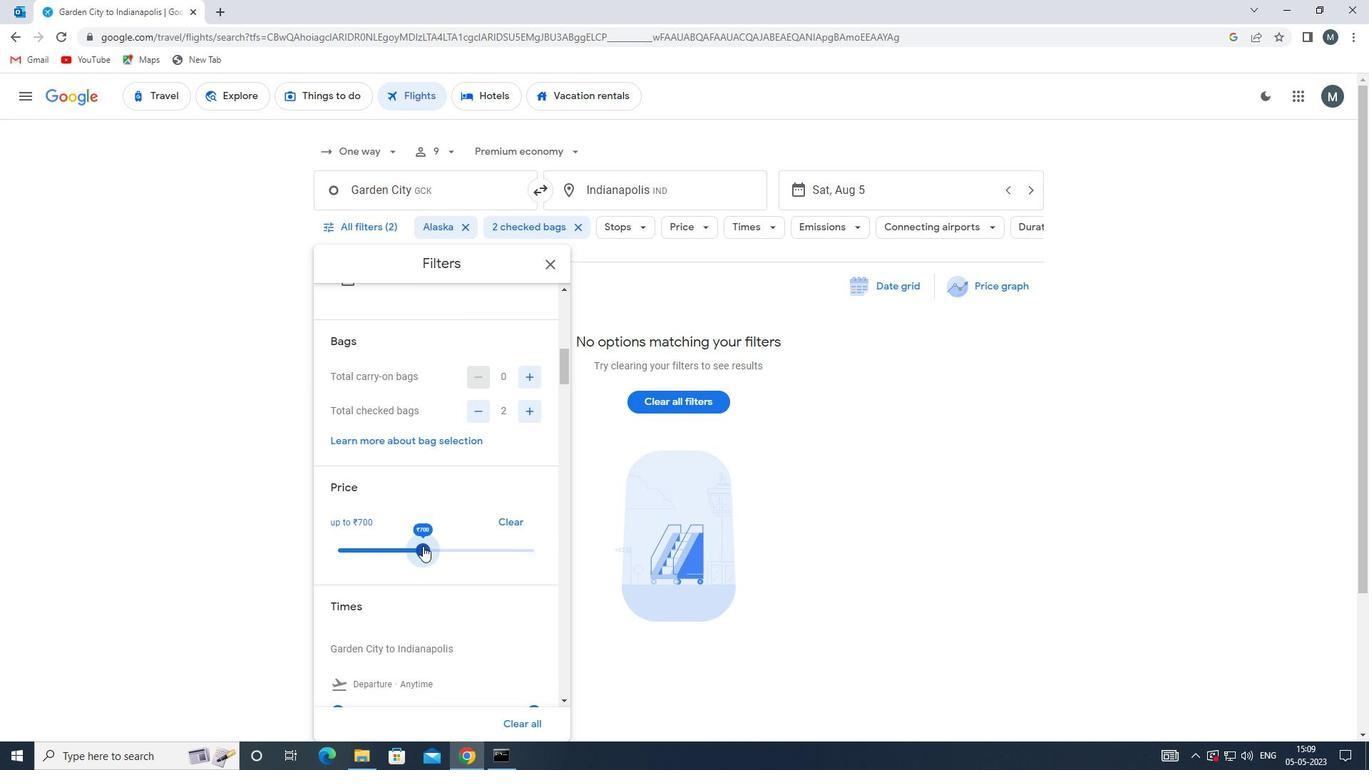 
Action: Mouse pressed left at (423, 545)
Screenshot: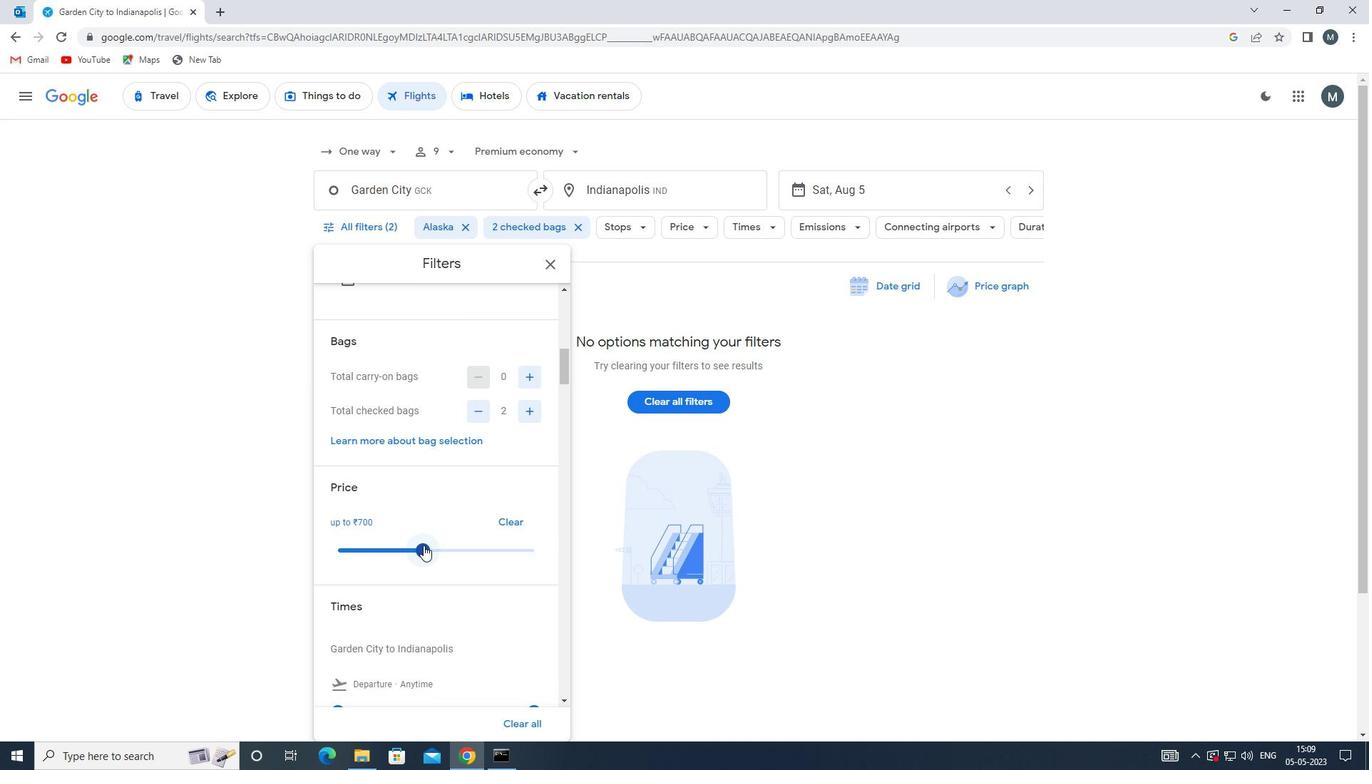 
Action: Mouse moved to (452, 525)
Screenshot: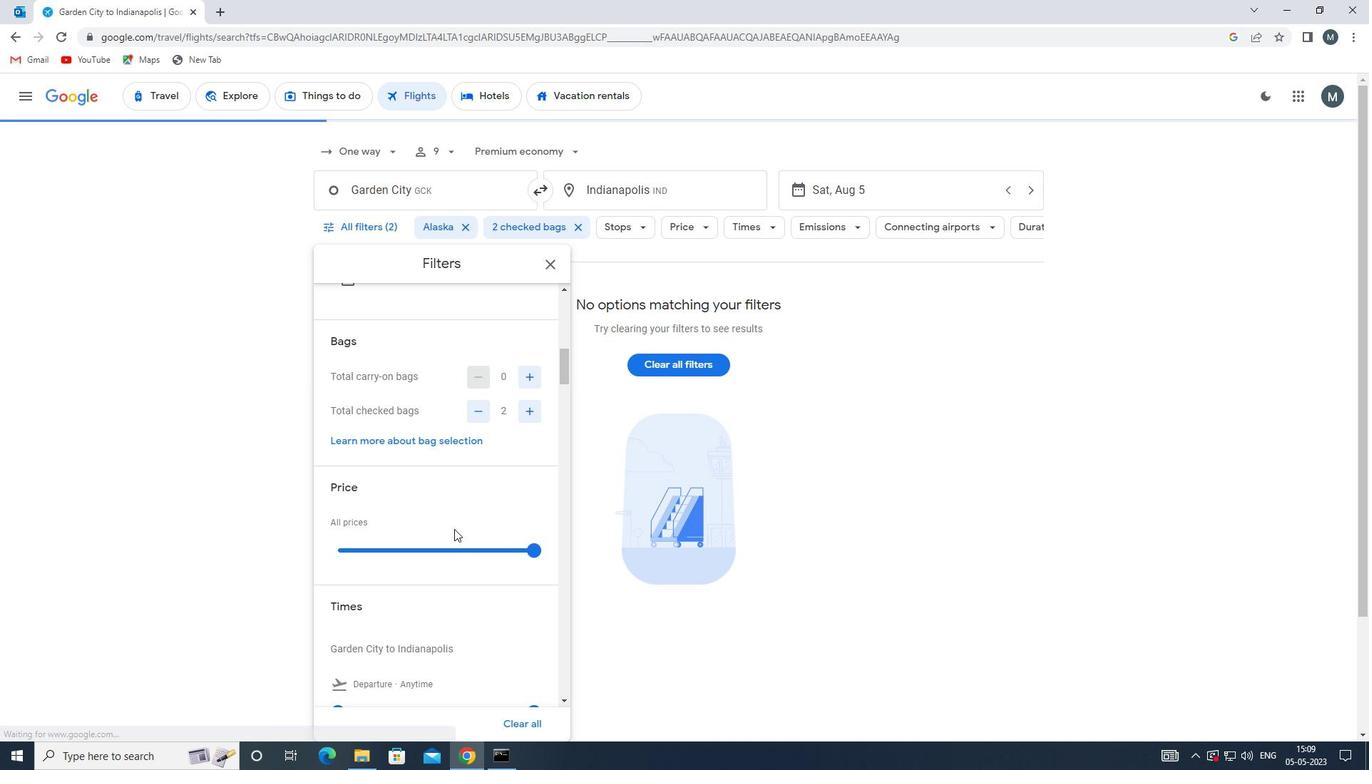 
Action: Mouse scrolled (452, 525) with delta (0, 0)
Screenshot: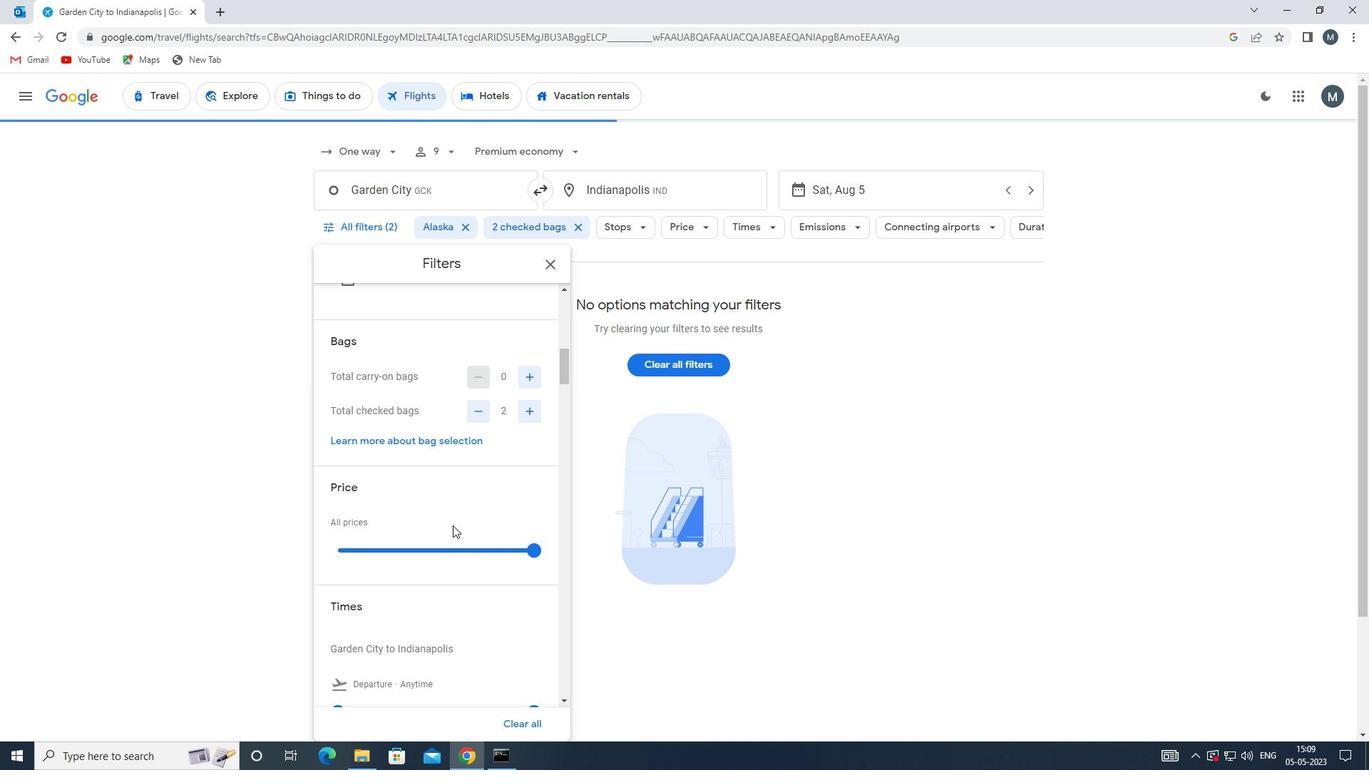 
Action: Mouse scrolled (452, 525) with delta (0, 0)
Screenshot: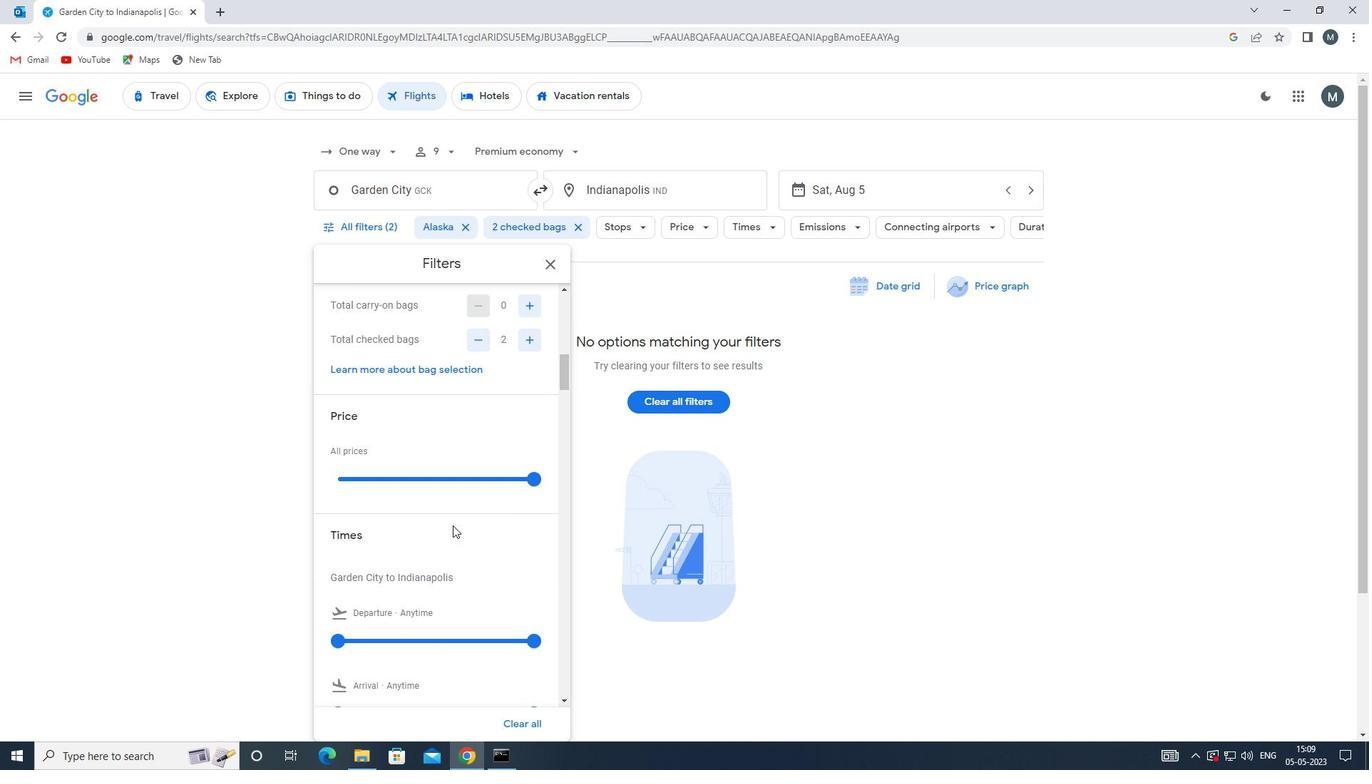 
Action: Mouse moved to (374, 555)
Screenshot: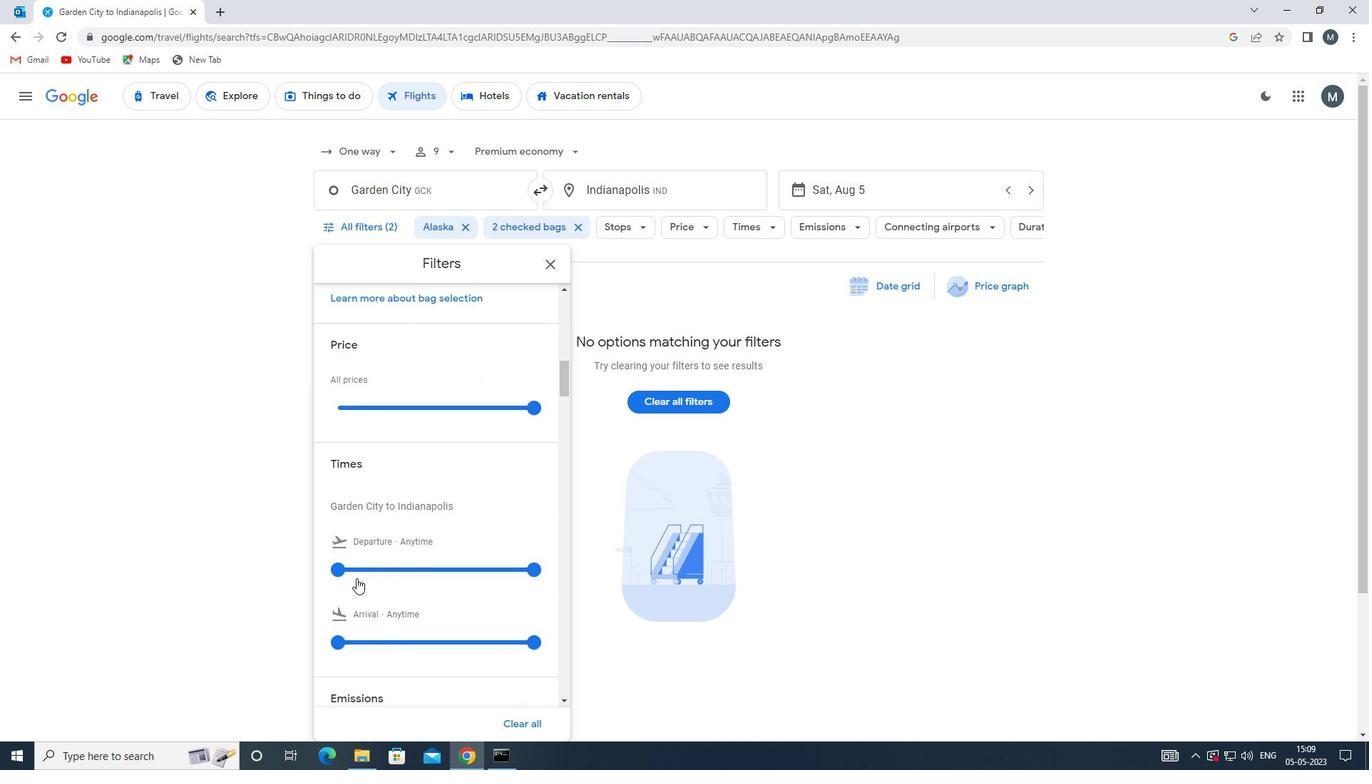 
Action: Mouse scrolled (374, 554) with delta (0, 0)
Screenshot: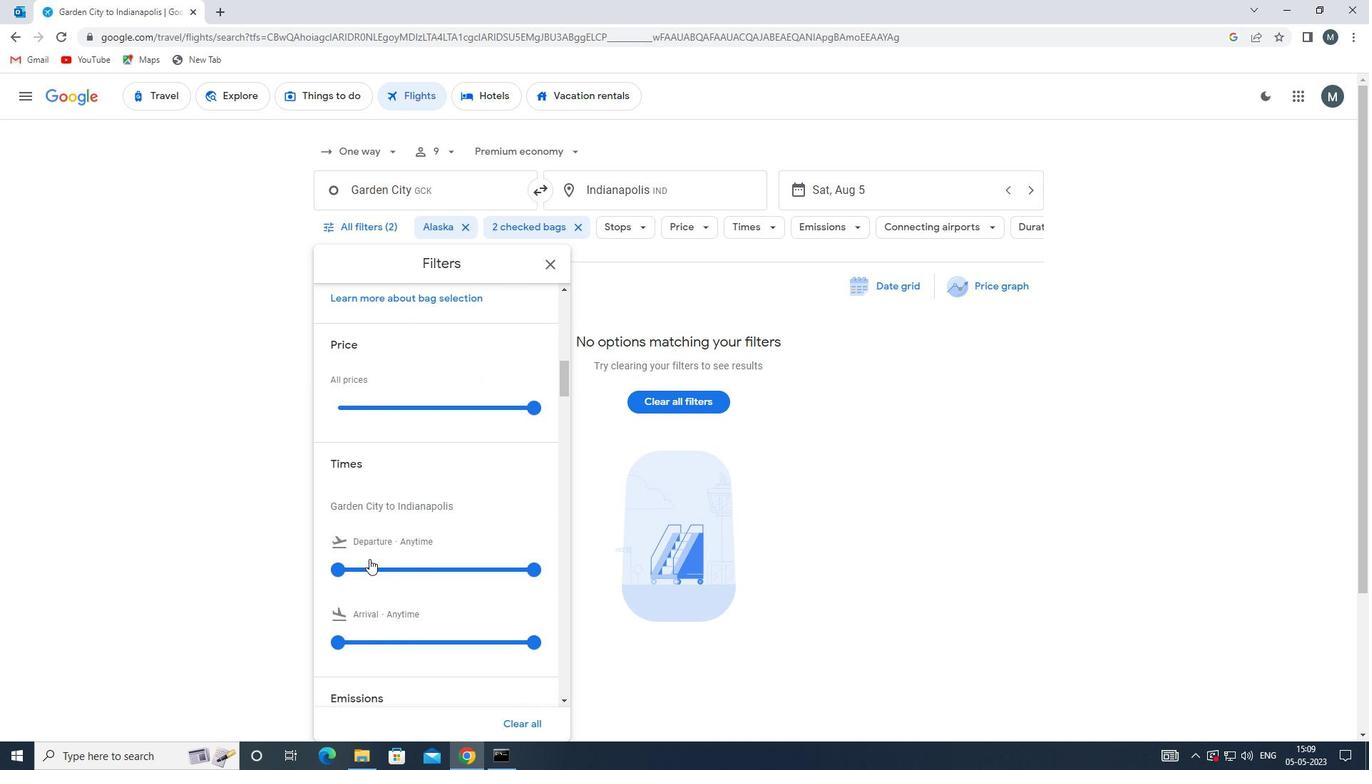 
Action: Mouse moved to (340, 496)
Screenshot: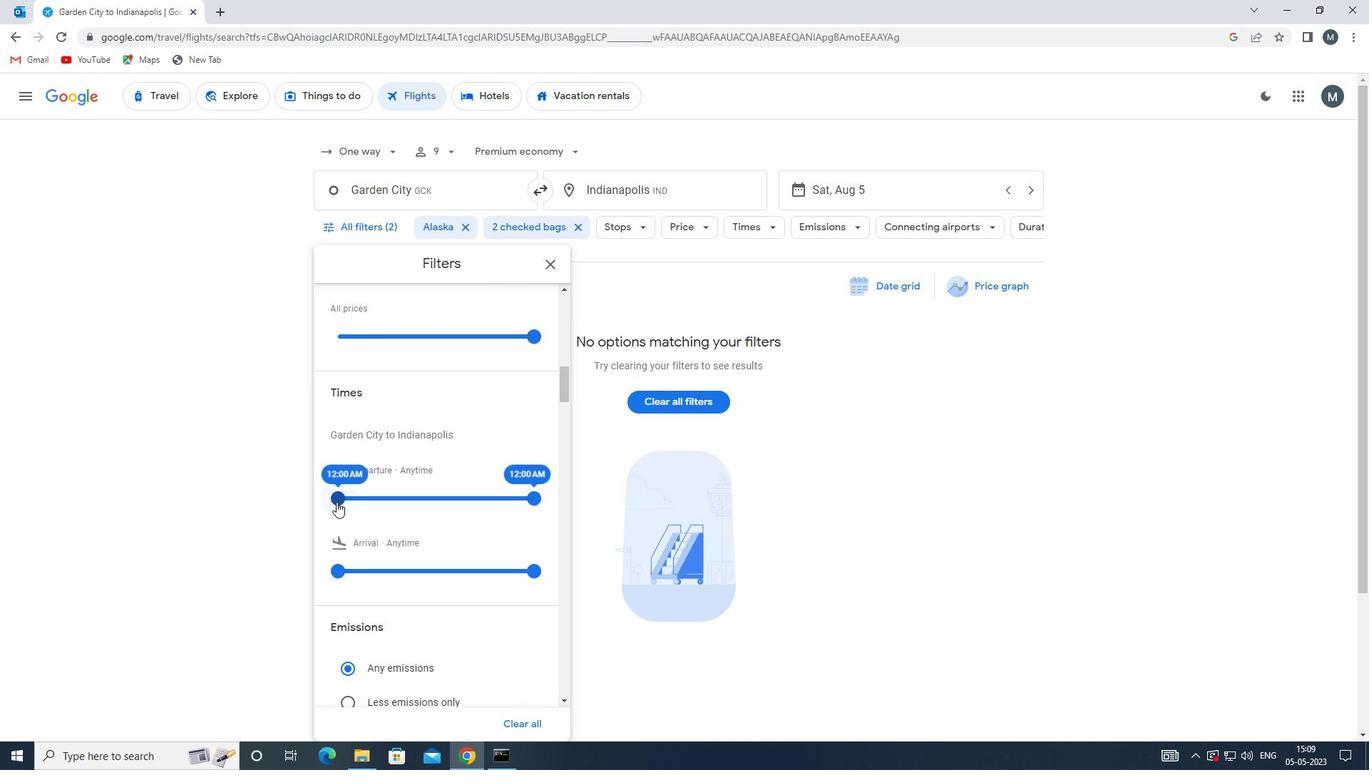 
Action: Mouse pressed left at (340, 496)
Screenshot: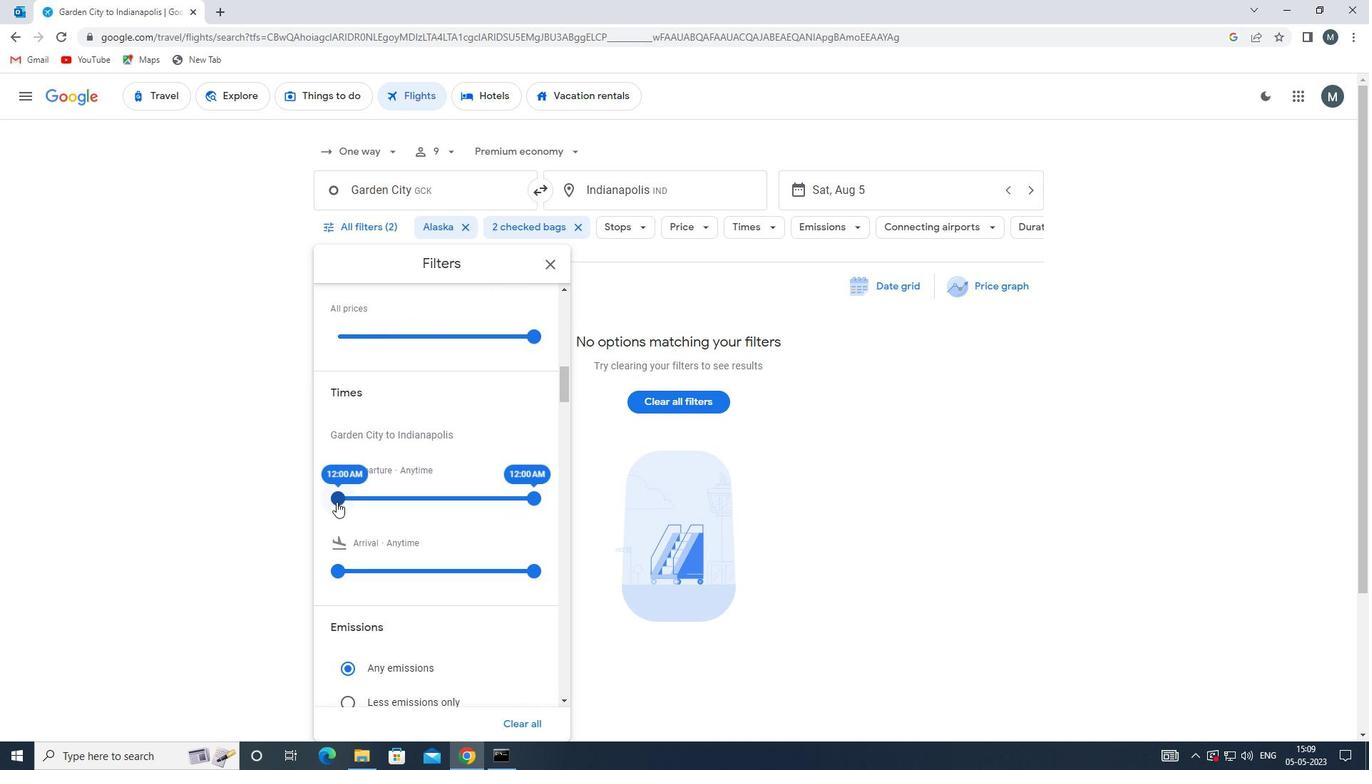 
Action: Mouse moved to (527, 497)
Screenshot: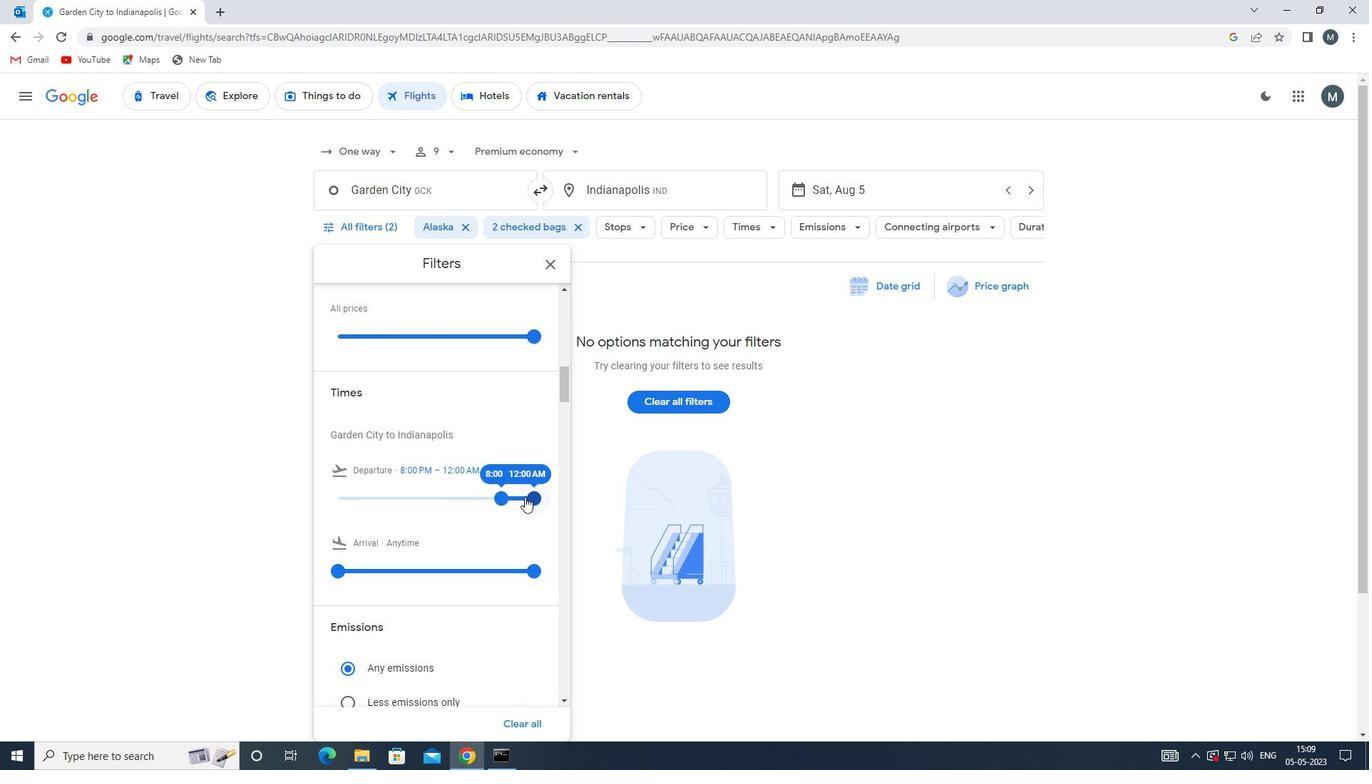 
Action: Mouse pressed left at (527, 497)
Screenshot: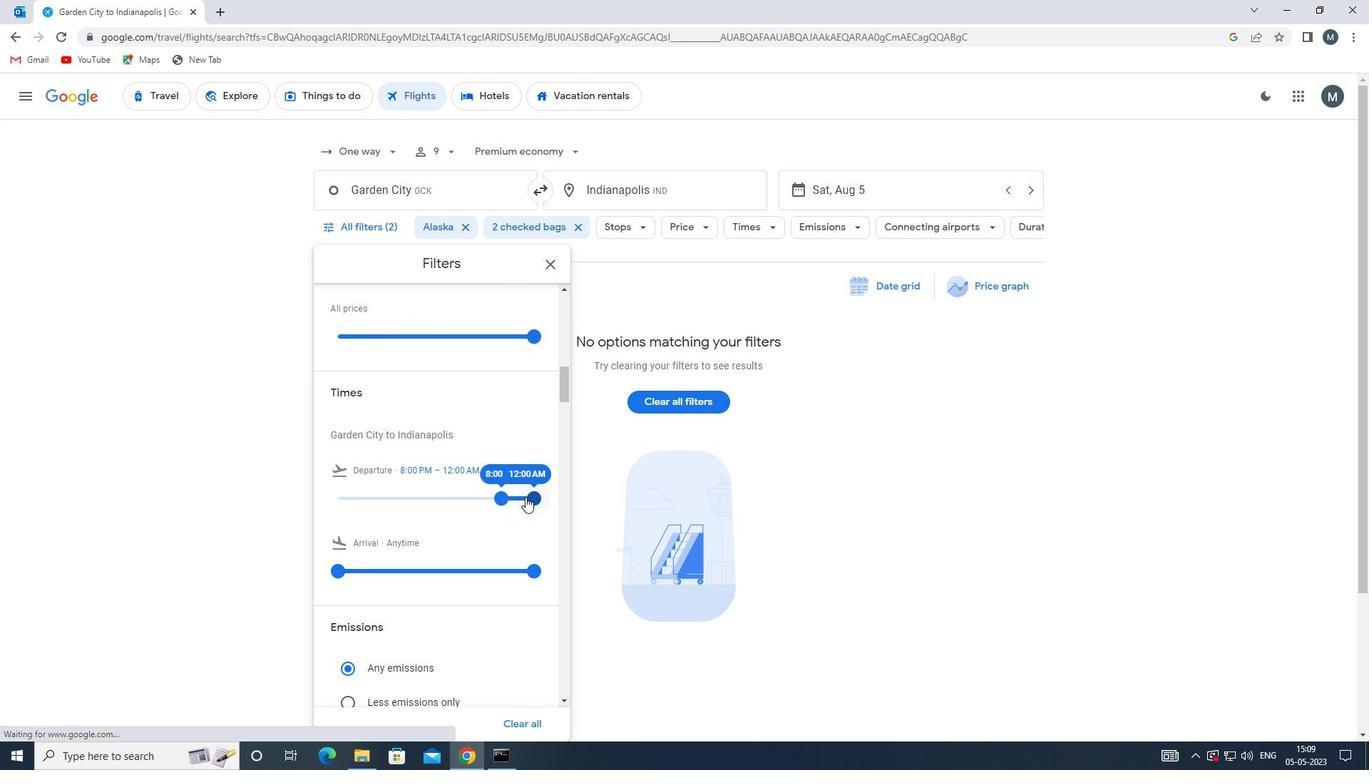 
Action: Mouse moved to (501, 503)
Screenshot: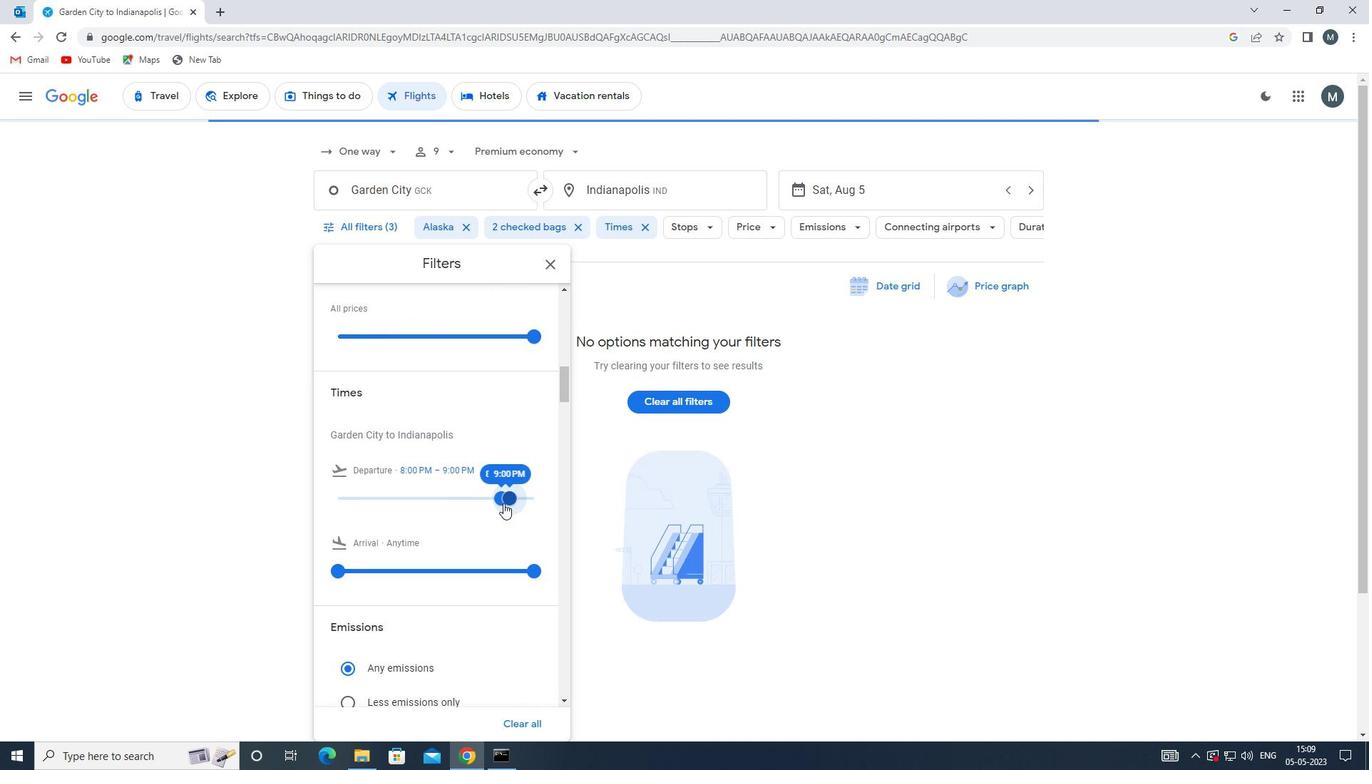 
Action: Mouse scrolled (501, 502) with delta (0, 0)
Screenshot: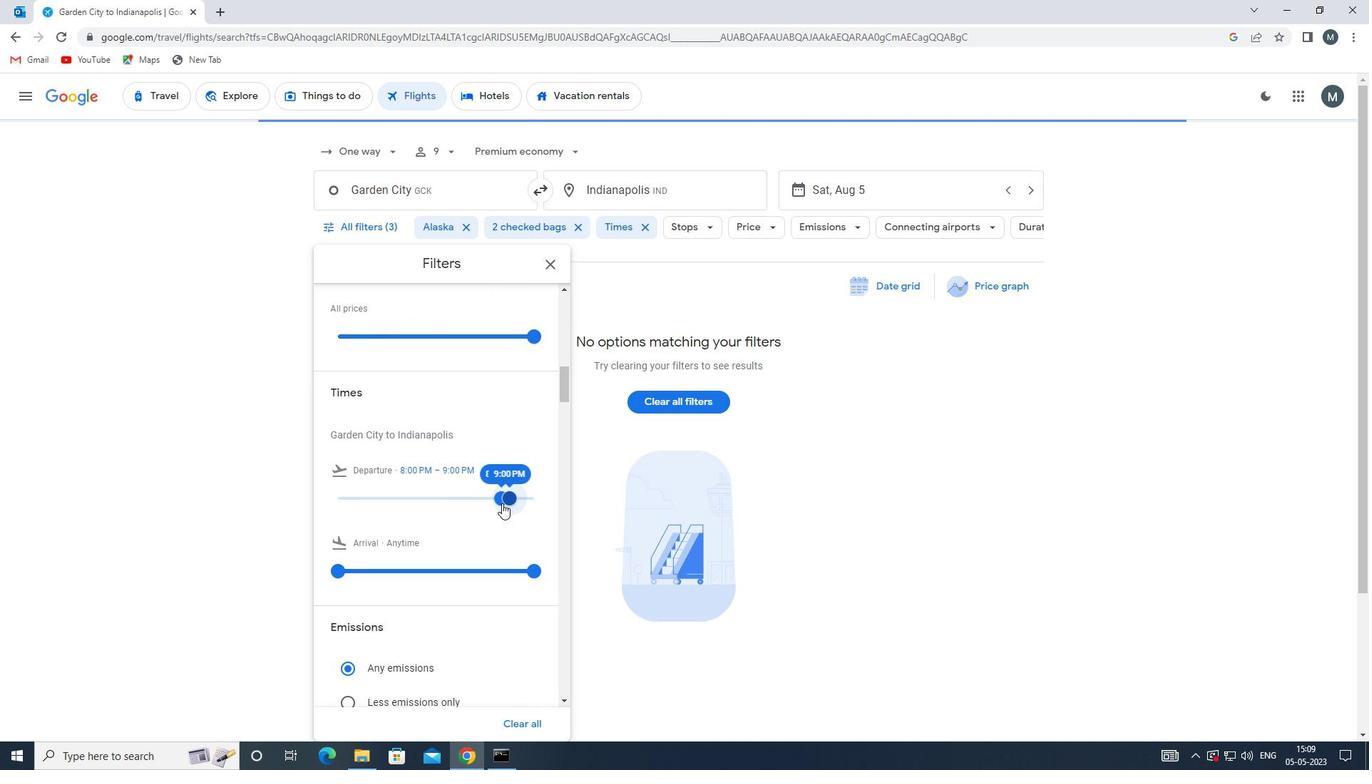 
Action: Mouse moved to (546, 265)
Screenshot: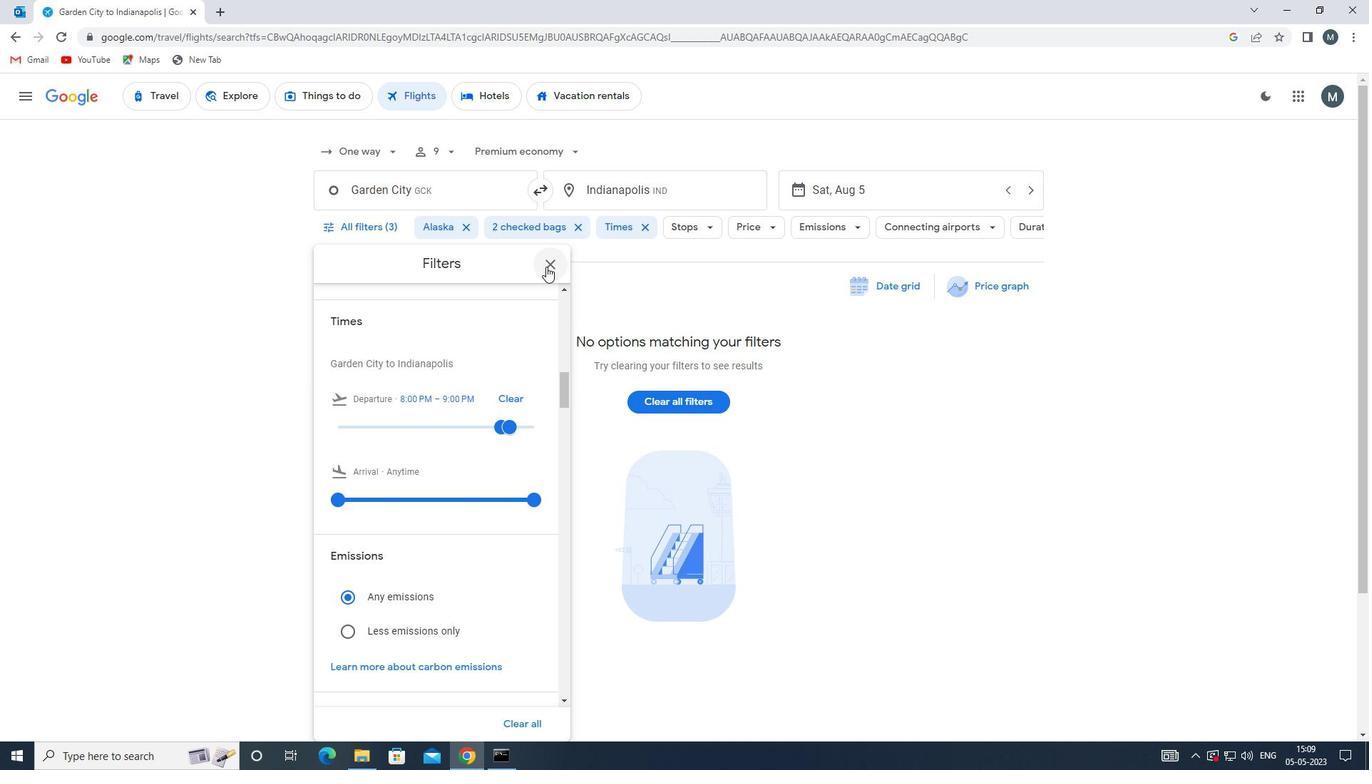 
Action: Mouse pressed left at (546, 265)
Screenshot: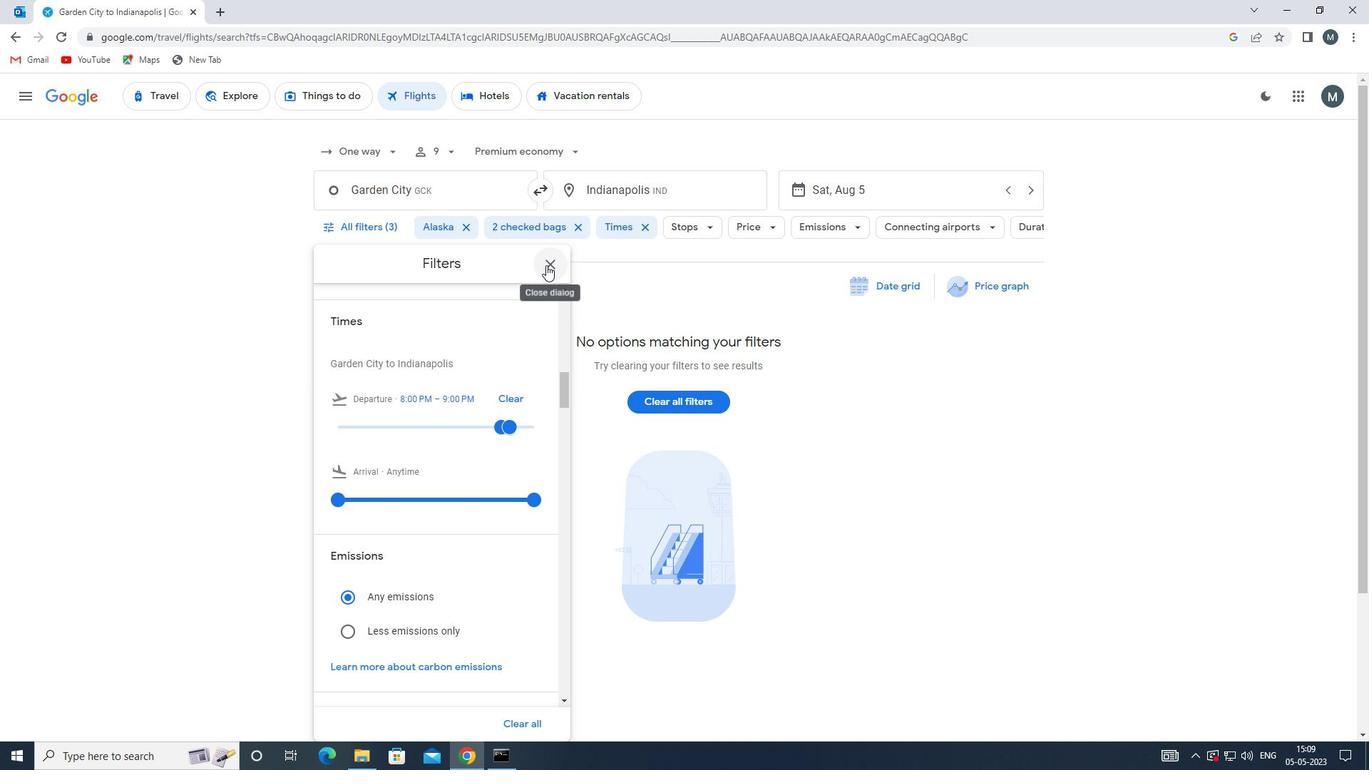 
